 Task: Enable the 'Send & Archive' button in Gmail replies.
Action: Mouse moved to (72, 152)
Screenshot: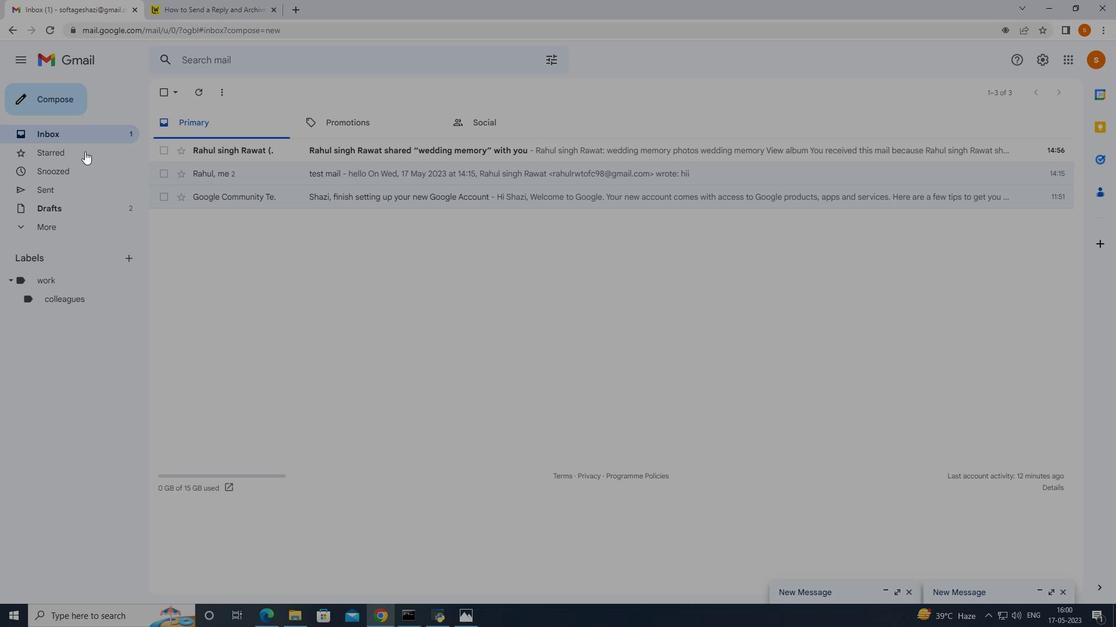 
Action: Mouse scrolled (72, 153) with delta (0, 0)
Screenshot: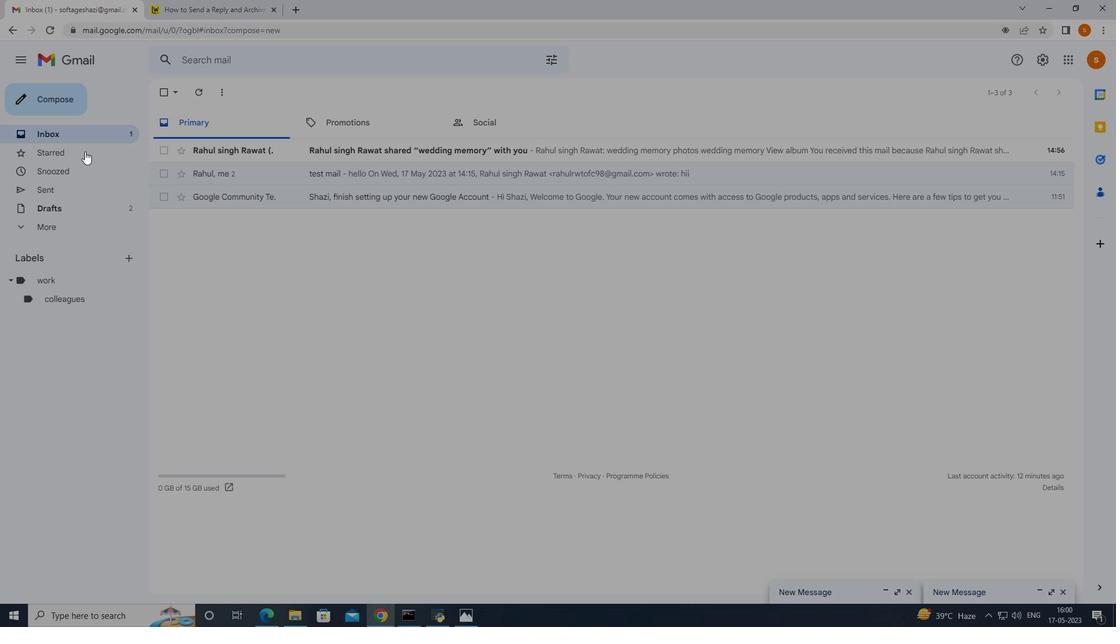 
Action: Mouse moved to (48, 232)
Screenshot: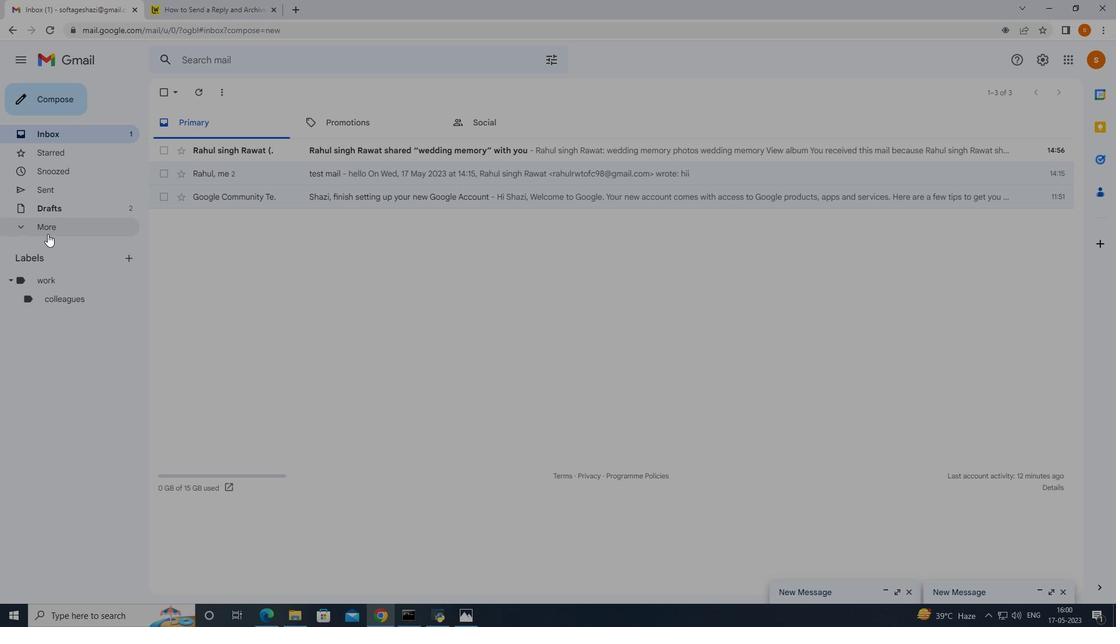 
Action: Mouse pressed left at (48, 232)
Screenshot: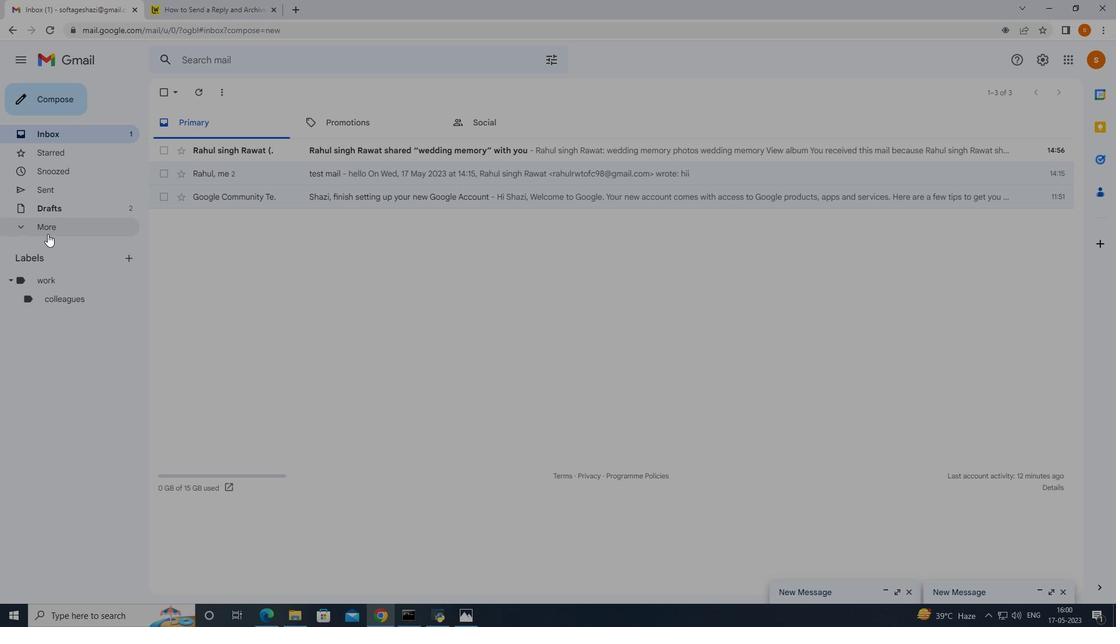 
Action: Mouse moved to (164, 91)
Screenshot: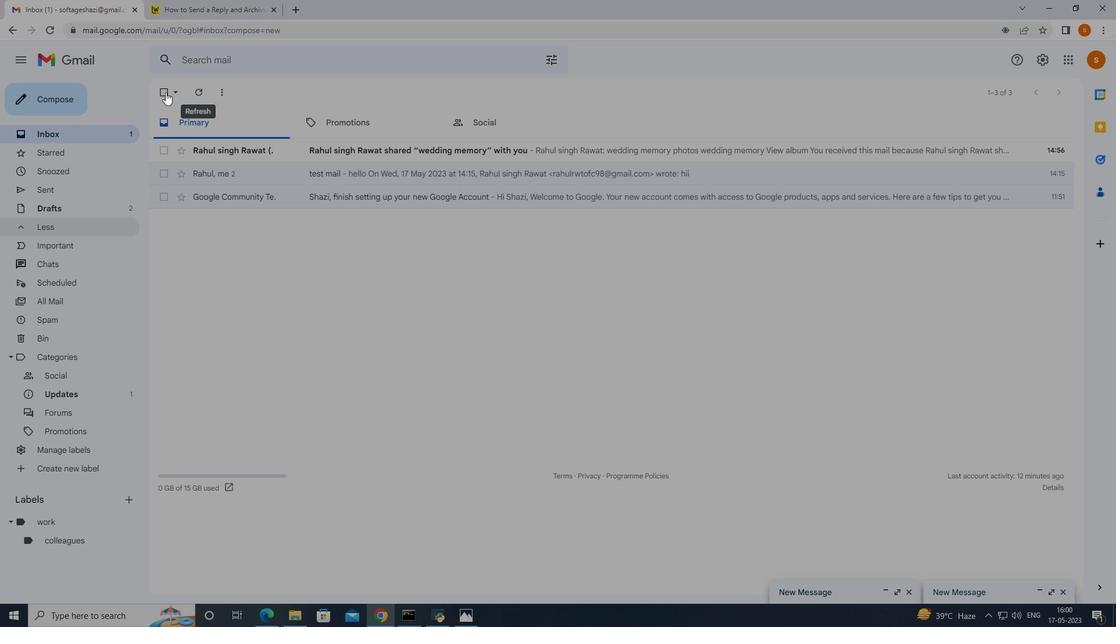 
Action: Mouse pressed left at (164, 91)
Screenshot: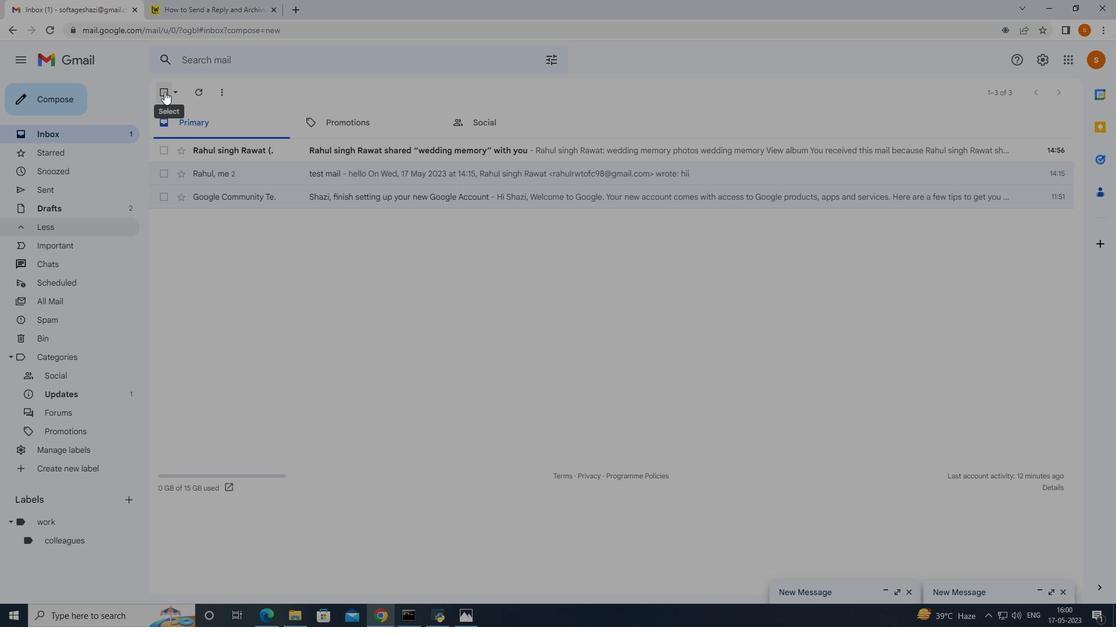 
Action: Mouse moved to (418, 89)
Screenshot: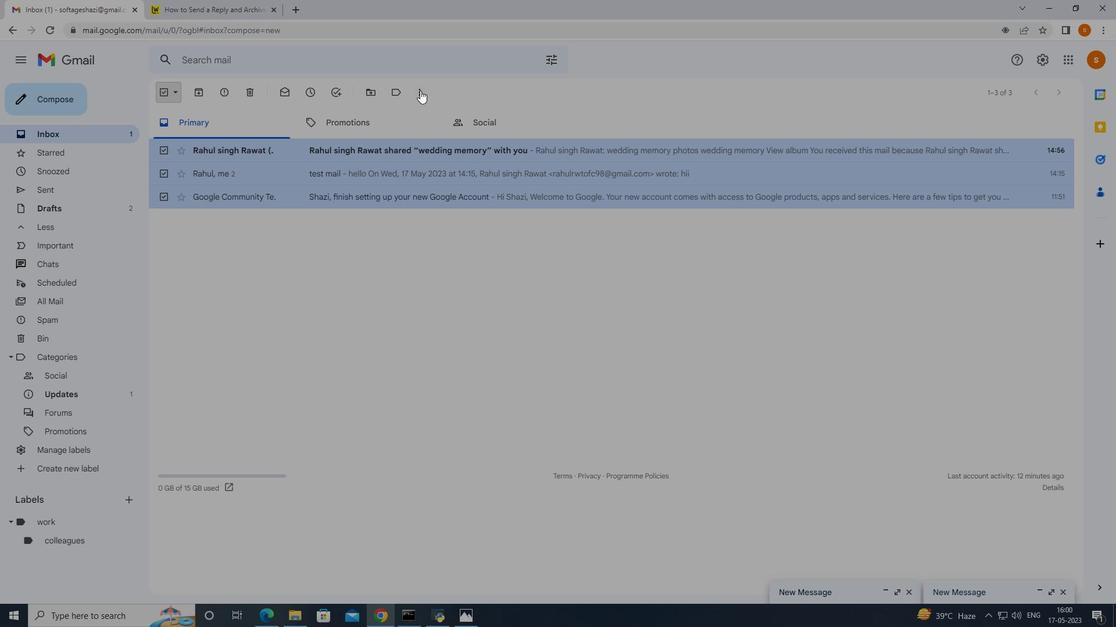 
Action: Mouse pressed left at (418, 89)
Screenshot: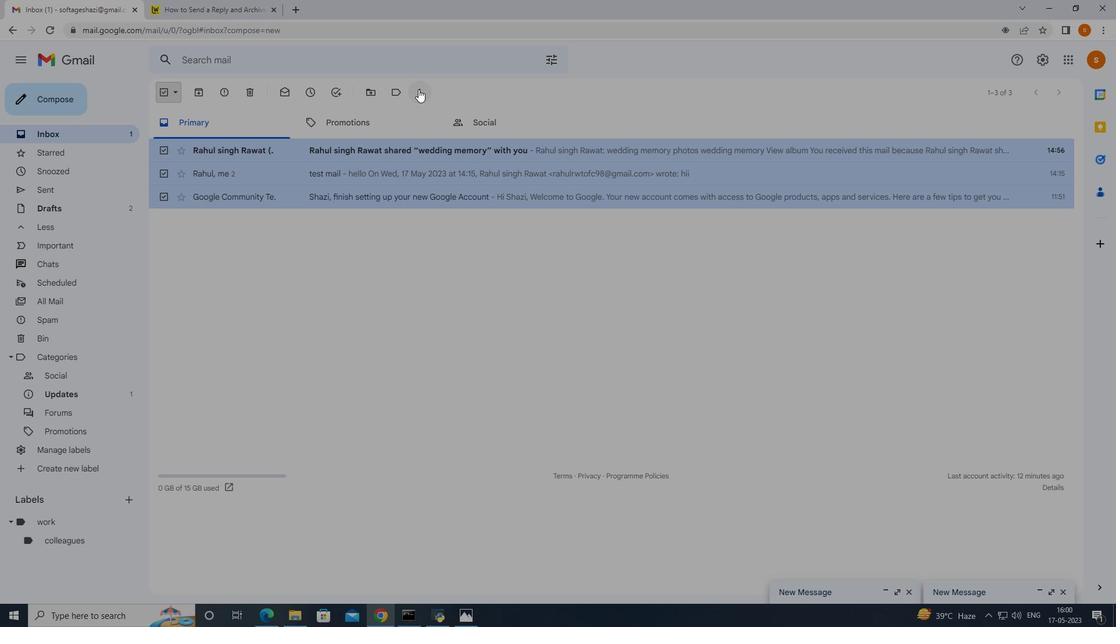 
Action: Mouse moved to (310, 226)
Screenshot: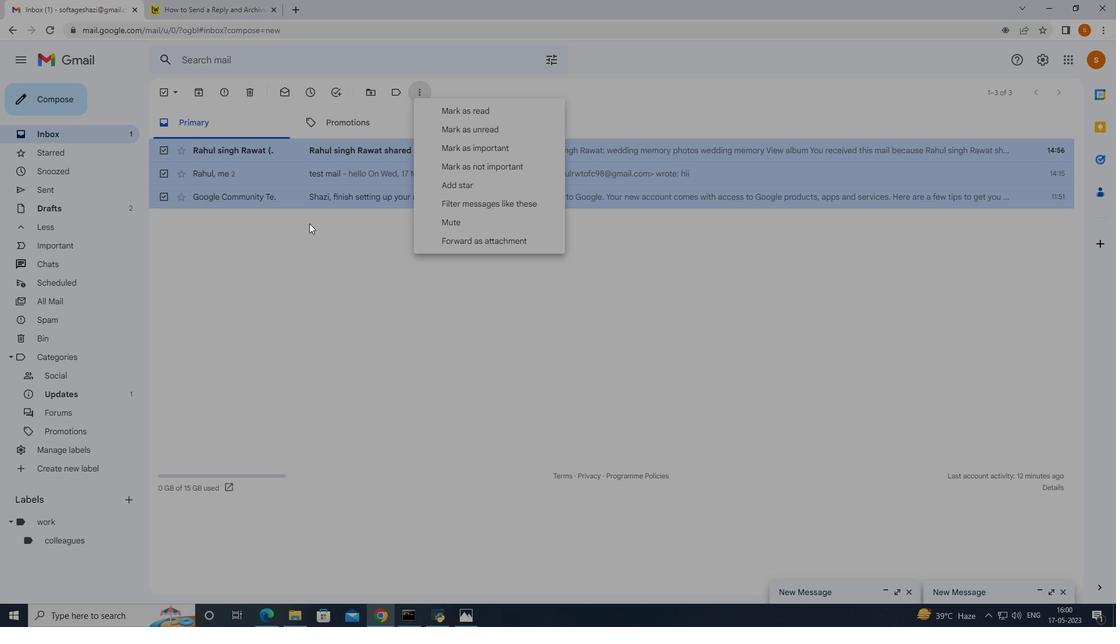 
Action: Mouse pressed left at (310, 226)
Screenshot: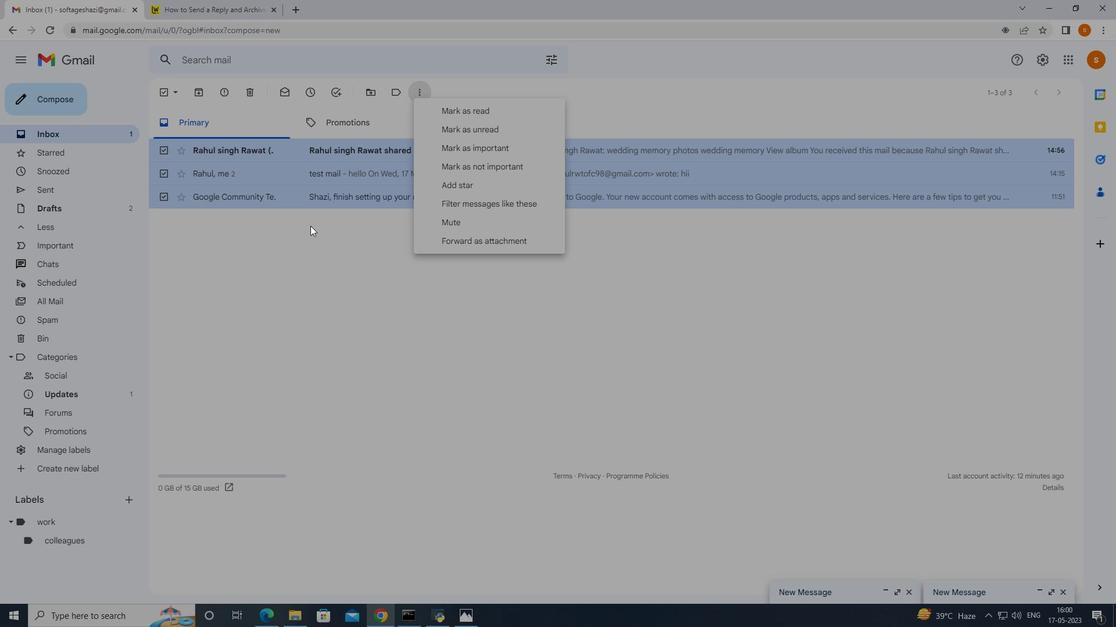 
Action: Mouse moved to (17, 52)
Screenshot: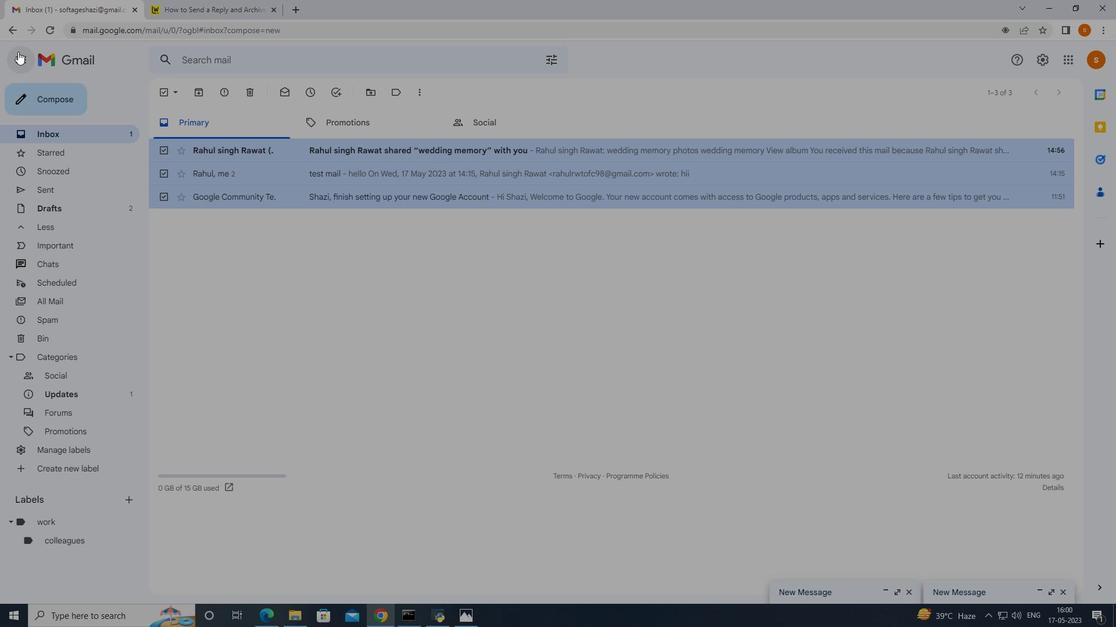 
Action: Mouse pressed left at (17, 52)
Screenshot: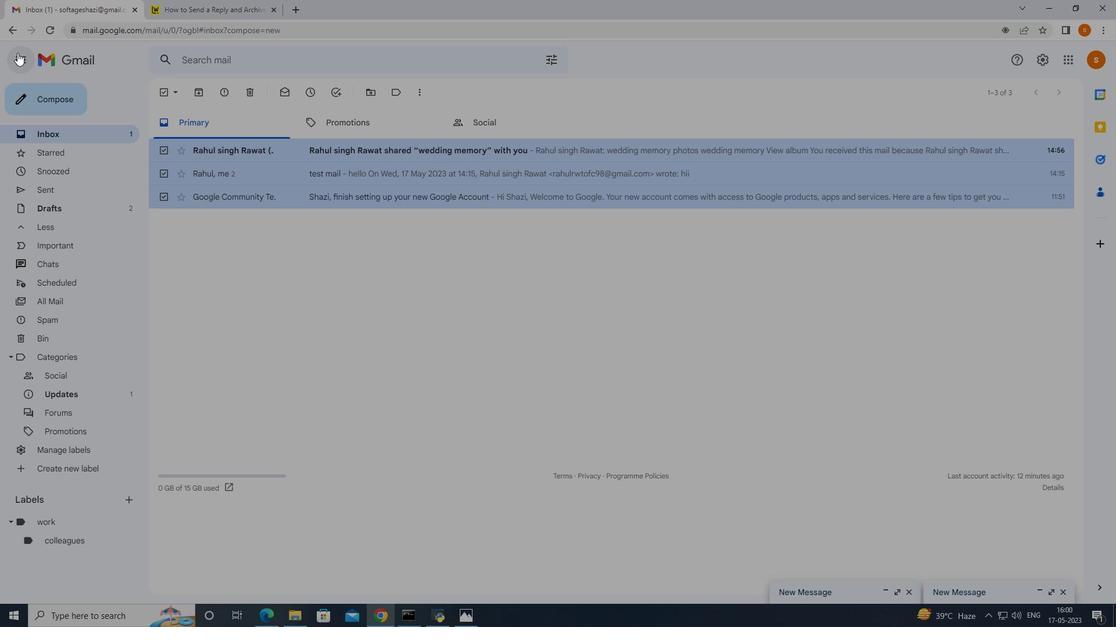 
Action: Mouse pressed left at (17, 52)
Screenshot: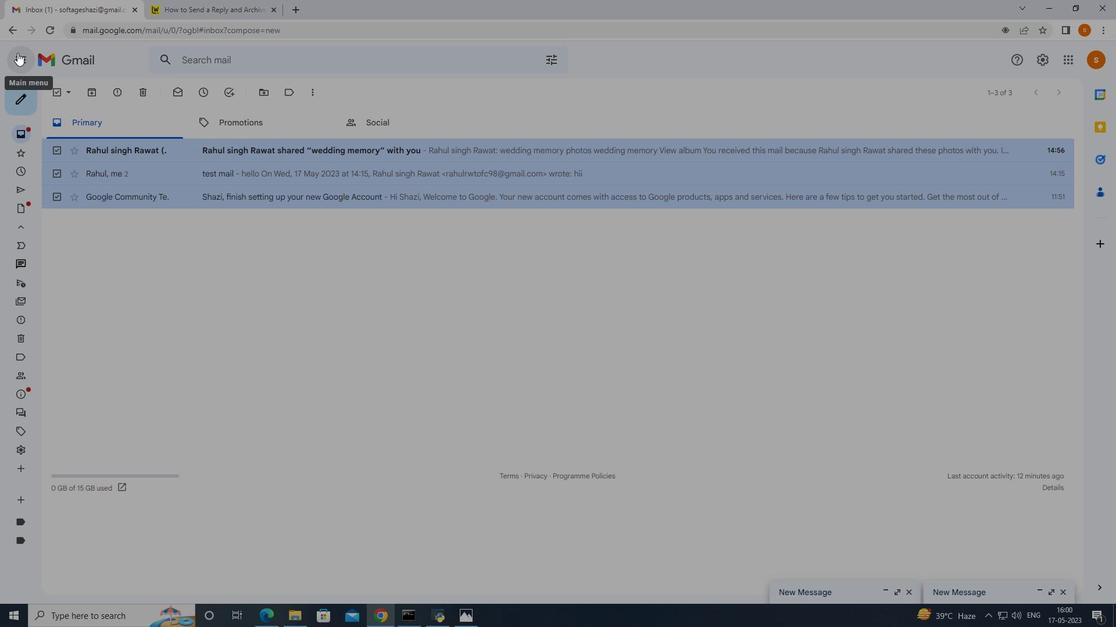 
Action: Mouse moved to (194, 1)
Screenshot: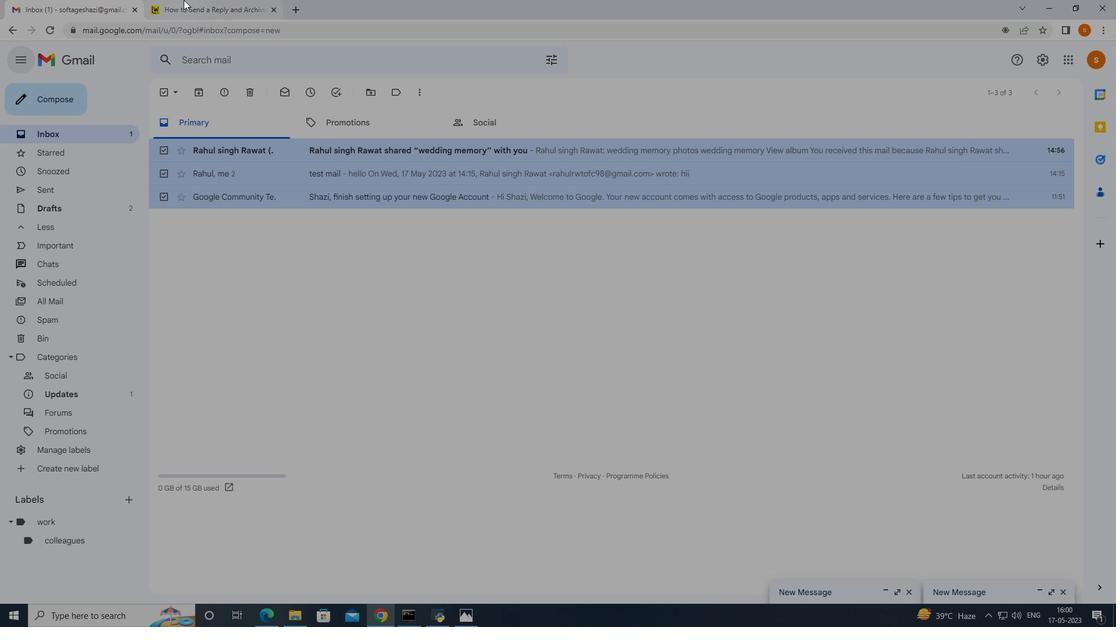 
Action: Mouse pressed left at (194, 1)
Screenshot: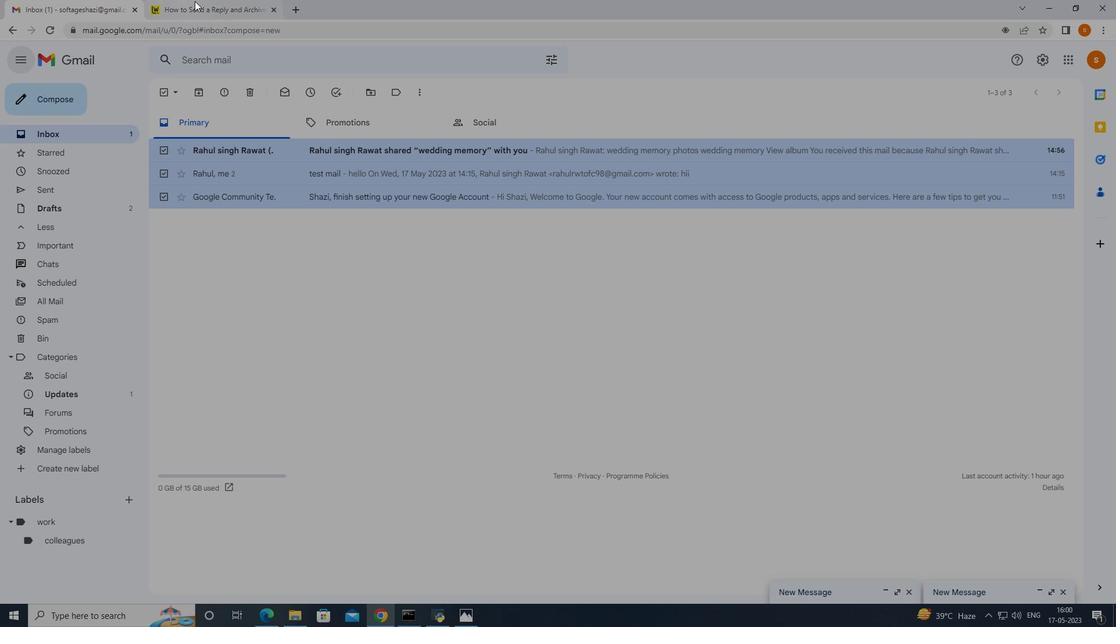 
Action: Mouse moved to (369, 246)
Screenshot: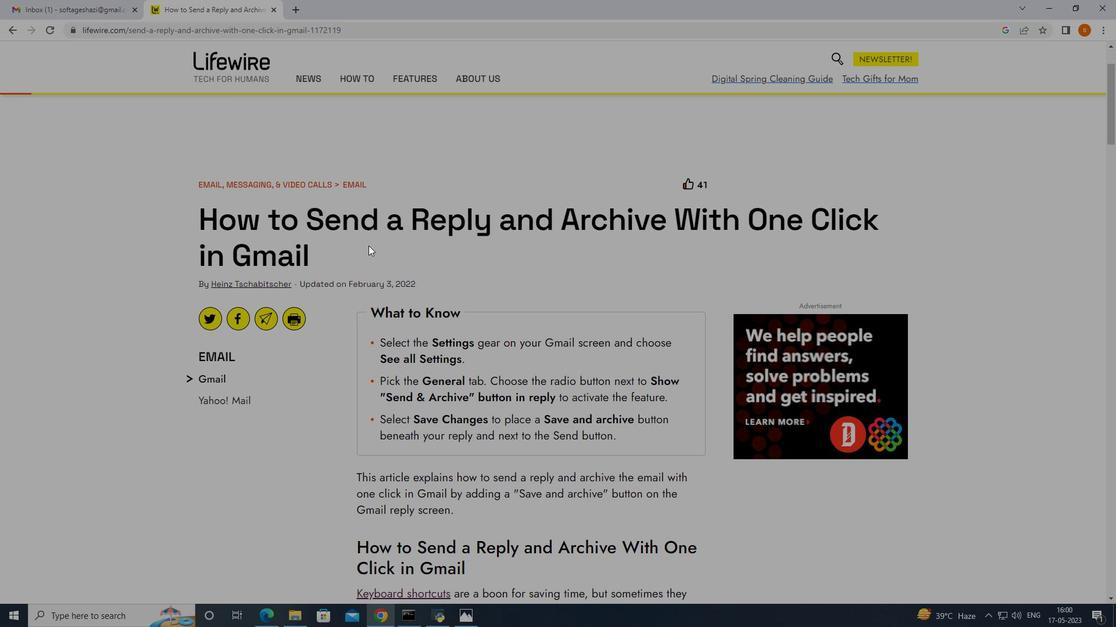 
Action: Mouse scrolled (369, 245) with delta (0, 0)
Screenshot: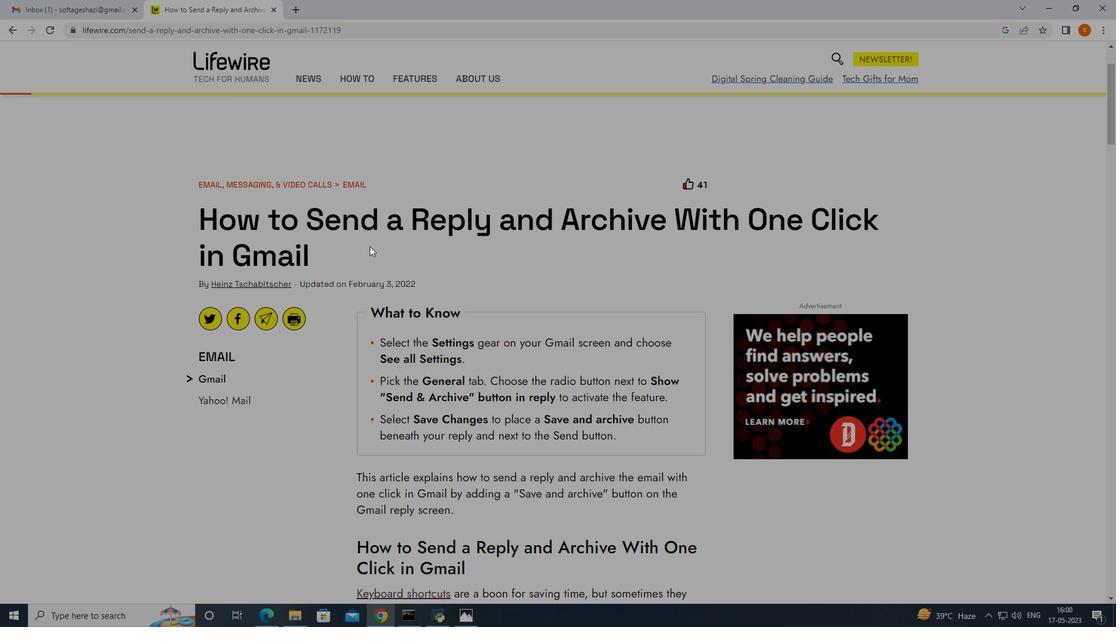 
Action: Mouse moved to (56, 4)
Screenshot: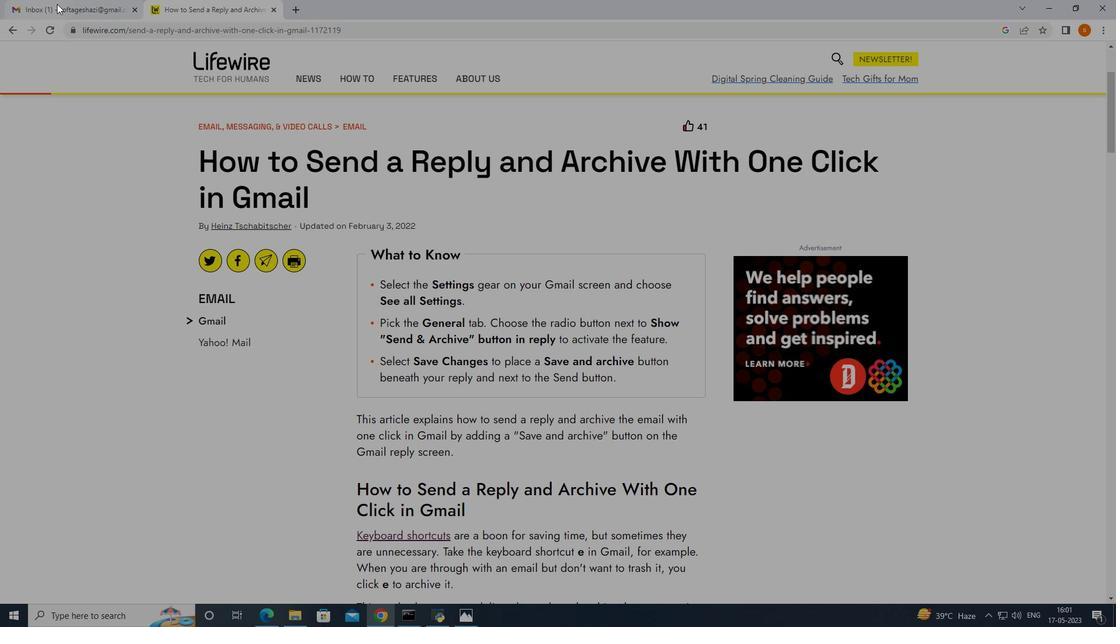 
Action: Mouse pressed left at (56, 4)
Screenshot: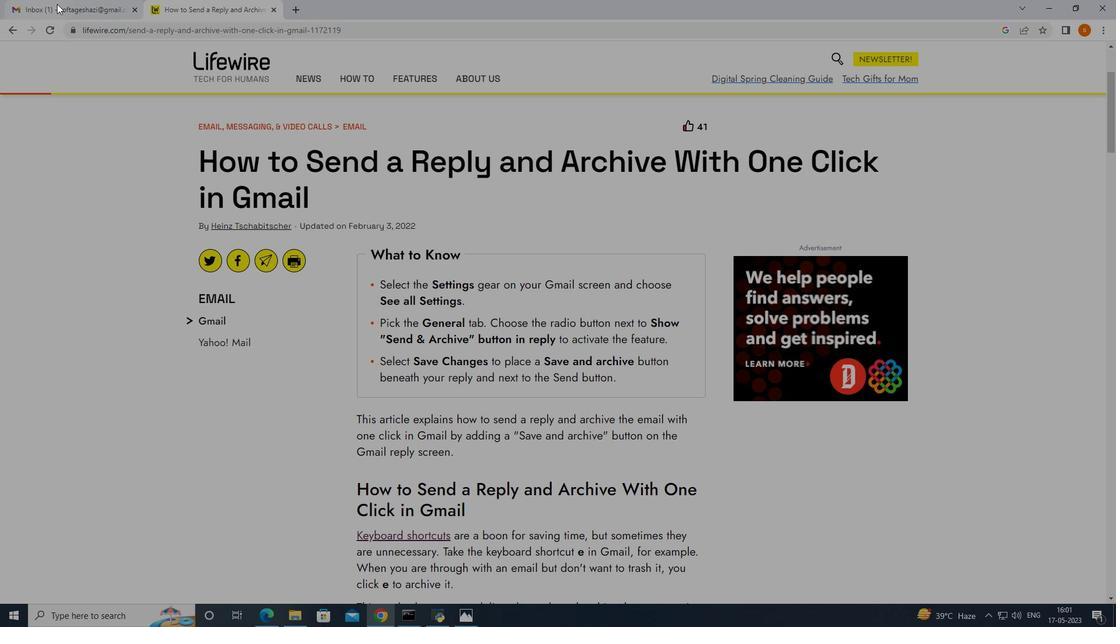 
Action: Mouse moved to (1036, 58)
Screenshot: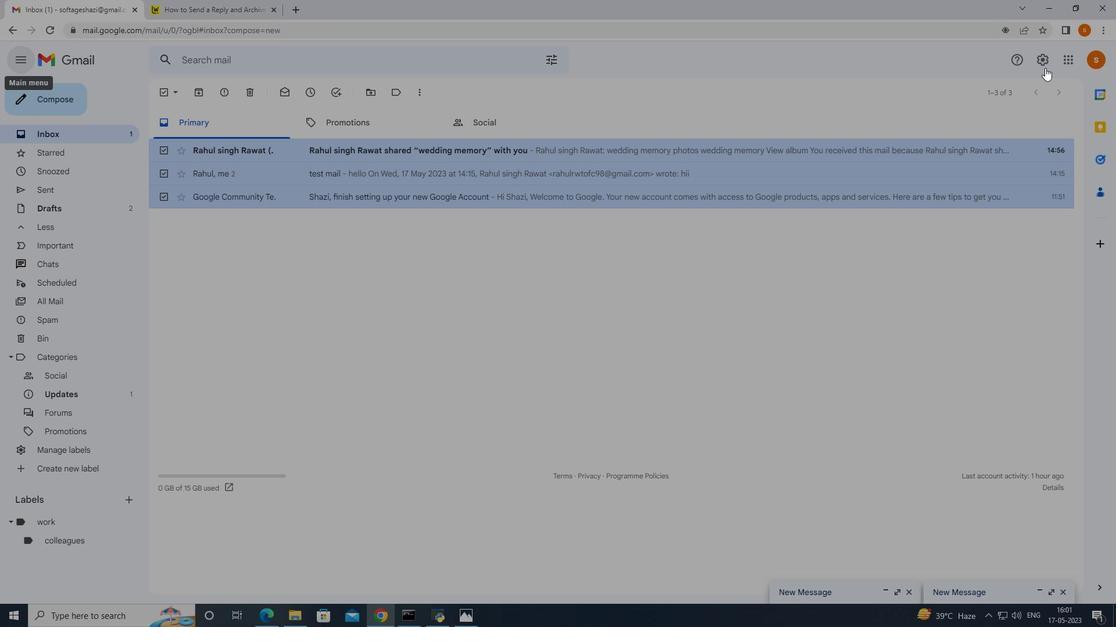 
Action: Mouse pressed left at (1036, 58)
Screenshot: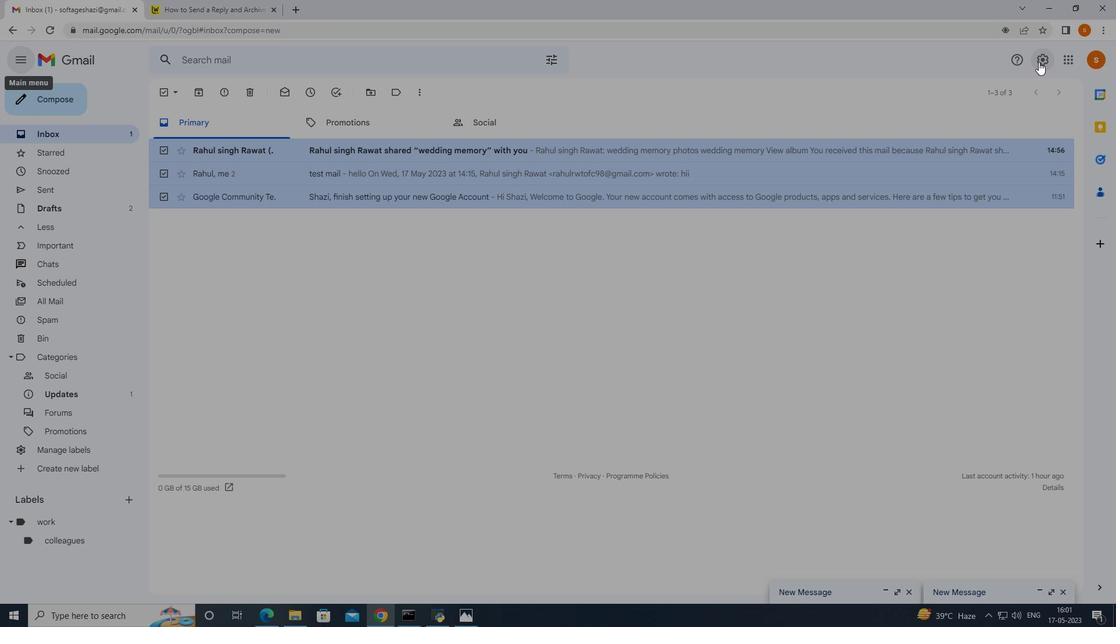 
Action: Mouse moved to (1020, 119)
Screenshot: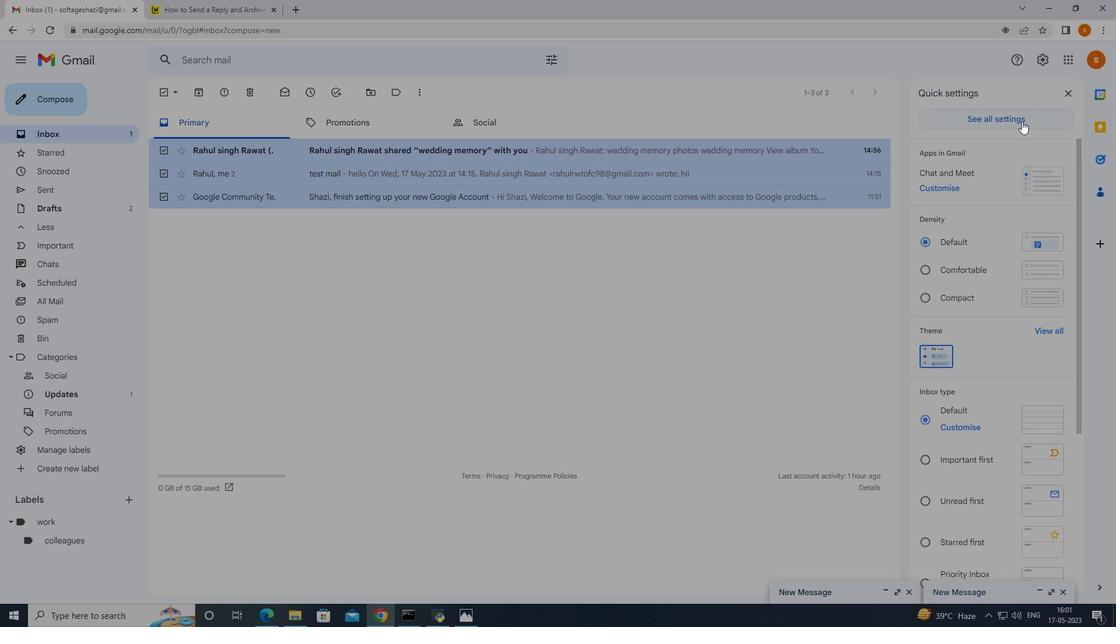 
Action: Mouse pressed left at (1020, 119)
Screenshot: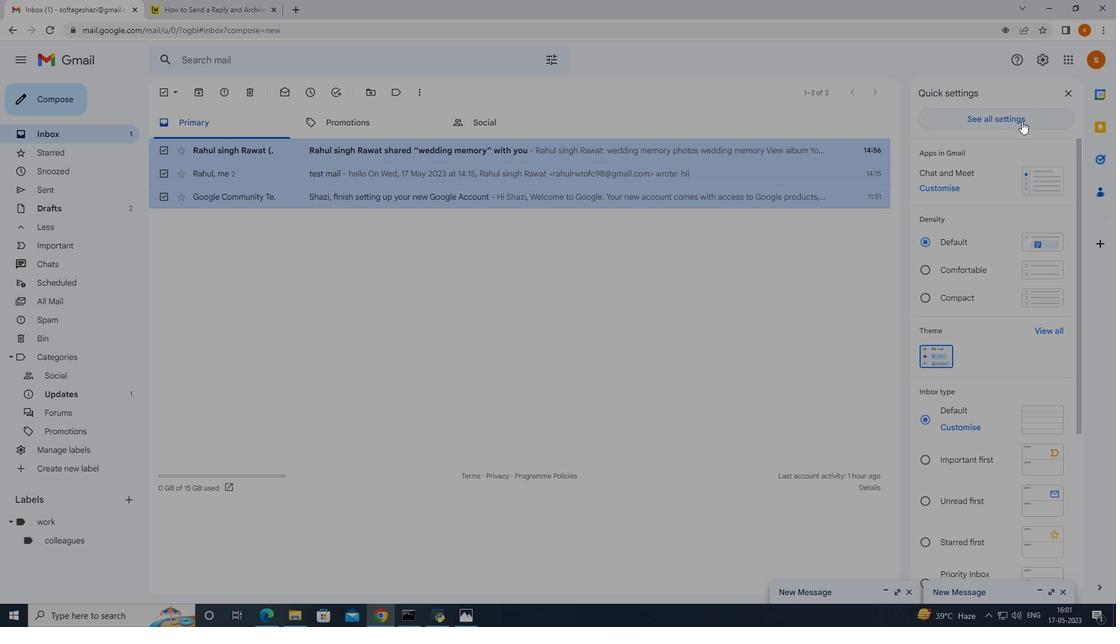 
Action: Mouse moved to (451, 243)
Screenshot: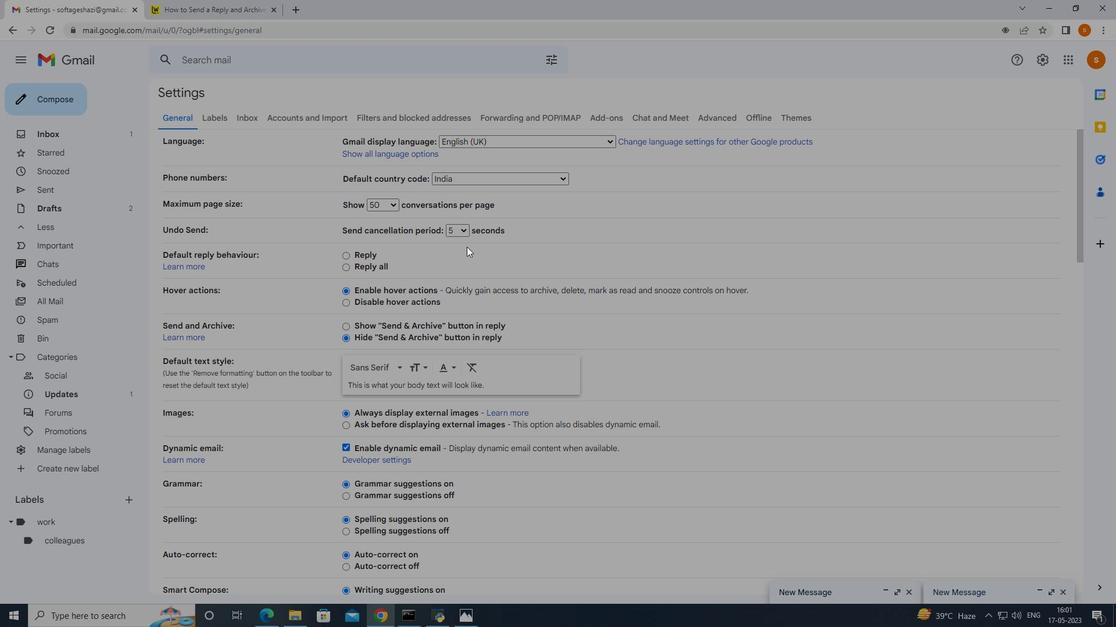 
Action: Mouse scrolled (451, 242) with delta (0, 0)
Screenshot: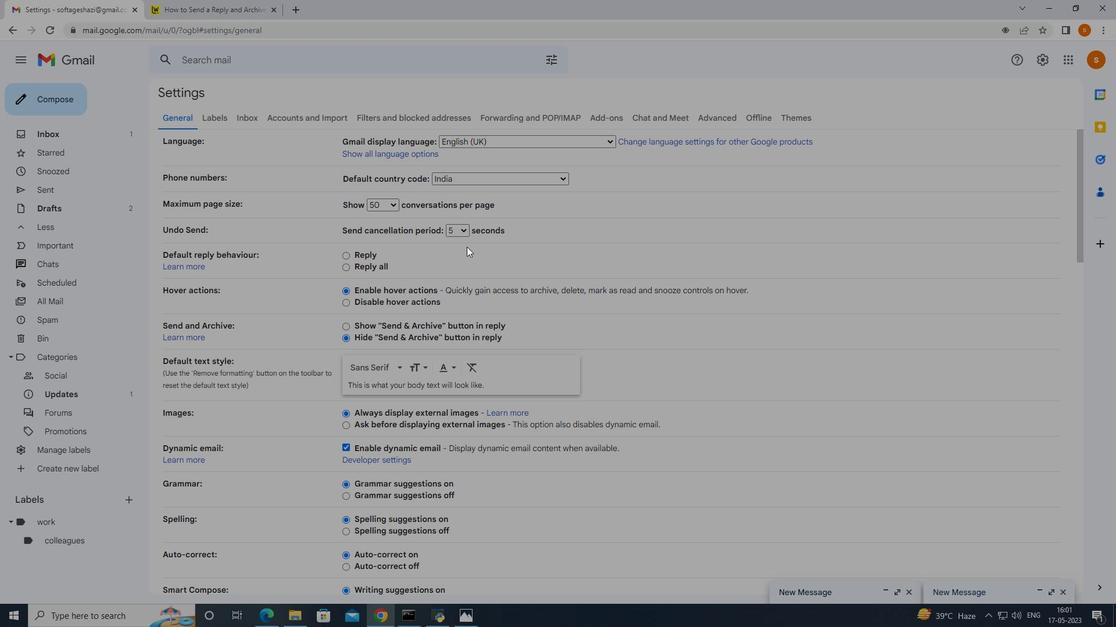 
Action: Mouse moved to (275, 272)
Screenshot: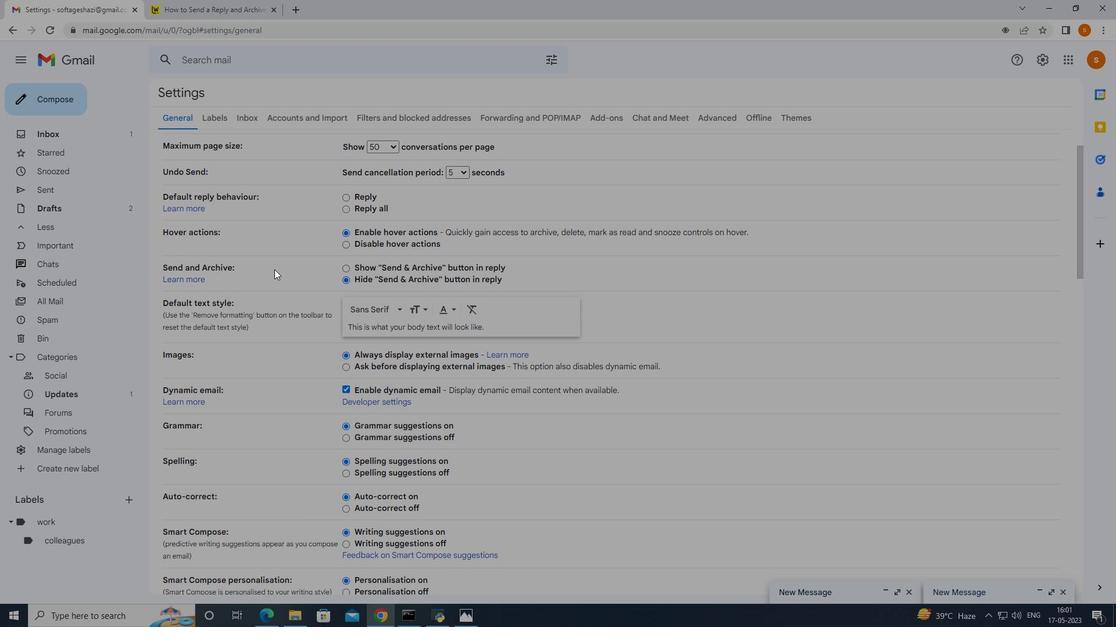 
Action: Mouse scrolled (275, 271) with delta (0, 0)
Screenshot: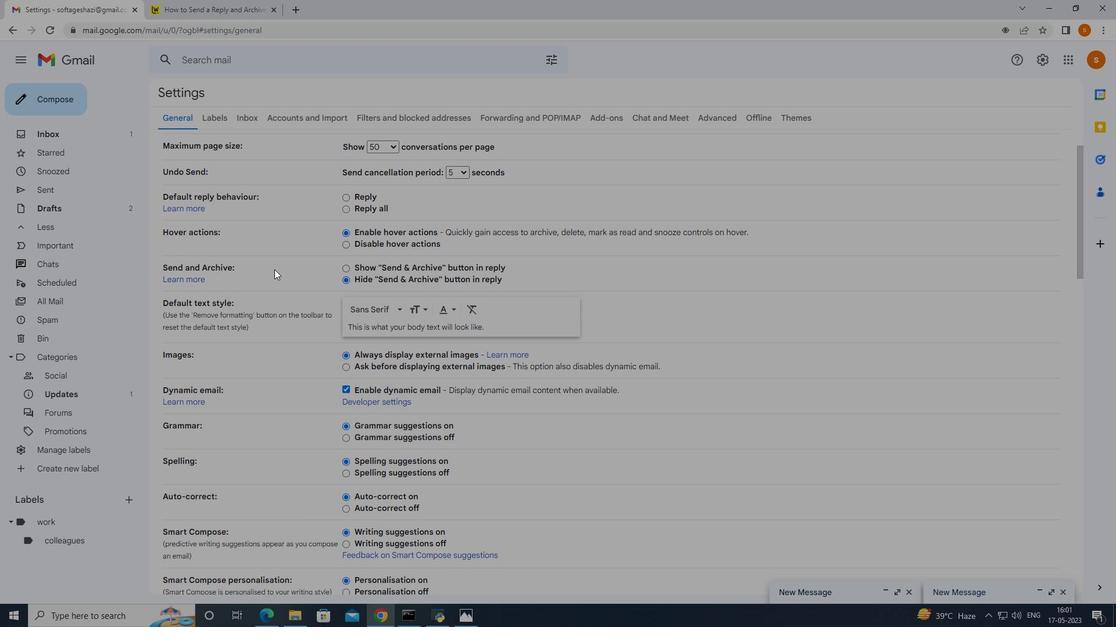 
Action: Mouse moved to (277, 276)
Screenshot: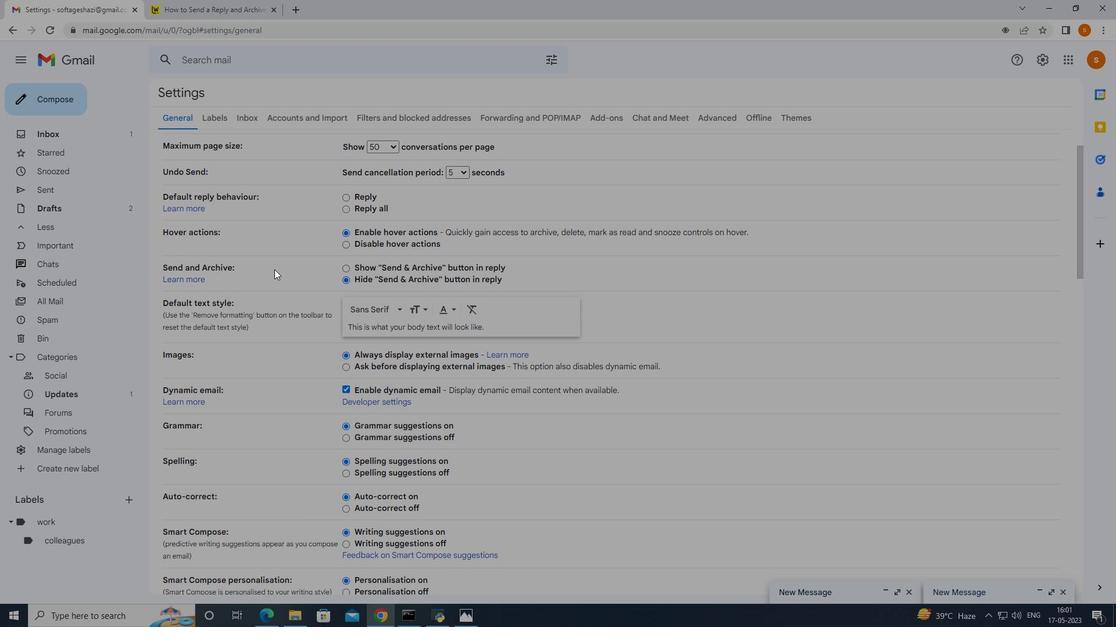
Action: Mouse scrolled (277, 275) with delta (0, 0)
Screenshot: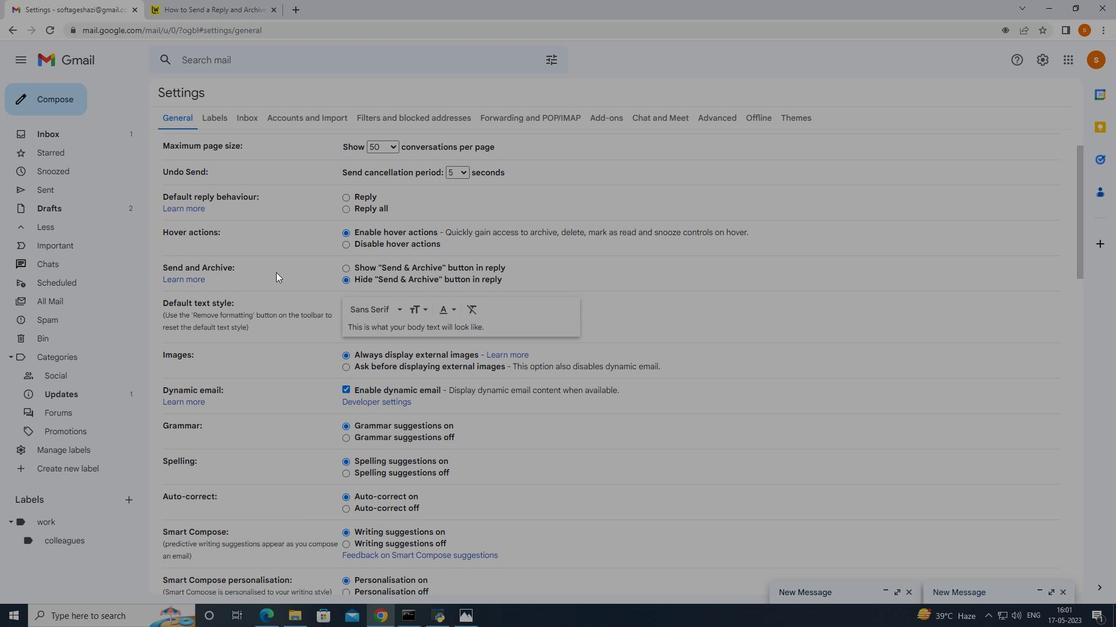 
Action: Mouse moved to (222, 5)
Screenshot: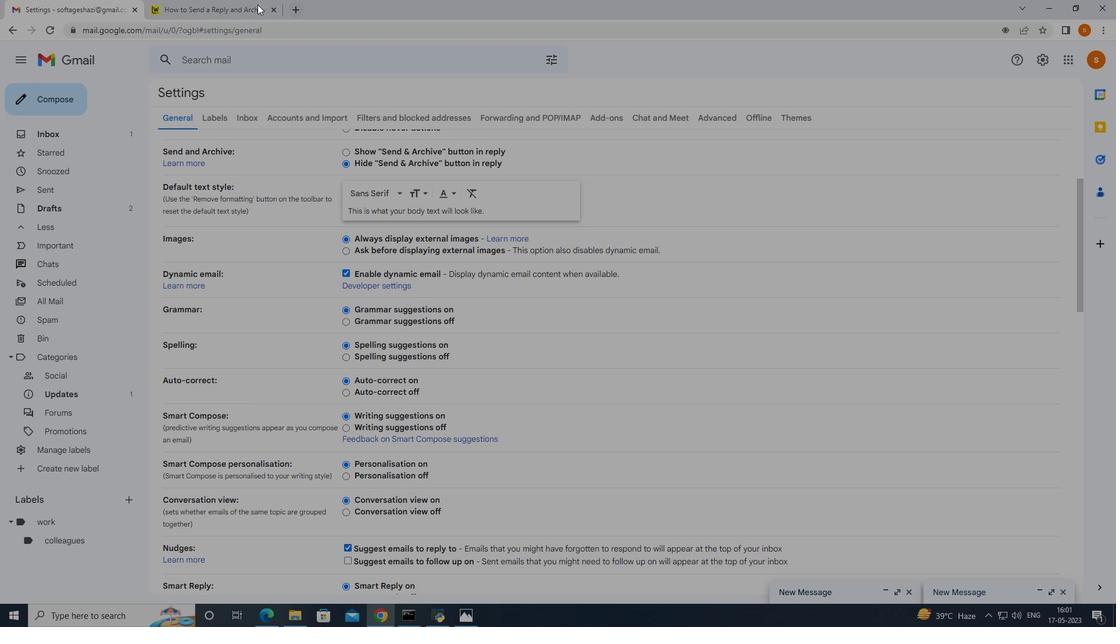 
Action: Mouse pressed left at (222, 5)
Screenshot: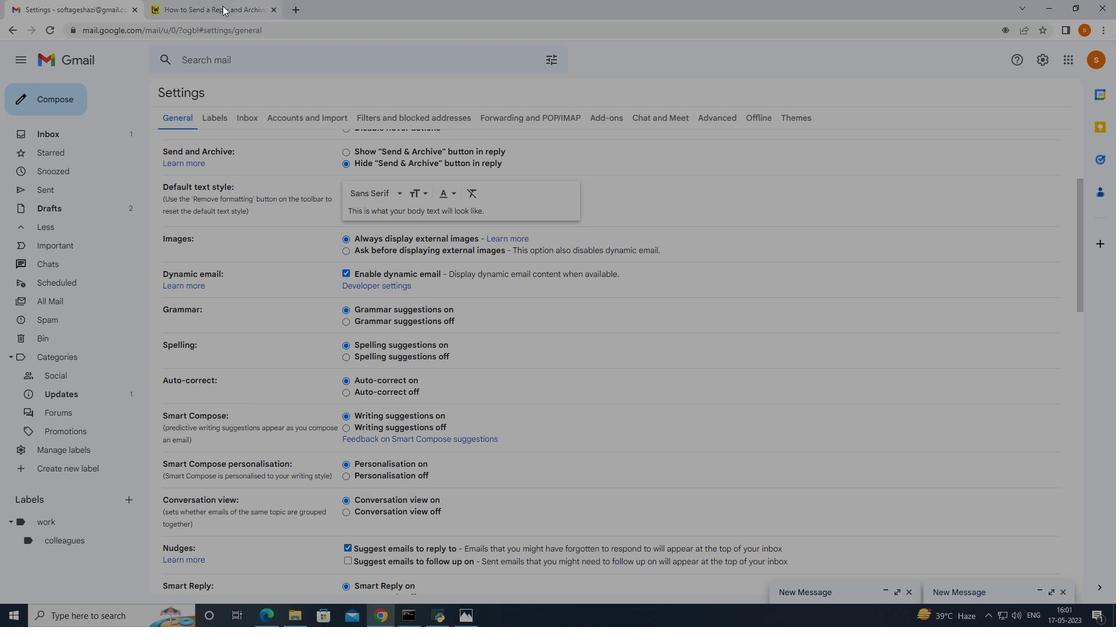 
Action: Mouse moved to (69, 1)
Screenshot: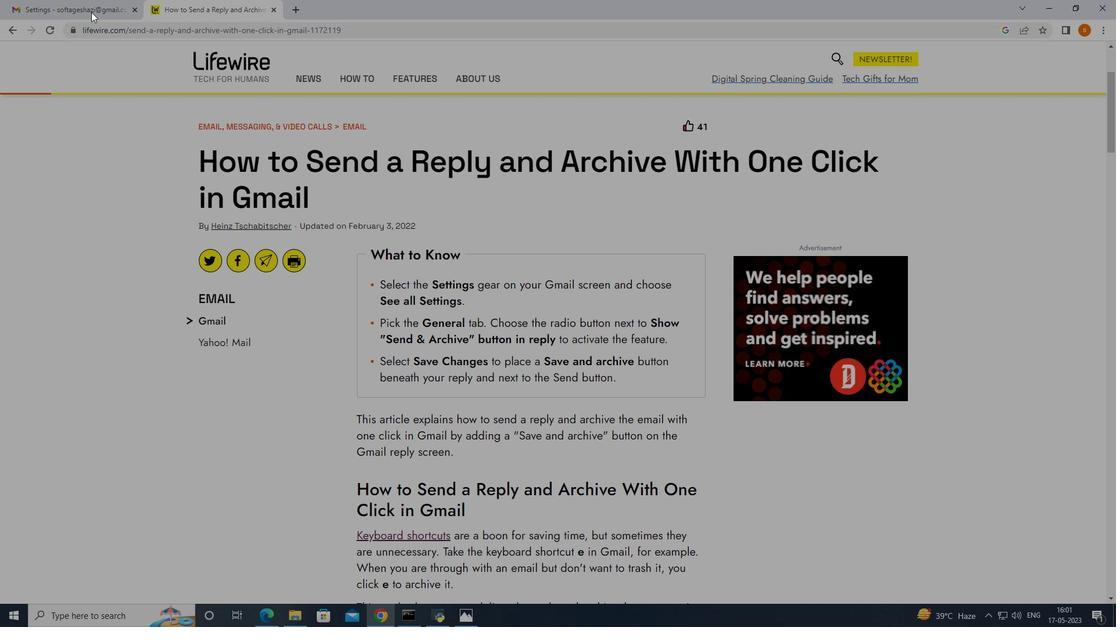 
Action: Mouse pressed left at (69, 1)
Screenshot: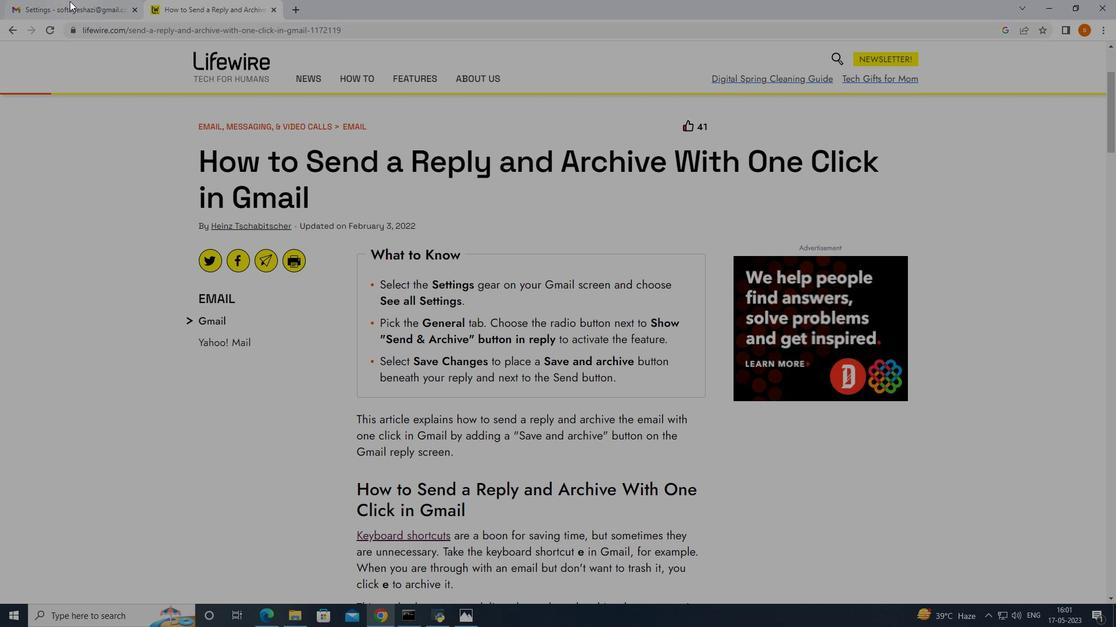 
Action: Mouse moved to (278, 292)
Screenshot: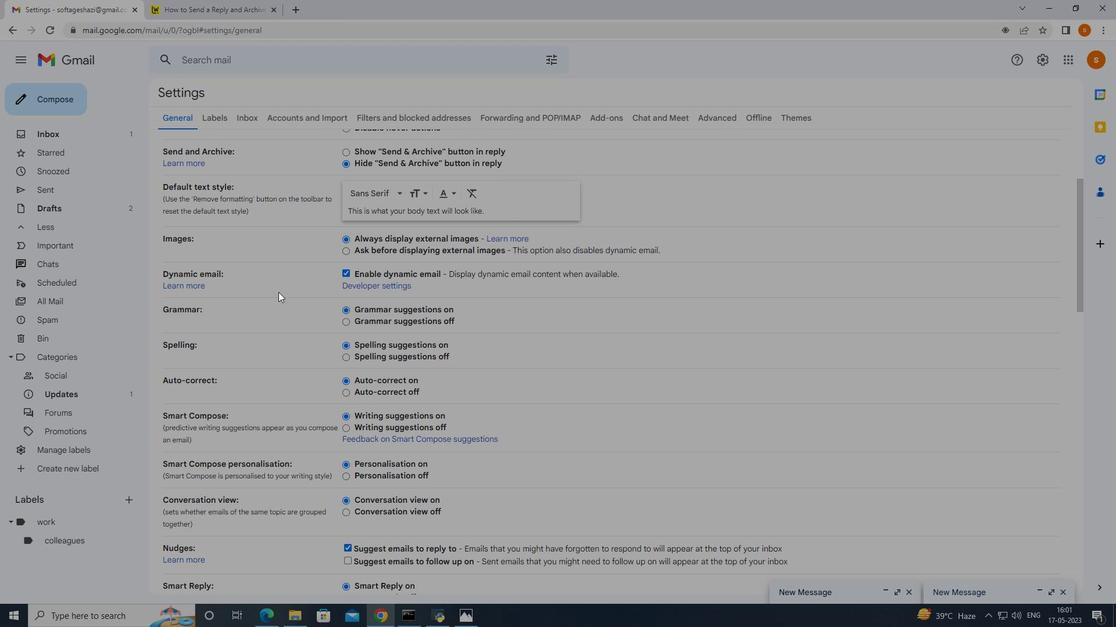 
Action: Mouse scrolled (278, 292) with delta (0, 0)
Screenshot: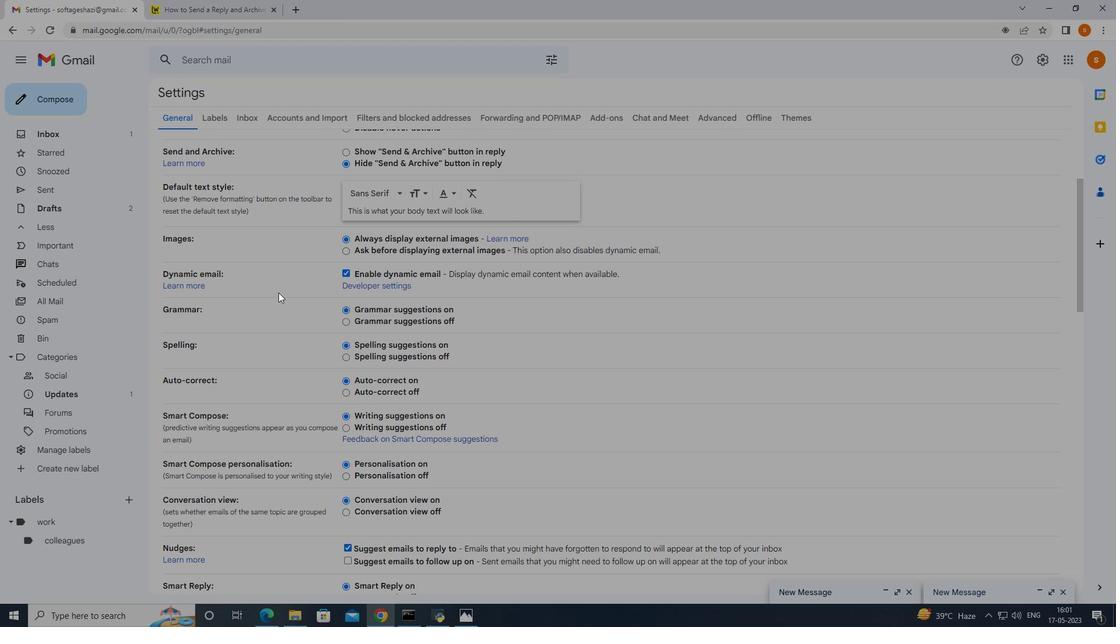 
Action: Mouse moved to (278, 293)
Screenshot: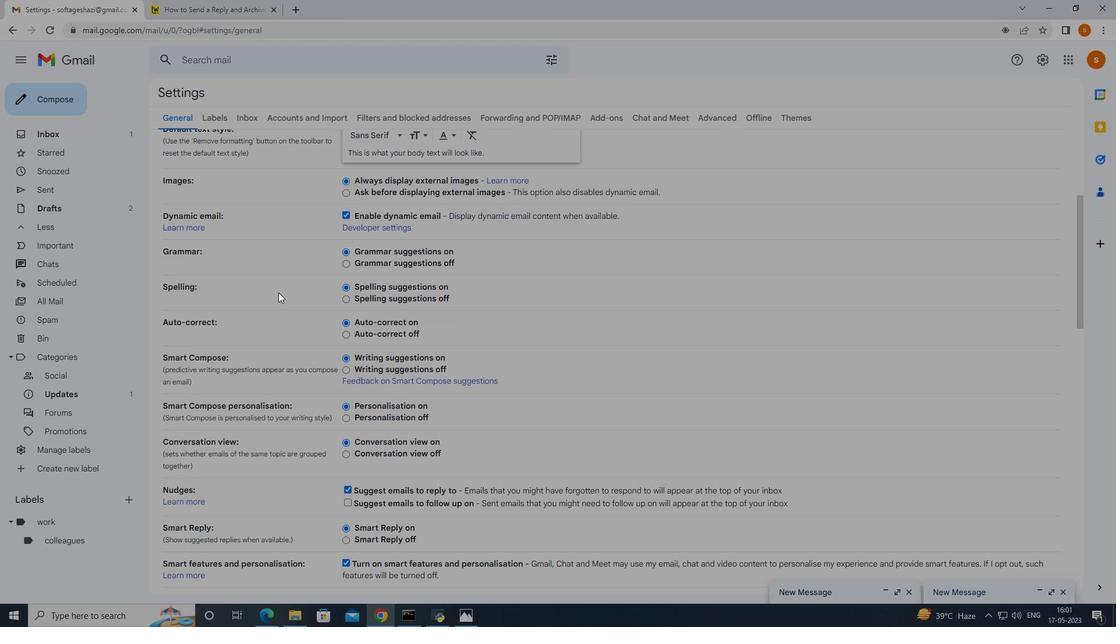 
Action: Mouse scrolled (278, 292) with delta (0, 0)
Screenshot: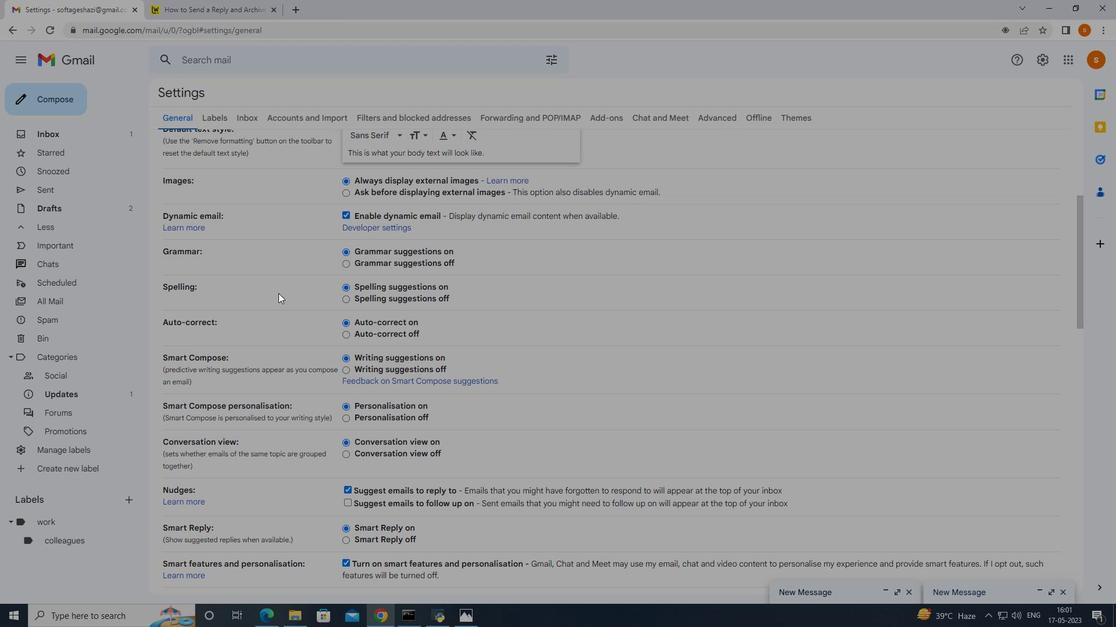 
Action: Mouse moved to (279, 294)
Screenshot: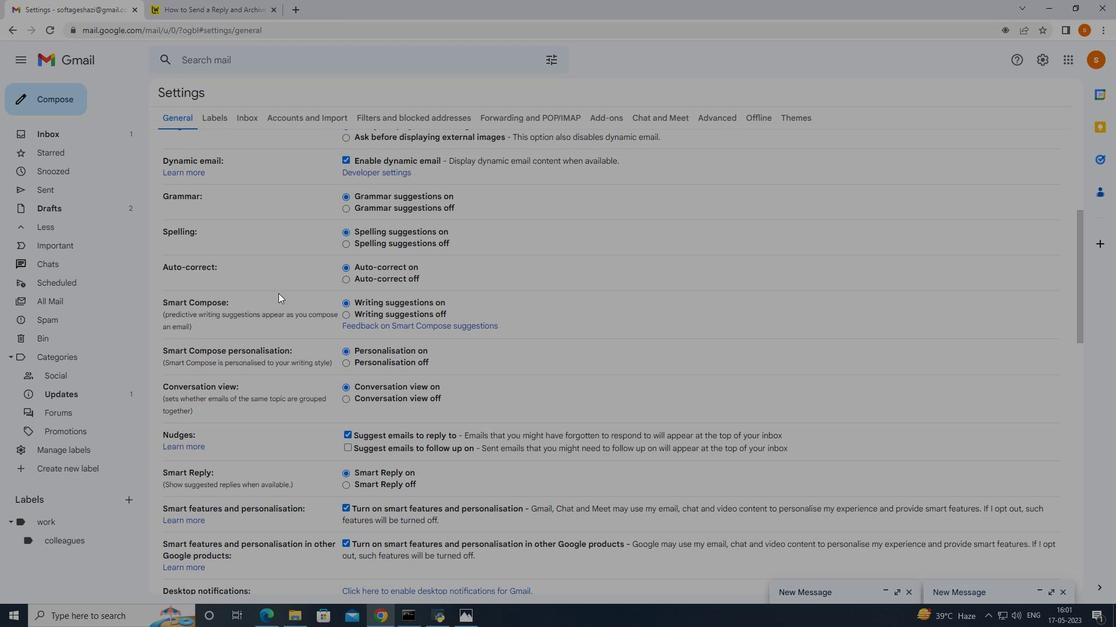 
Action: Mouse scrolled (279, 294) with delta (0, 0)
Screenshot: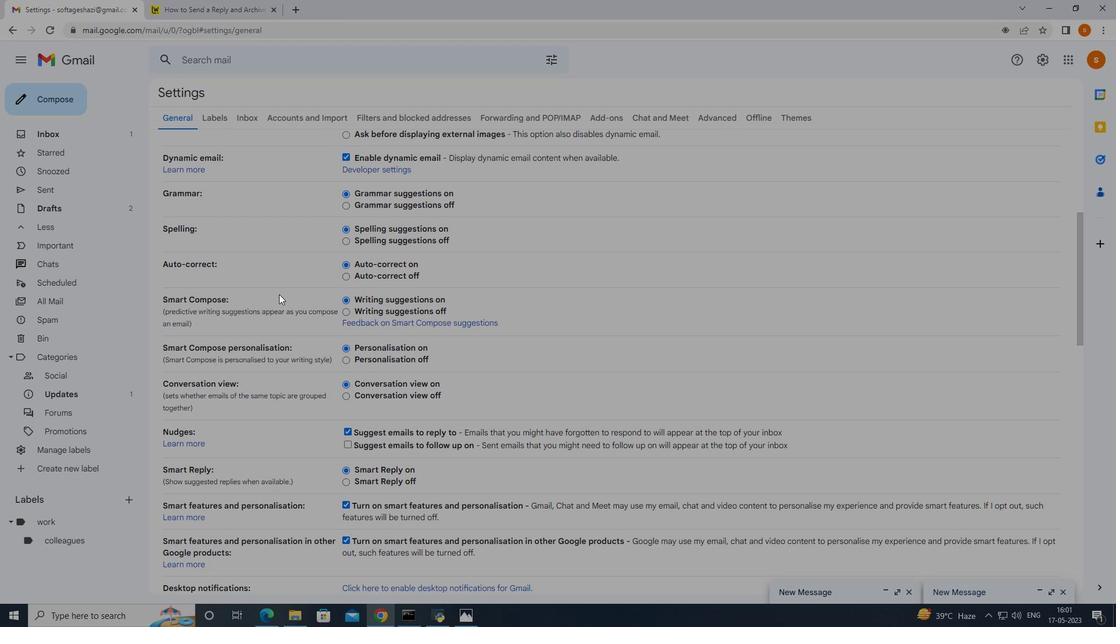 
Action: Mouse scrolled (279, 294) with delta (0, 0)
Screenshot: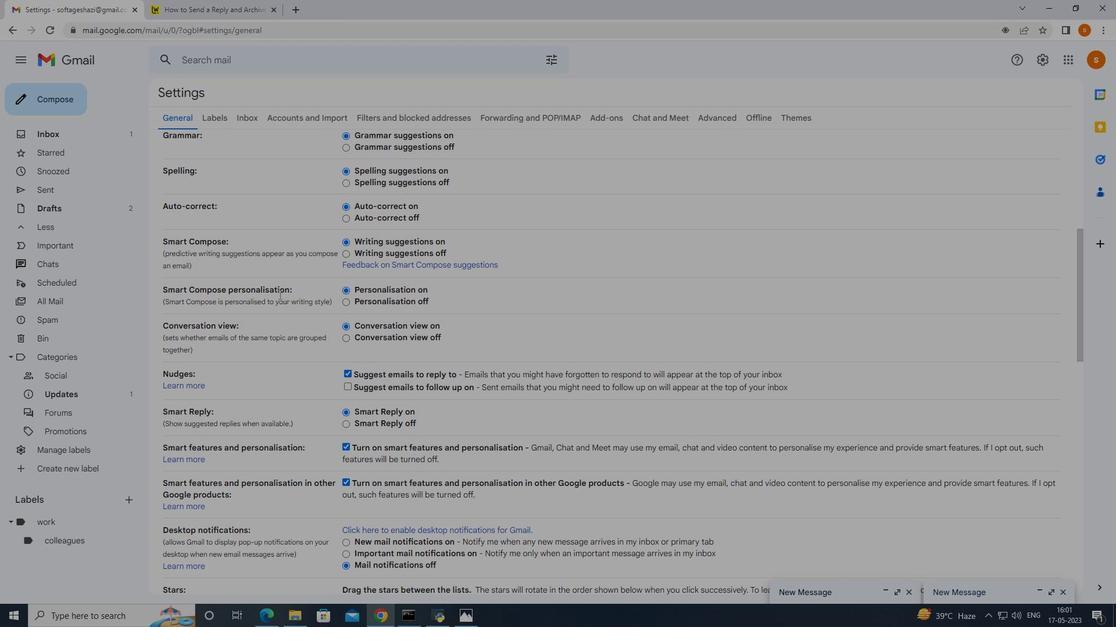 
Action: Mouse scrolled (279, 294) with delta (0, 0)
Screenshot: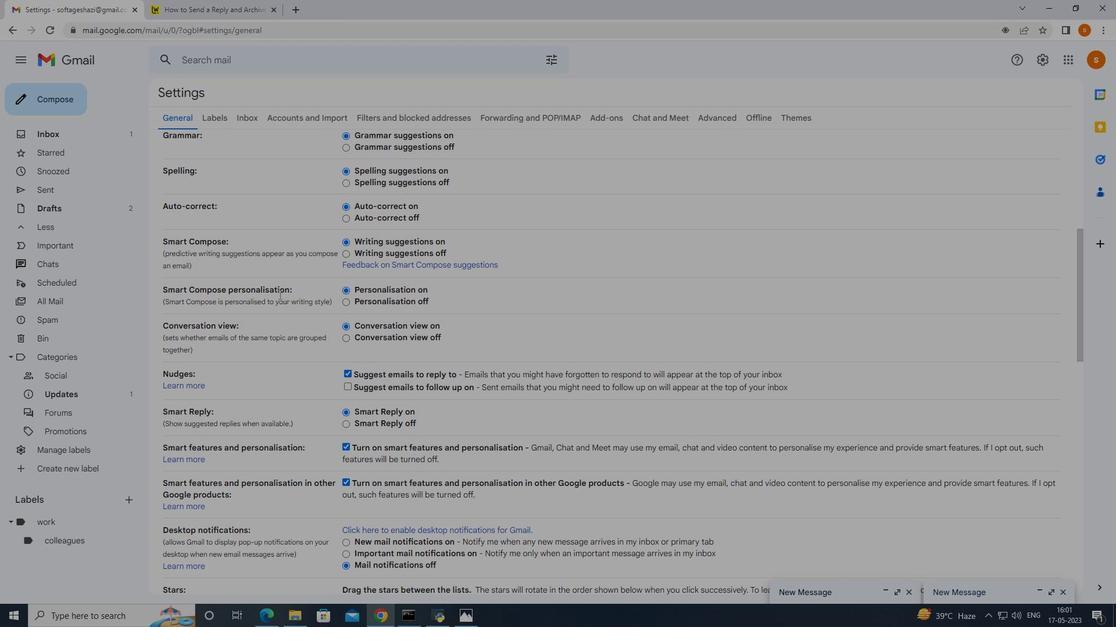 
Action: Mouse moved to (378, 390)
Screenshot: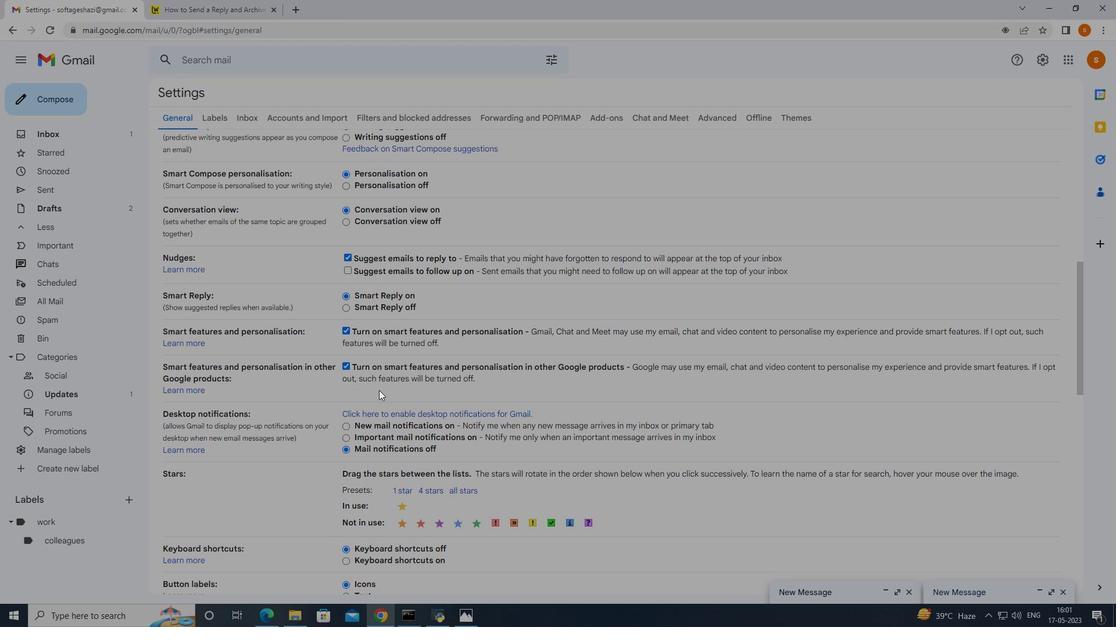 
Action: Mouse scrolled (378, 390) with delta (0, 0)
Screenshot: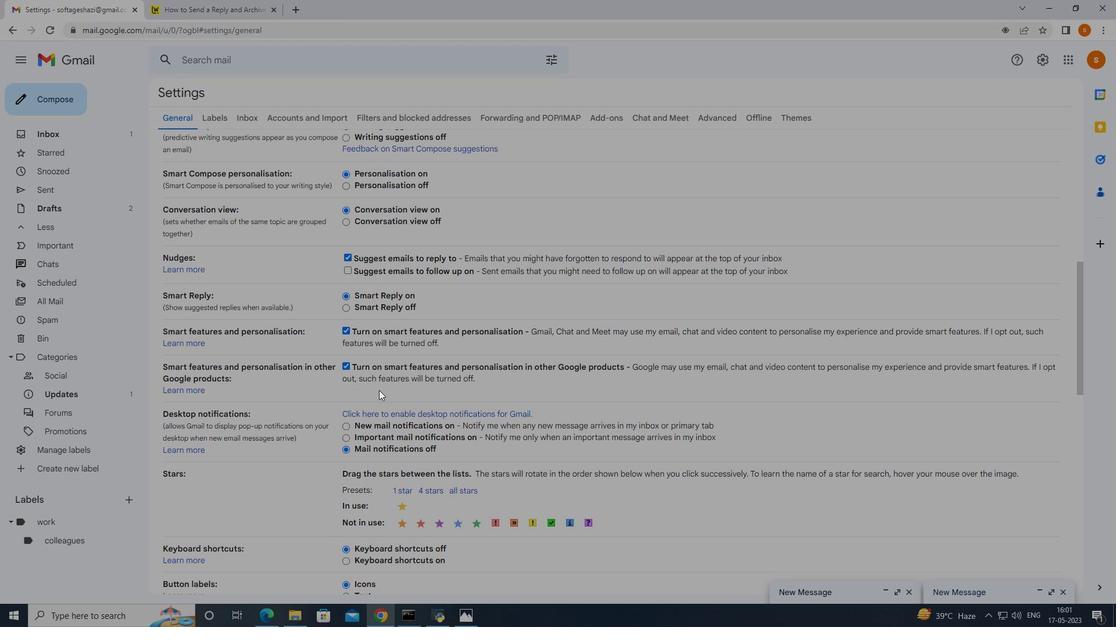 
Action: Mouse moved to (378, 392)
Screenshot: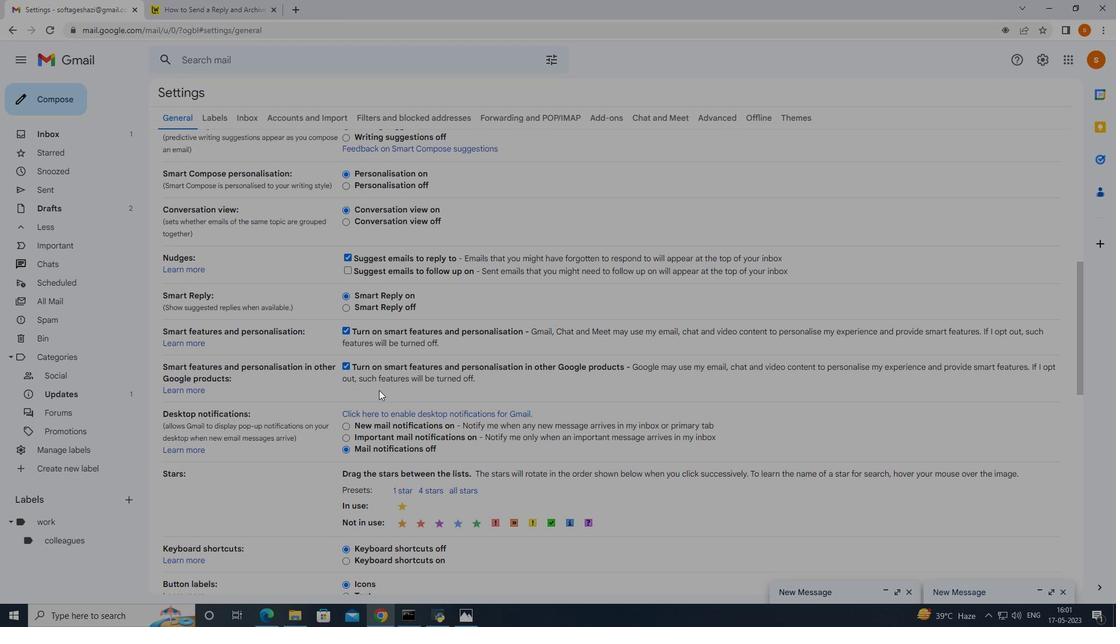 
Action: Mouse scrolled (378, 392) with delta (0, 0)
Screenshot: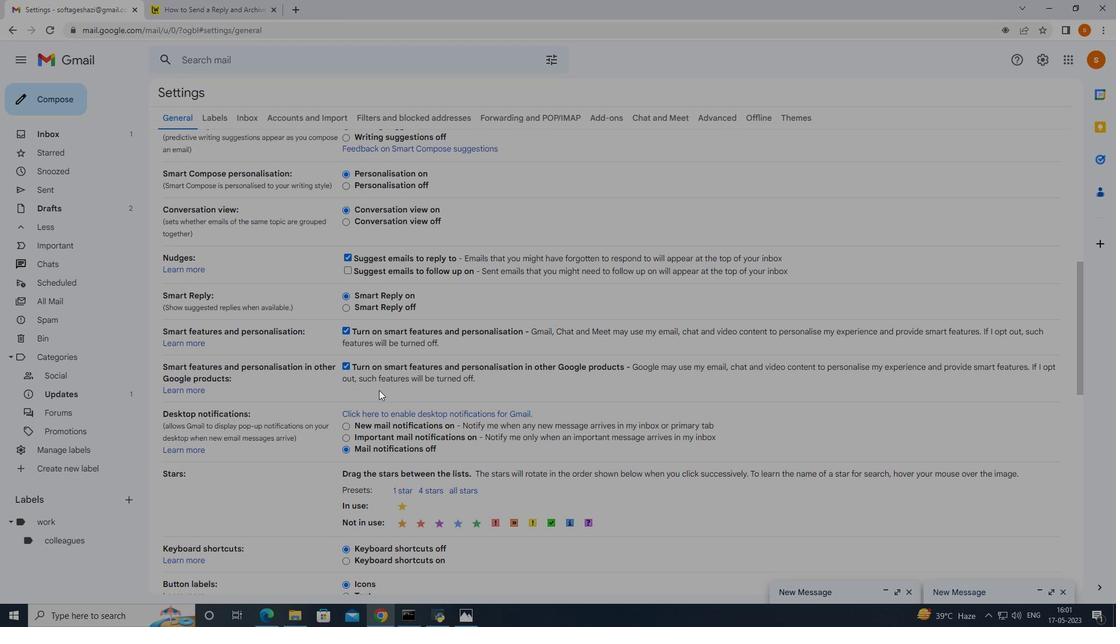 
Action: Mouse moved to (380, 393)
Screenshot: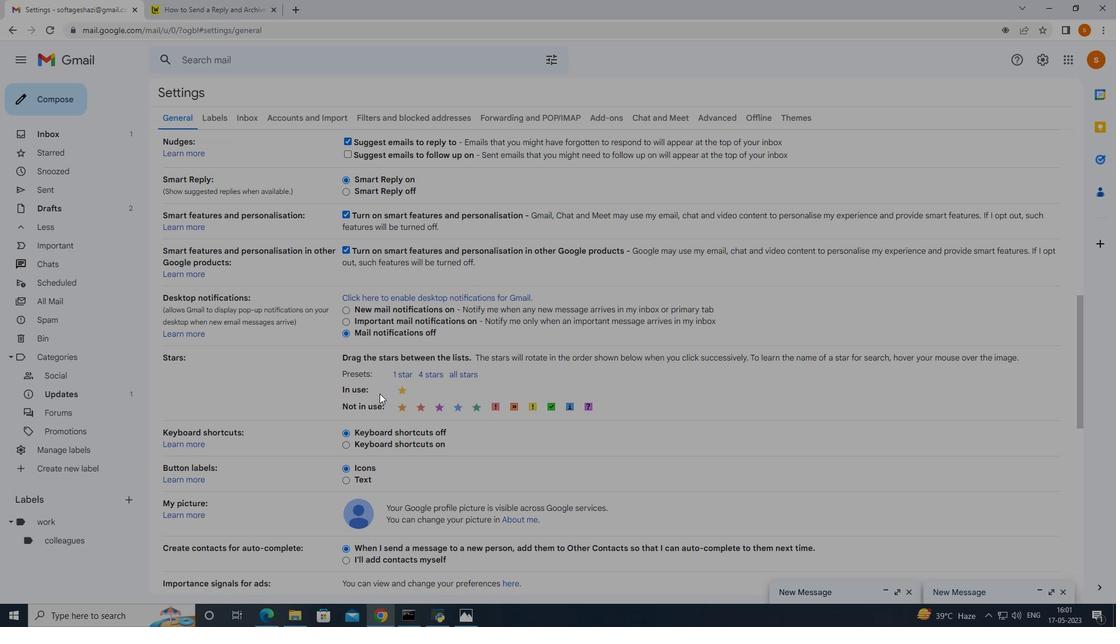 
Action: Mouse scrolled (380, 392) with delta (0, 0)
Screenshot: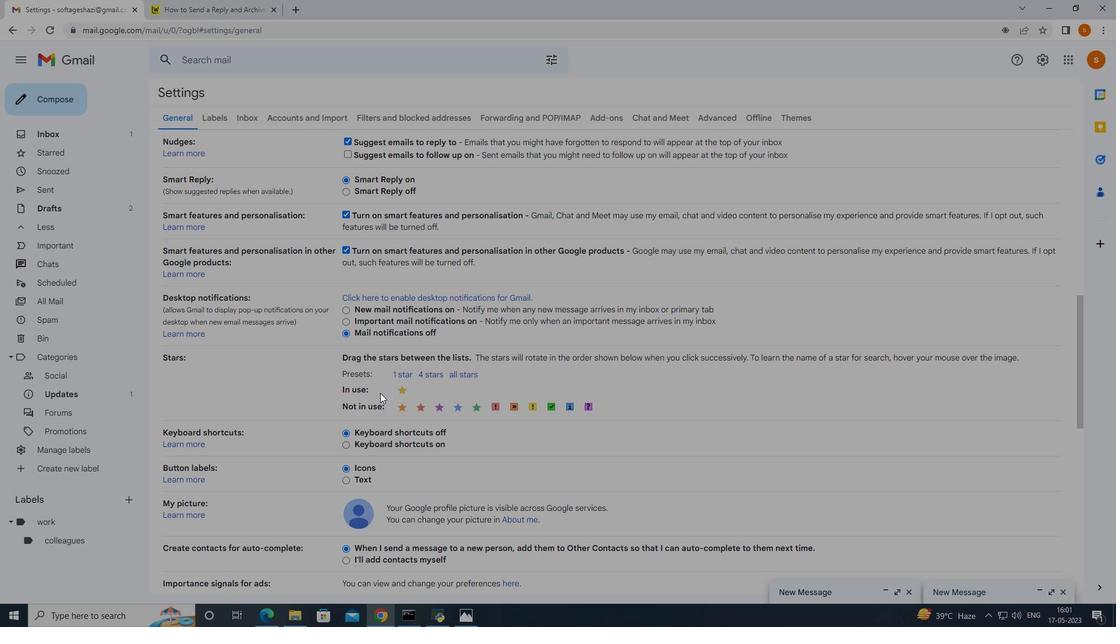 
Action: Mouse scrolled (380, 392) with delta (0, 0)
Screenshot: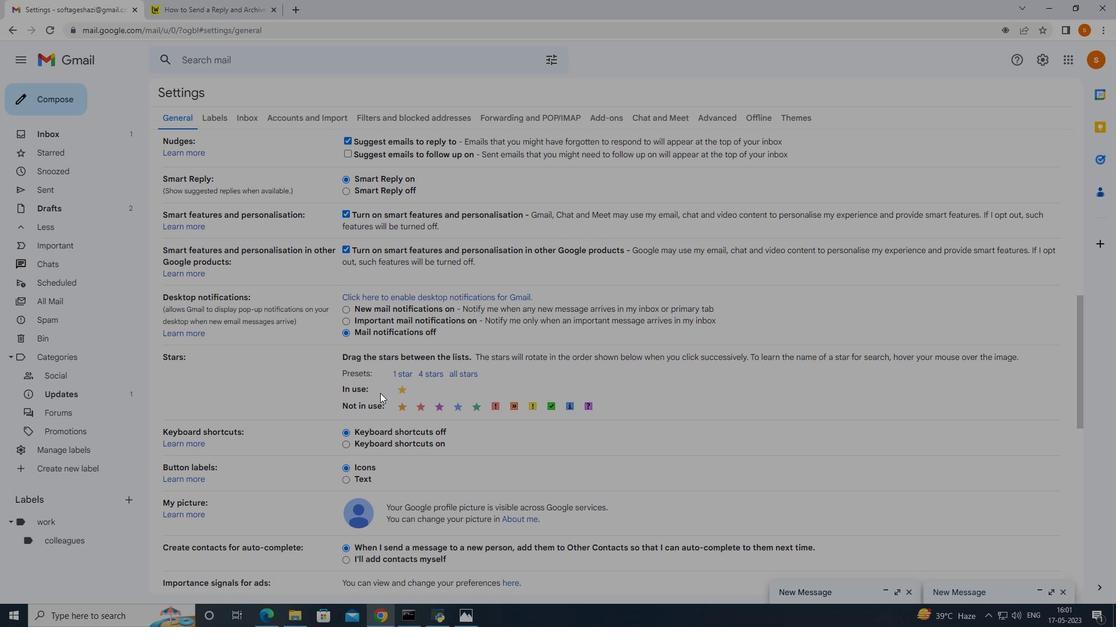 
Action: Mouse moved to (382, 390)
Screenshot: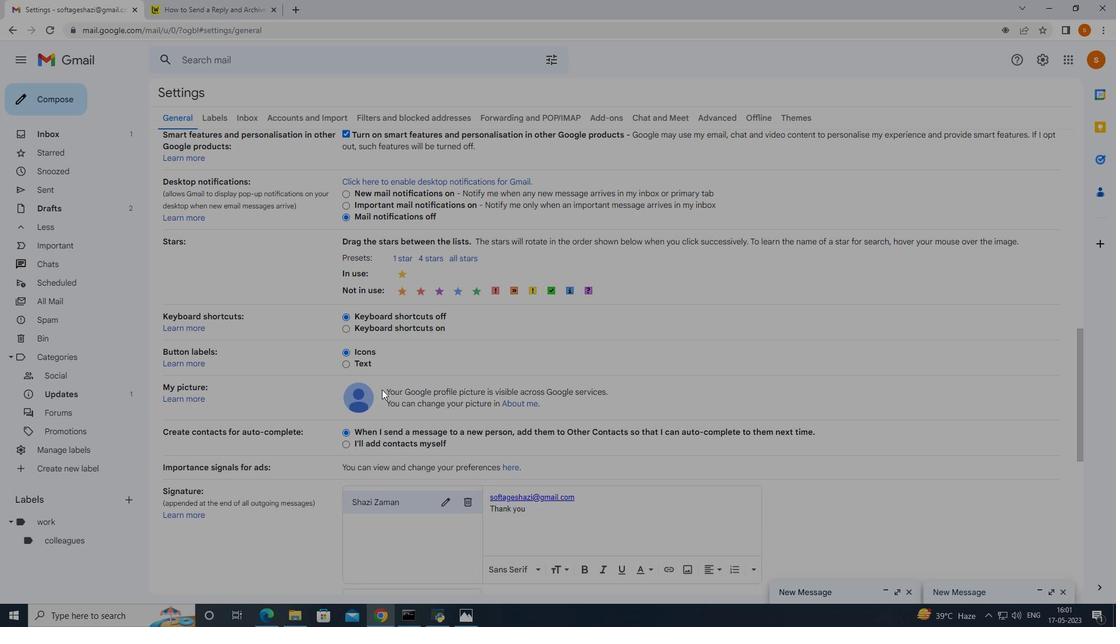 
Action: Mouse scrolled (382, 389) with delta (0, 0)
Screenshot: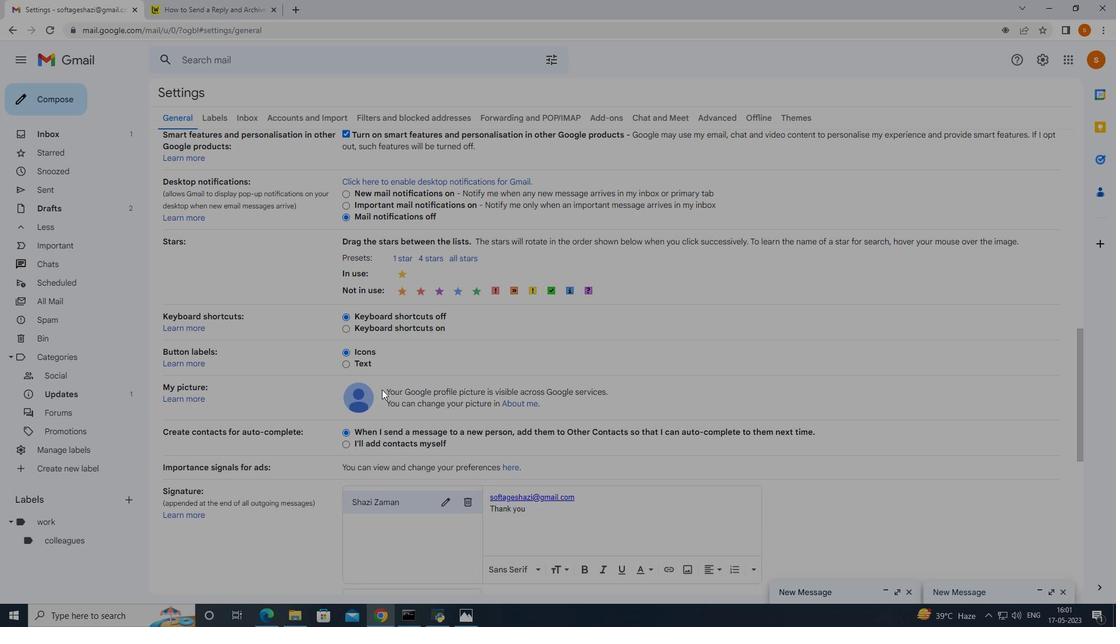 
Action: Mouse moved to (382, 390)
Screenshot: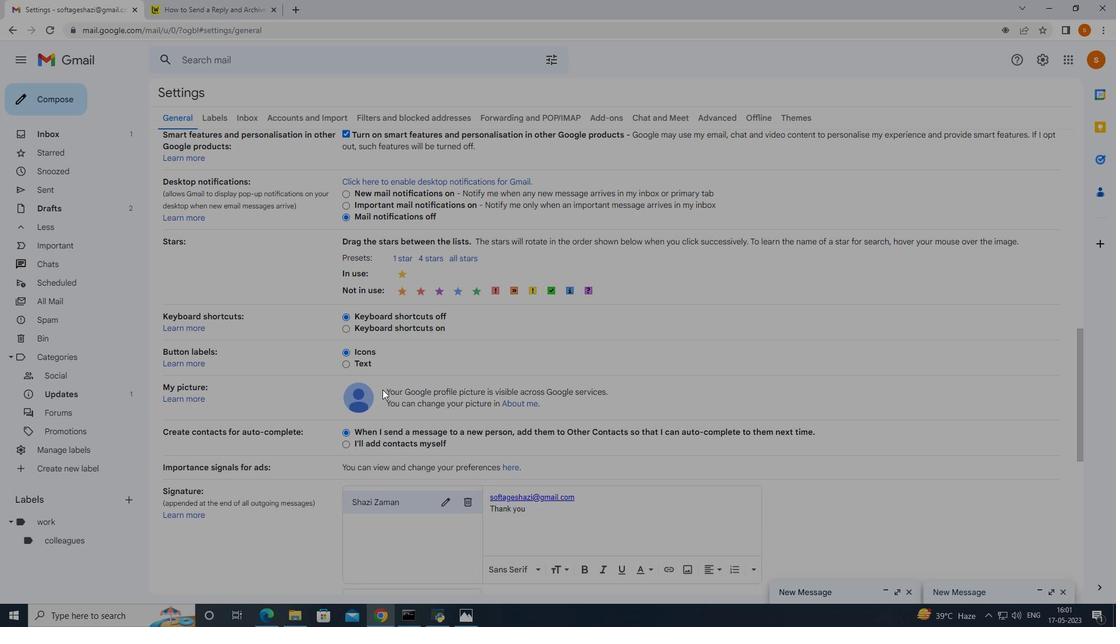 
Action: Mouse scrolled (382, 389) with delta (0, 0)
Screenshot: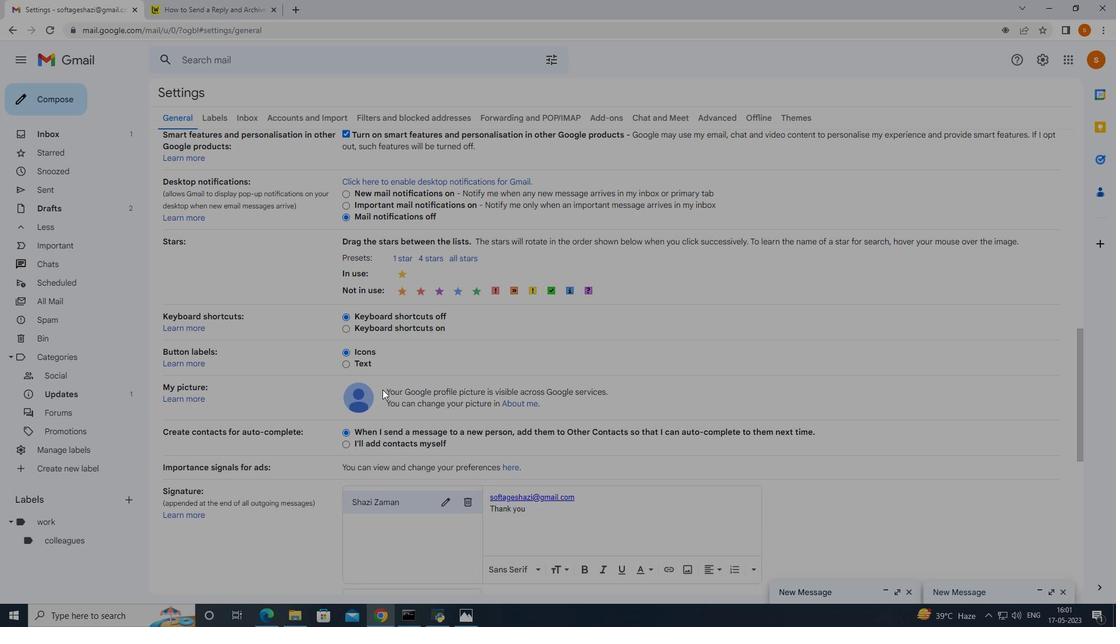 
Action: Mouse moved to (382, 390)
Screenshot: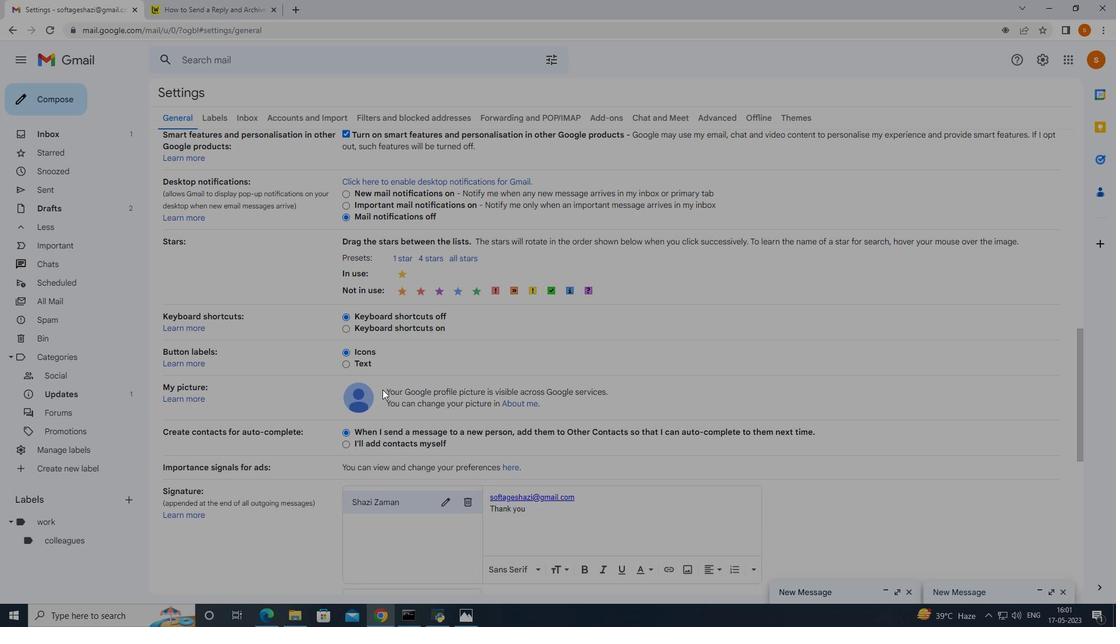 
Action: Mouse scrolled (382, 389) with delta (0, 0)
Screenshot: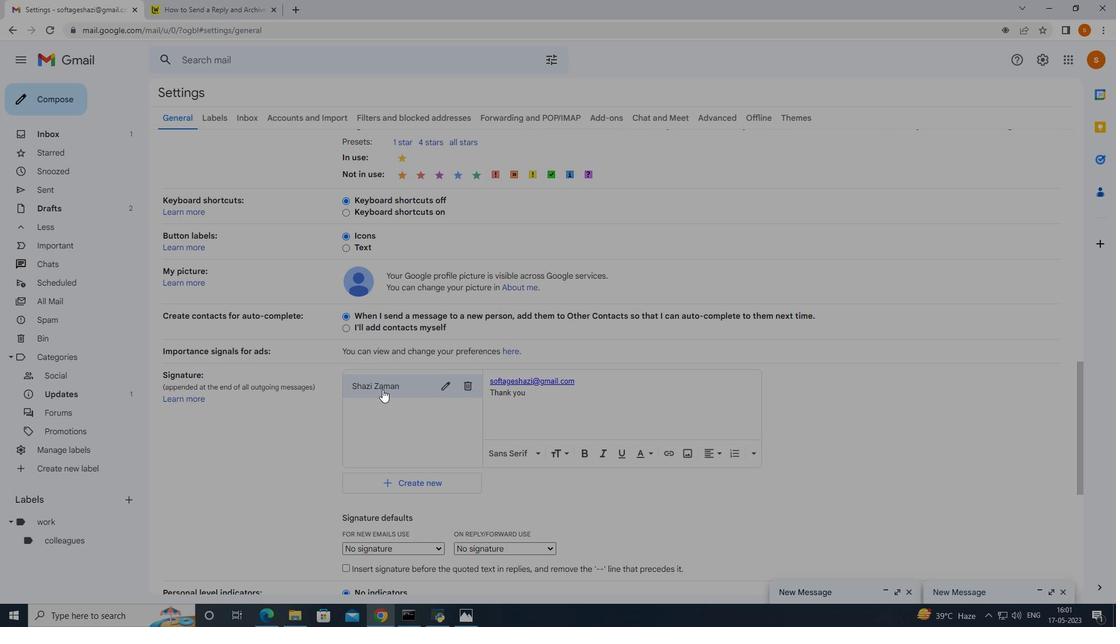 
Action: Mouse moved to (382, 390)
Screenshot: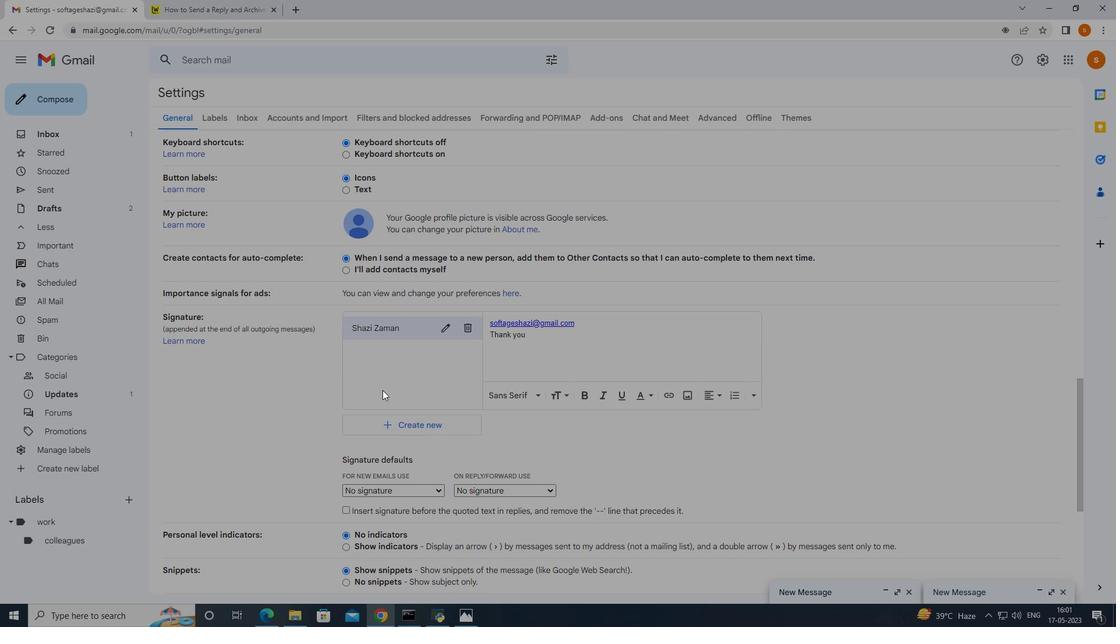 
Action: Mouse scrolled (382, 391) with delta (0, 0)
Screenshot: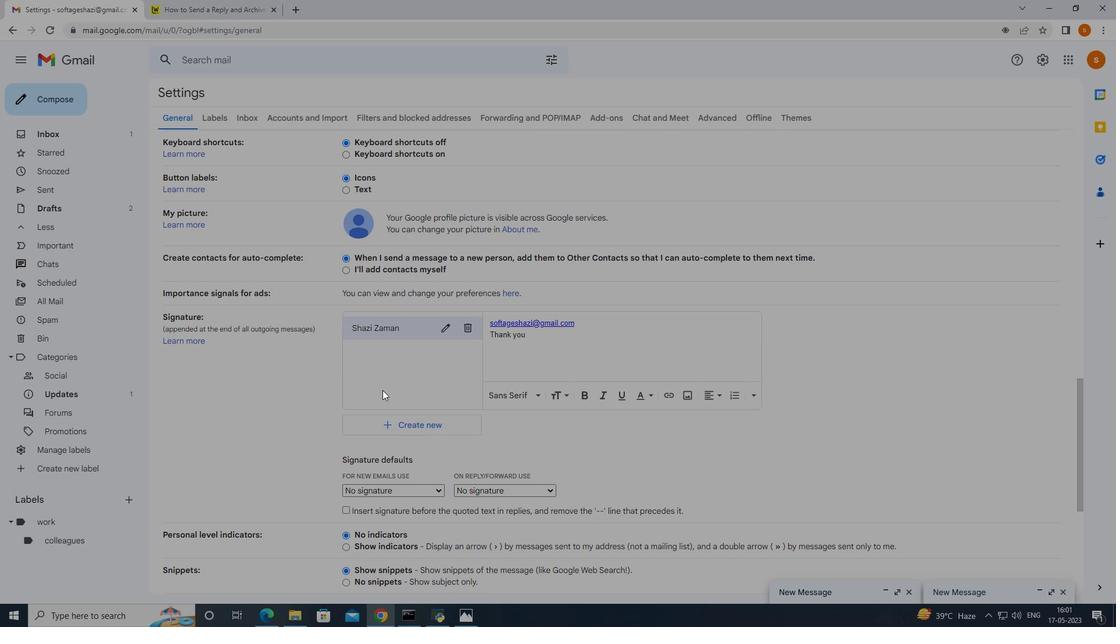 
Action: Mouse scrolled (382, 391) with delta (0, 0)
Screenshot: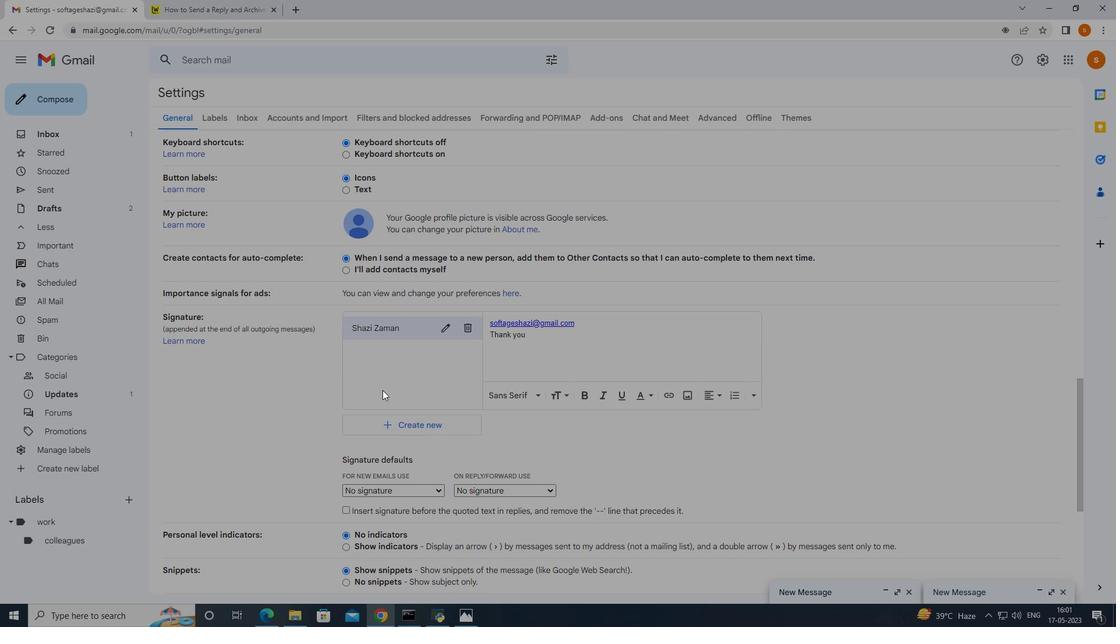 
Action: Mouse scrolled (382, 391) with delta (0, 0)
Screenshot: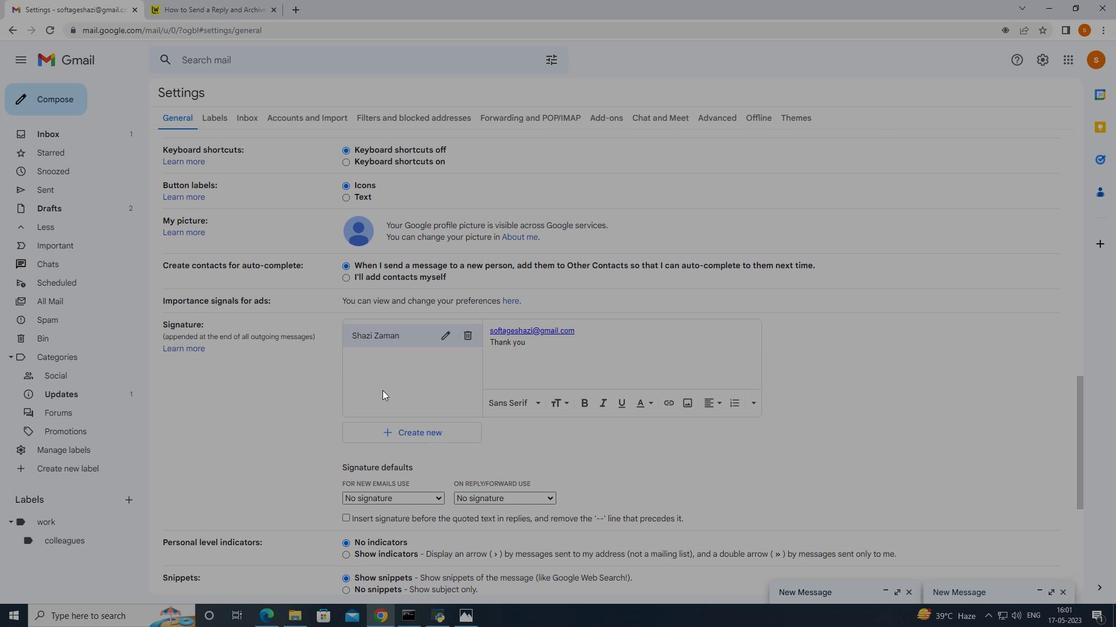 
Action: Mouse scrolled (382, 391) with delta (0, 0)
Screenshot: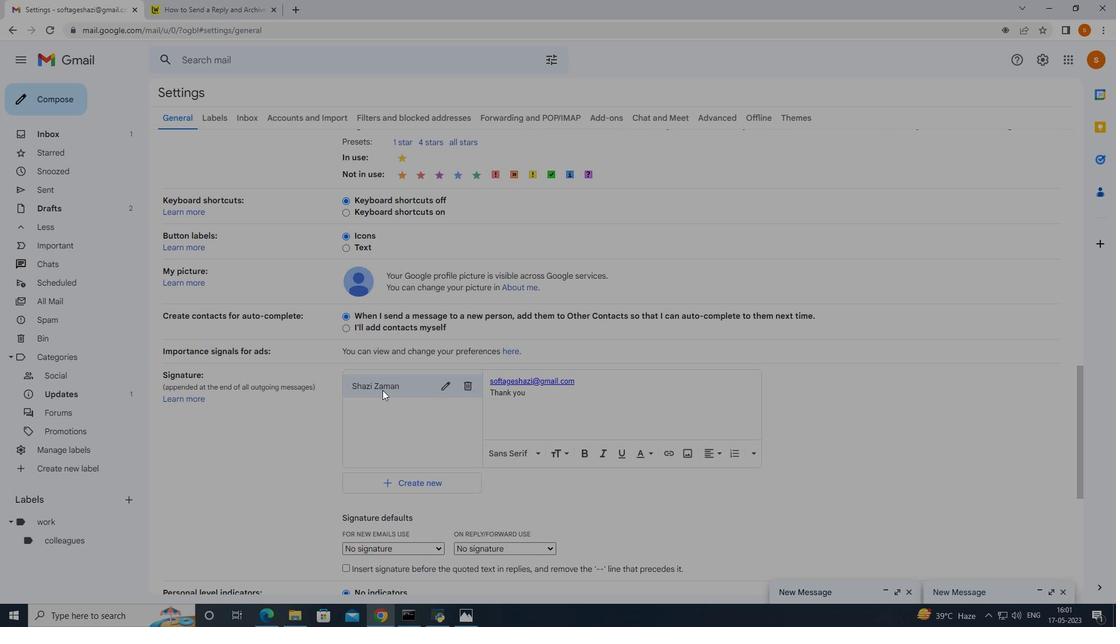 
Action: Mouse moved to (176, 114)
Screenshot: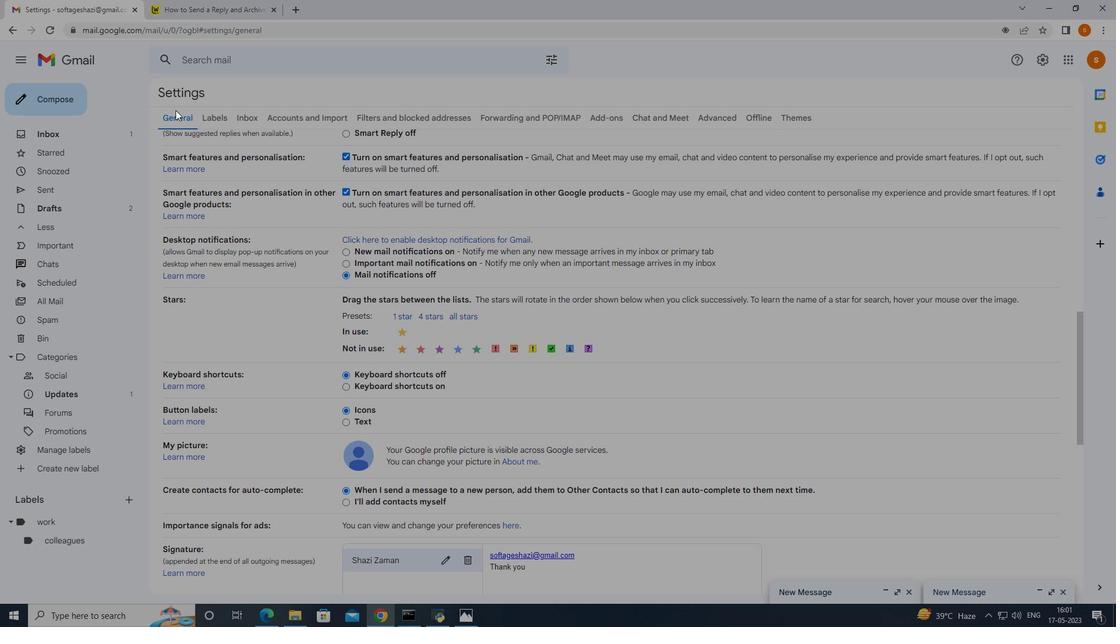 
Action: Mouse pressed left at (176, 114)
Screenshot: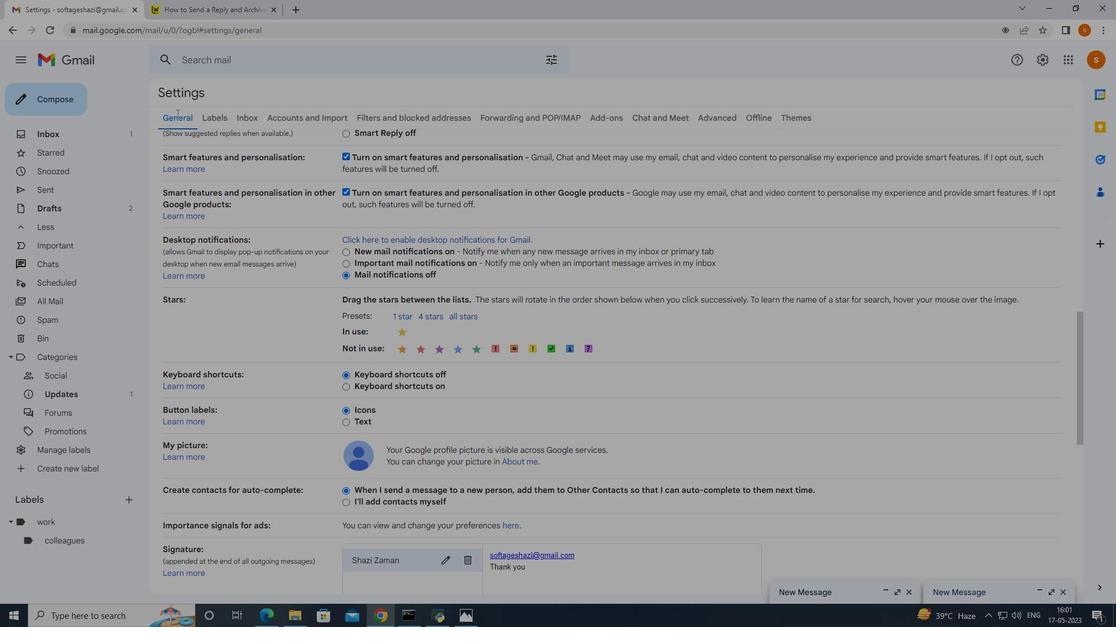 
Action: Mouse moved to (214, 12)
Screenshot: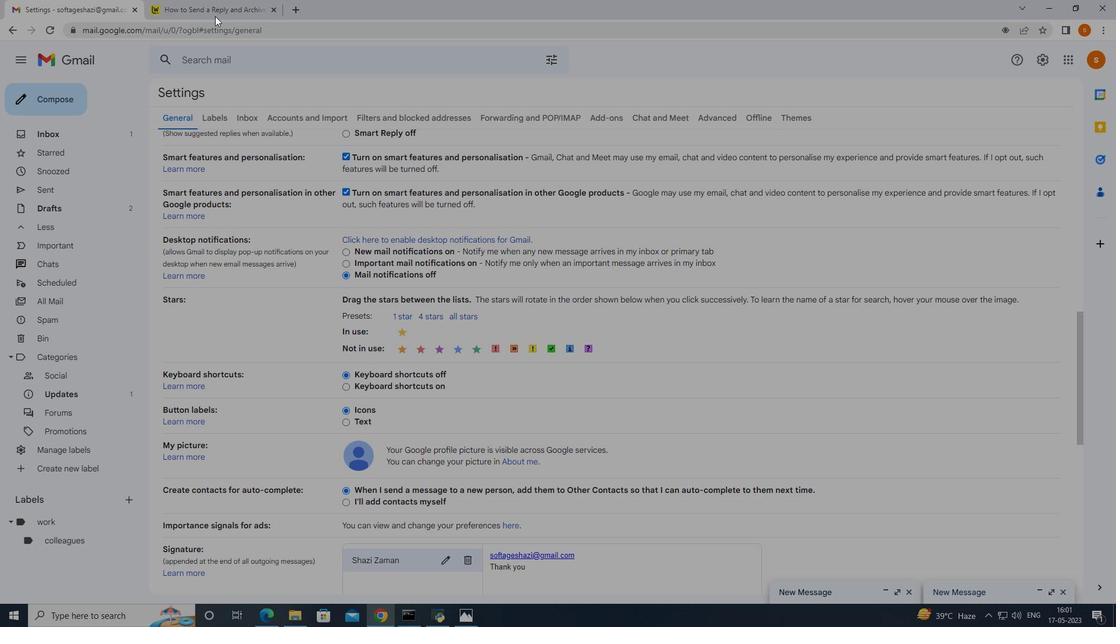 
Action: Mouse pressed left at (214, 12)
Screenshot: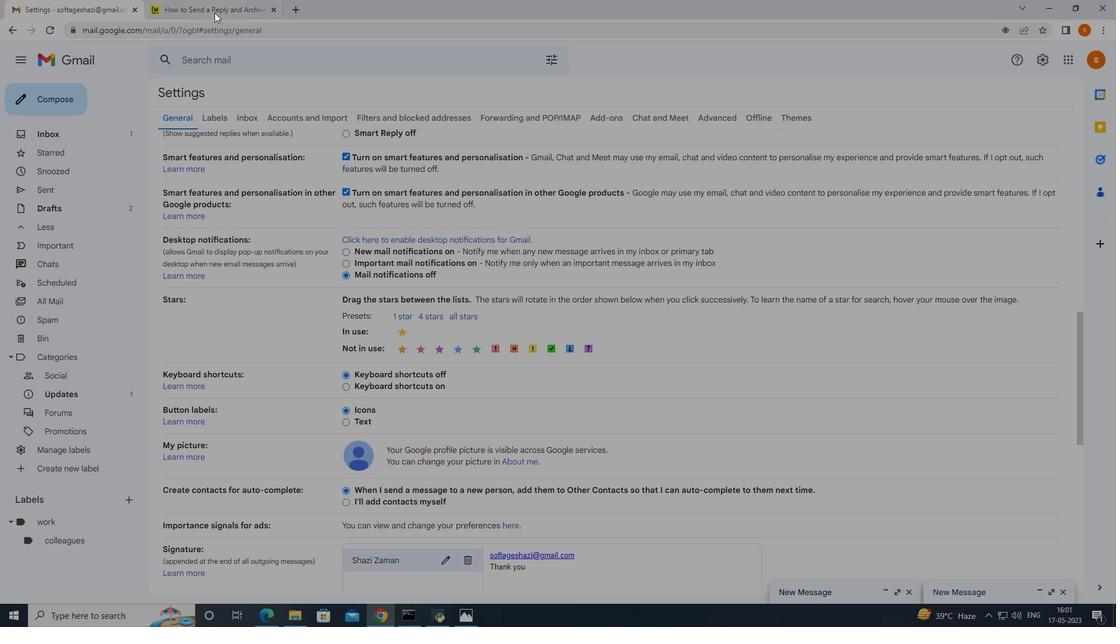 
Action: Mouse moved to (91, 1)
Screenshot: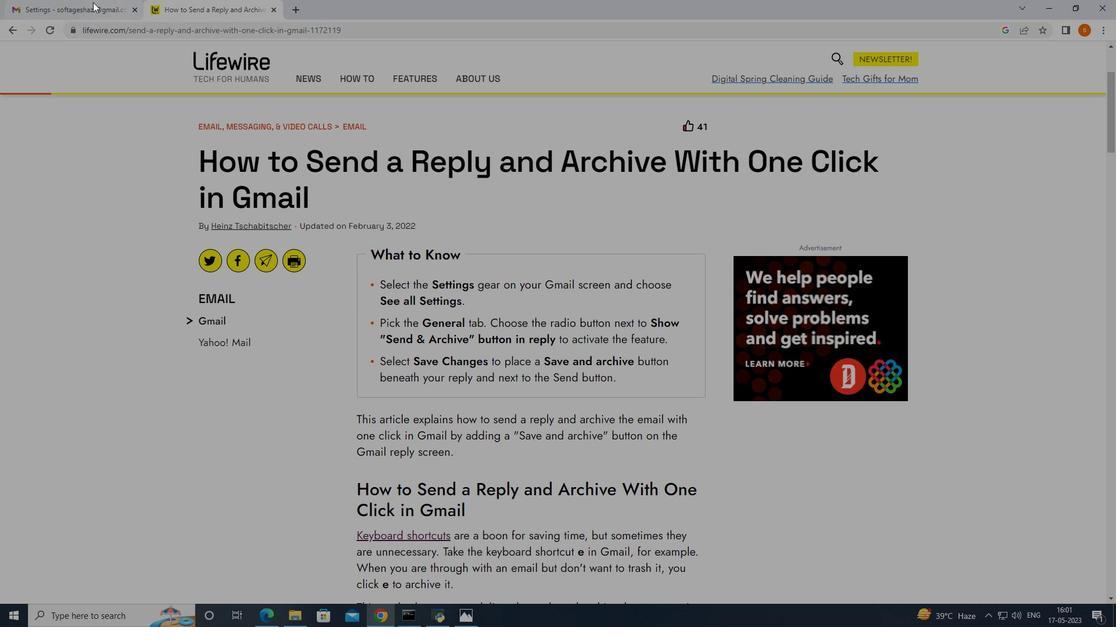 
Action: Mouse pressed left at (91, 1)
Screenshot: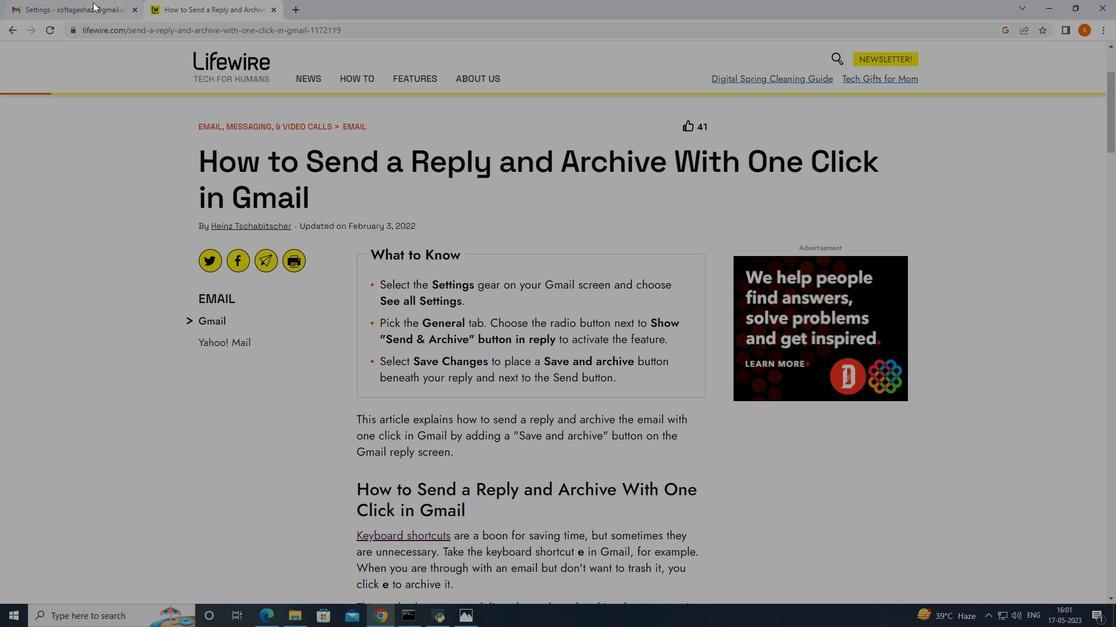 
Action: Mouse moved to (210, 242)
Screenshot: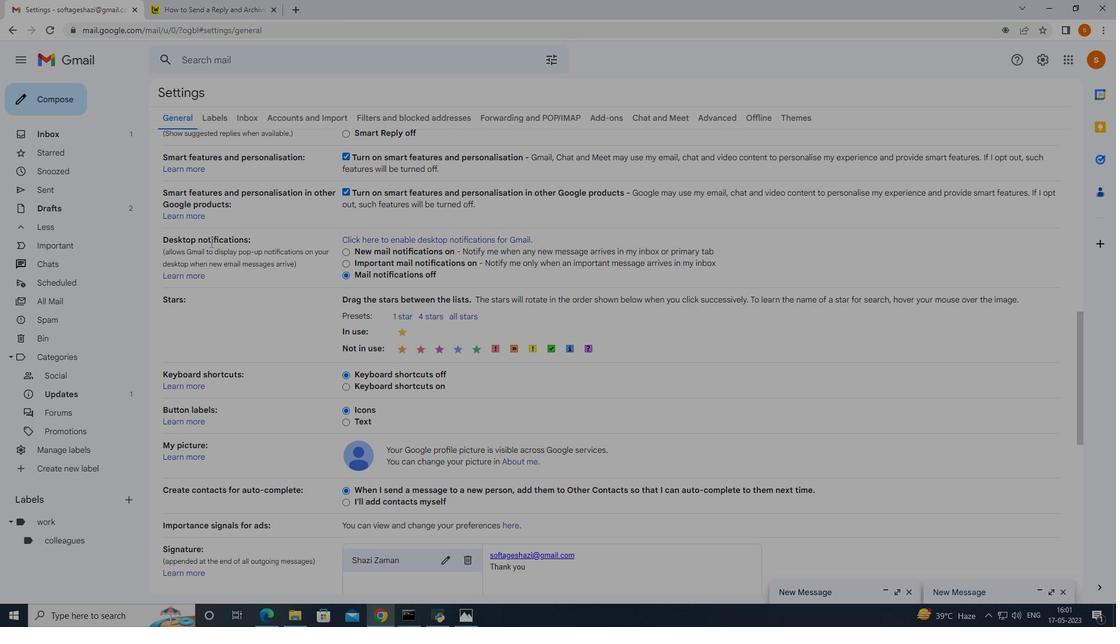 
Action: Mouse scrolled (210, 243) with delta (0, 0)
Screenshot: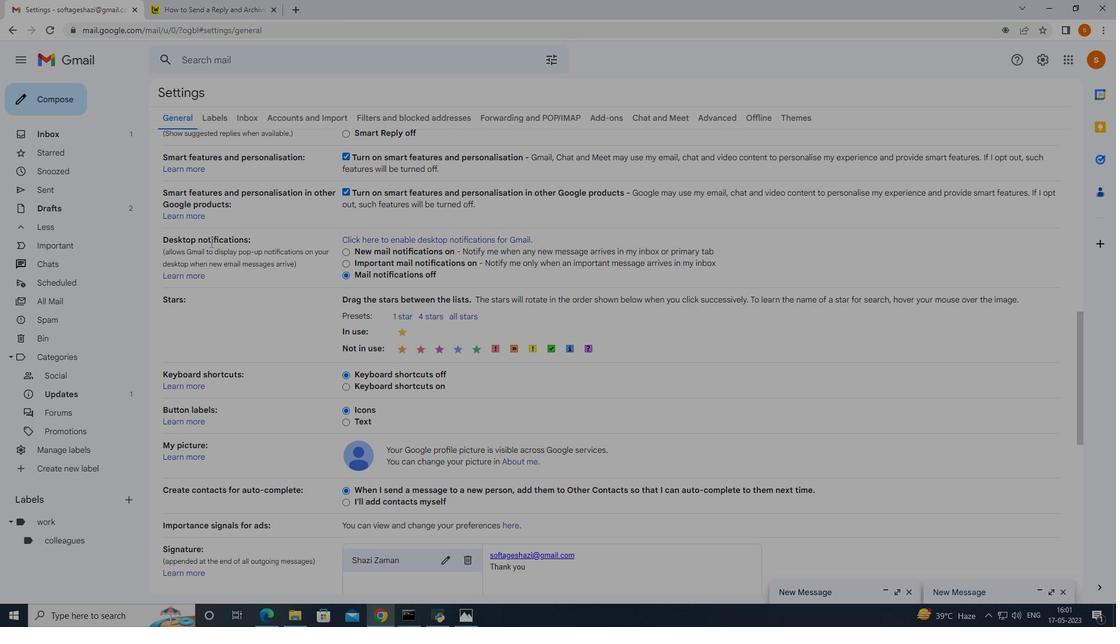 
Action: Mouse scrolled (210, 243) with delta (0, 0)
Screenshot: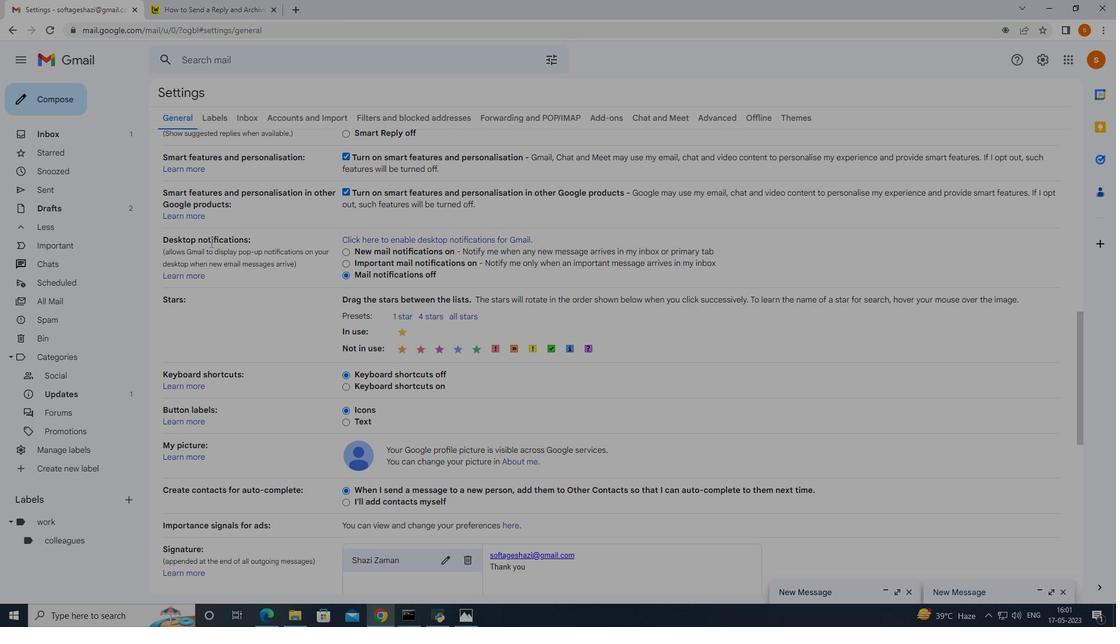 
Action: Mouse moved to (212, 240)
Screenshot: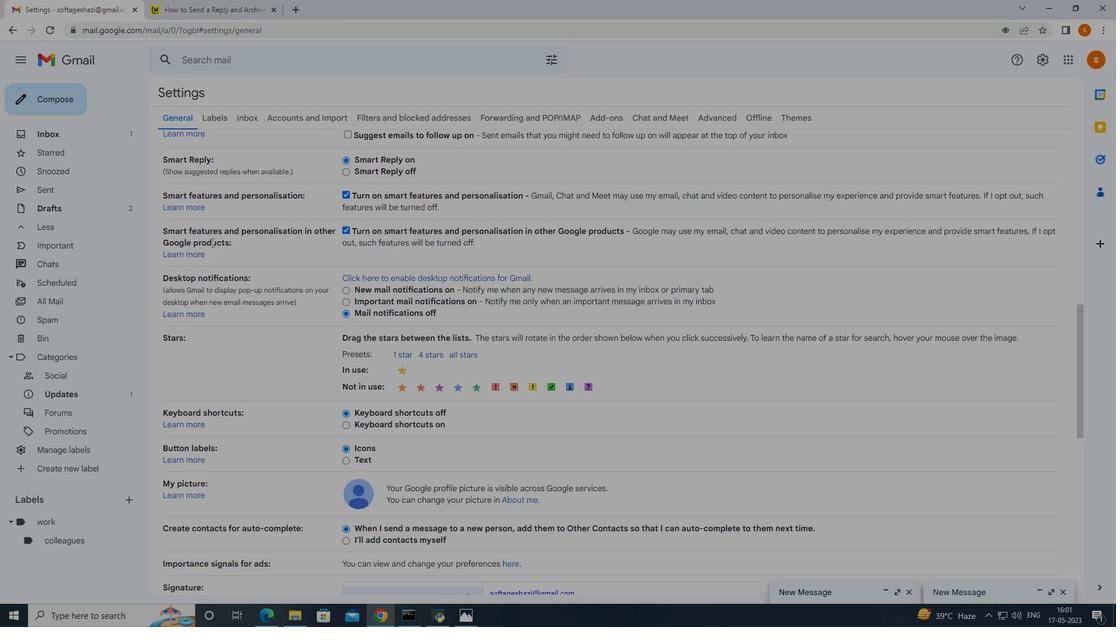 
Action: Mouse scrolled (212, 241) with delta (0, 0)
Screenshot: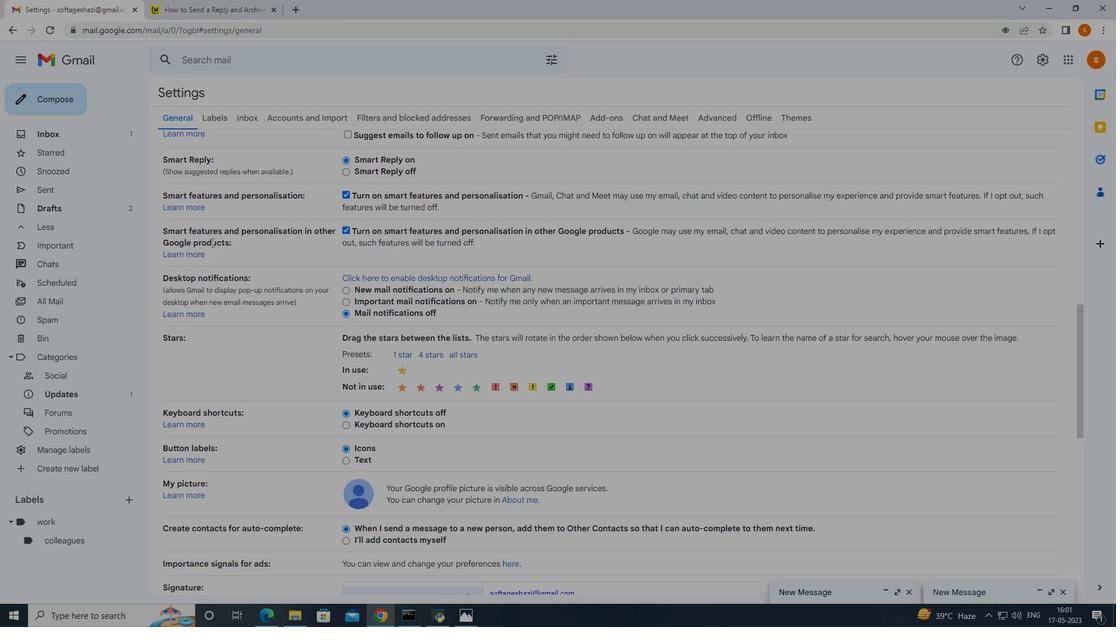 
Action: Mouse moved to (213, 236)
Screenshot: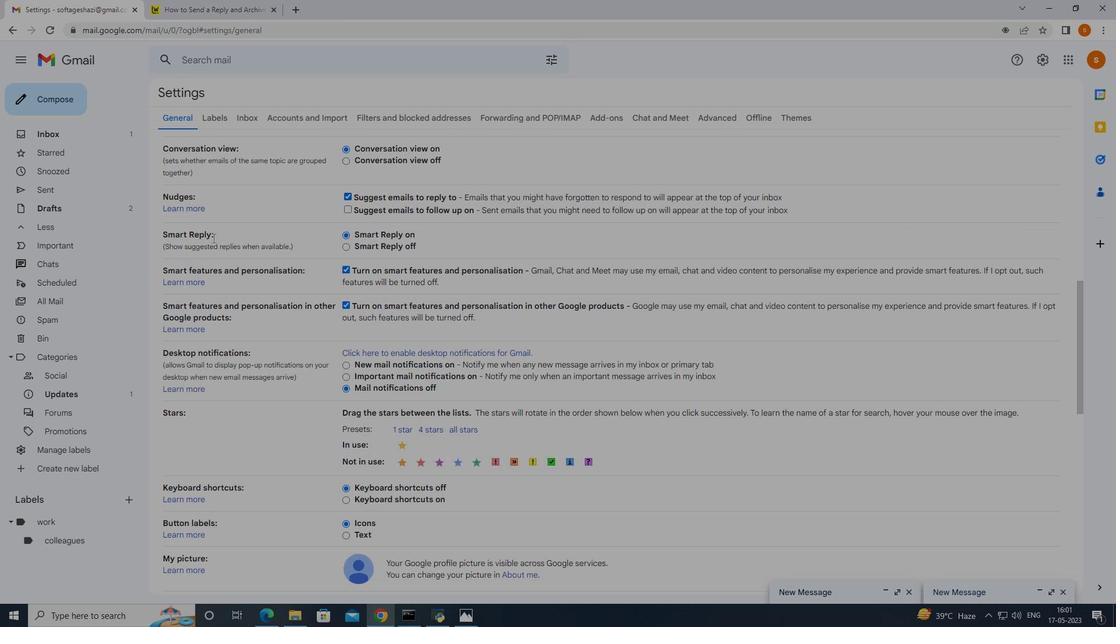 
Action: Mouse scrolled (213, 237) with delta (0, 0)
Screenshot: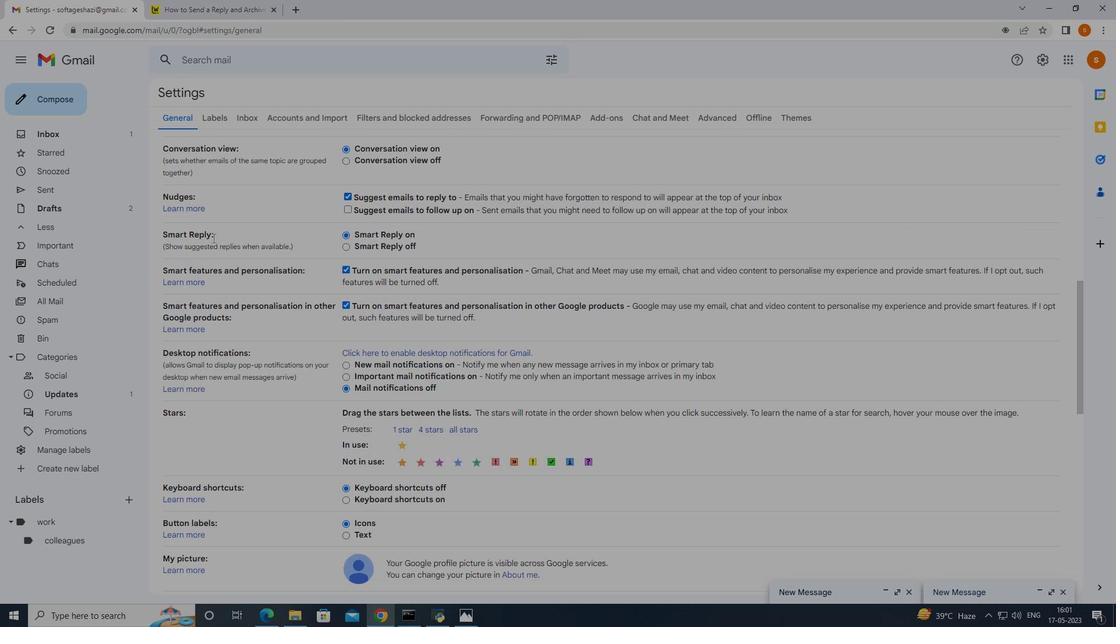 
Action: Mouse moved to (214, 232)
Screenshot: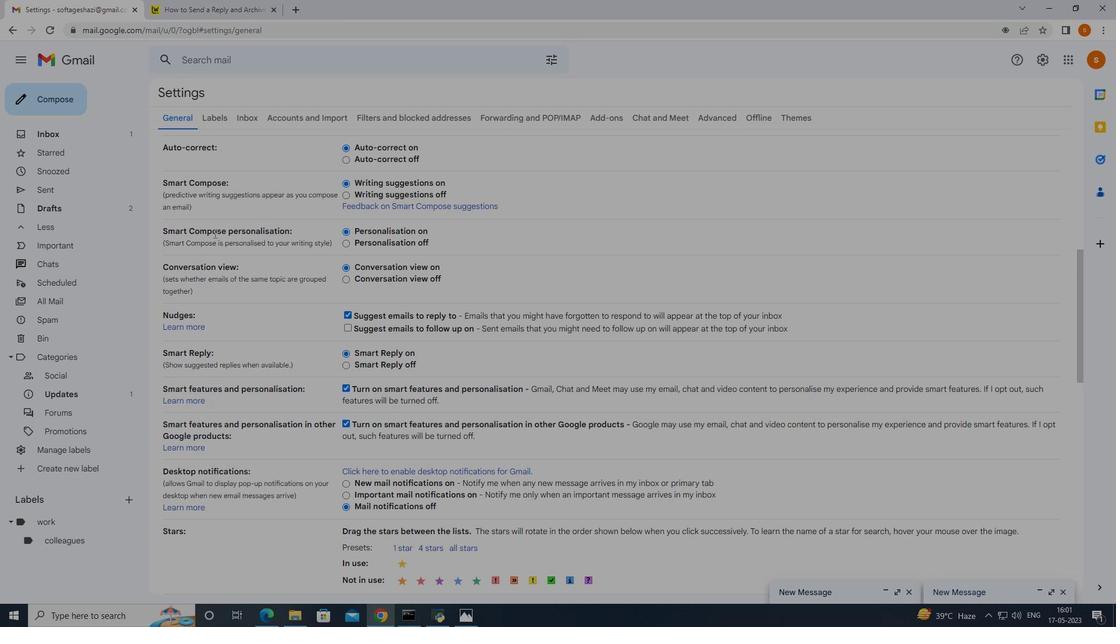 
Action: Mouse scrolled (214, 233) with delta (0, 0)
Screenshot: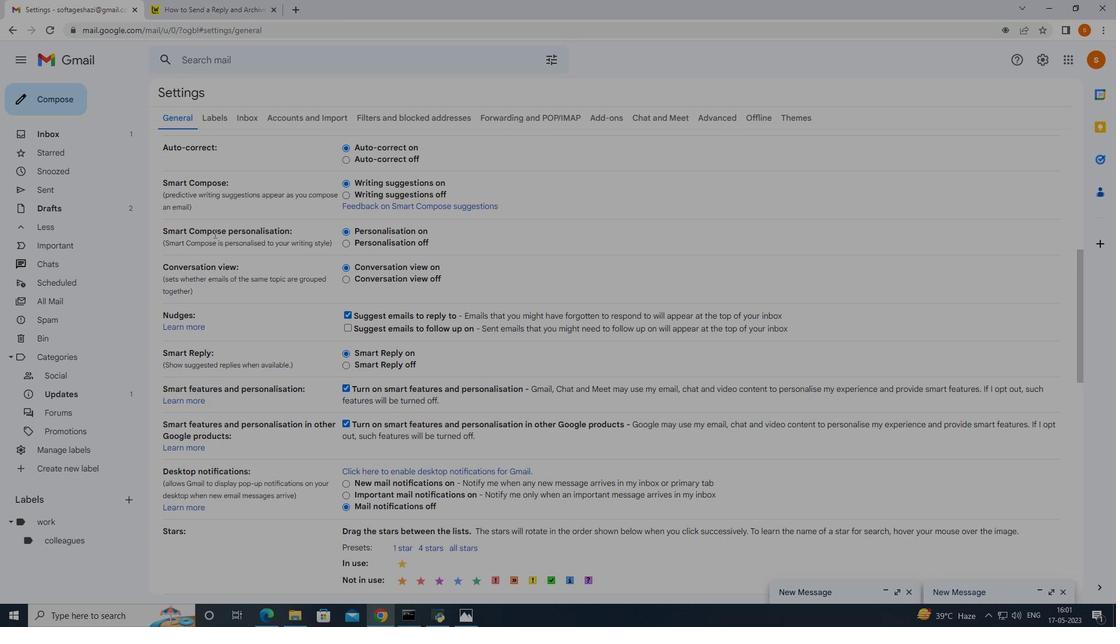 
Action: Mouse scrolled (214, 233) with delta (0, 0)
Screenshot: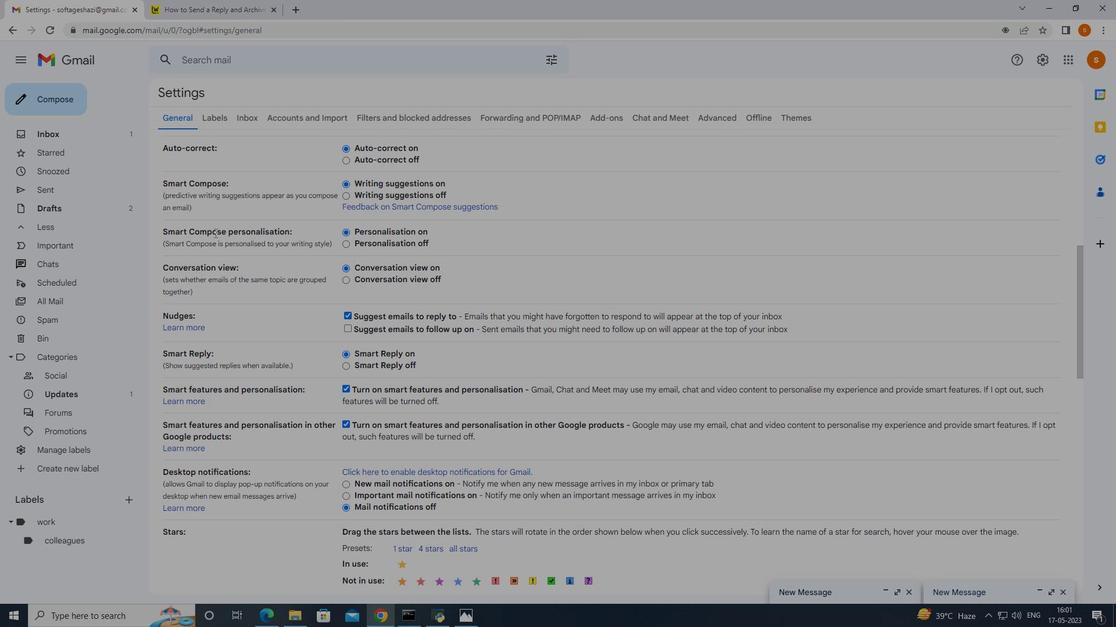 
Action: Mouse scrolled (214, 233) with delta (0, 0)
Screenshot: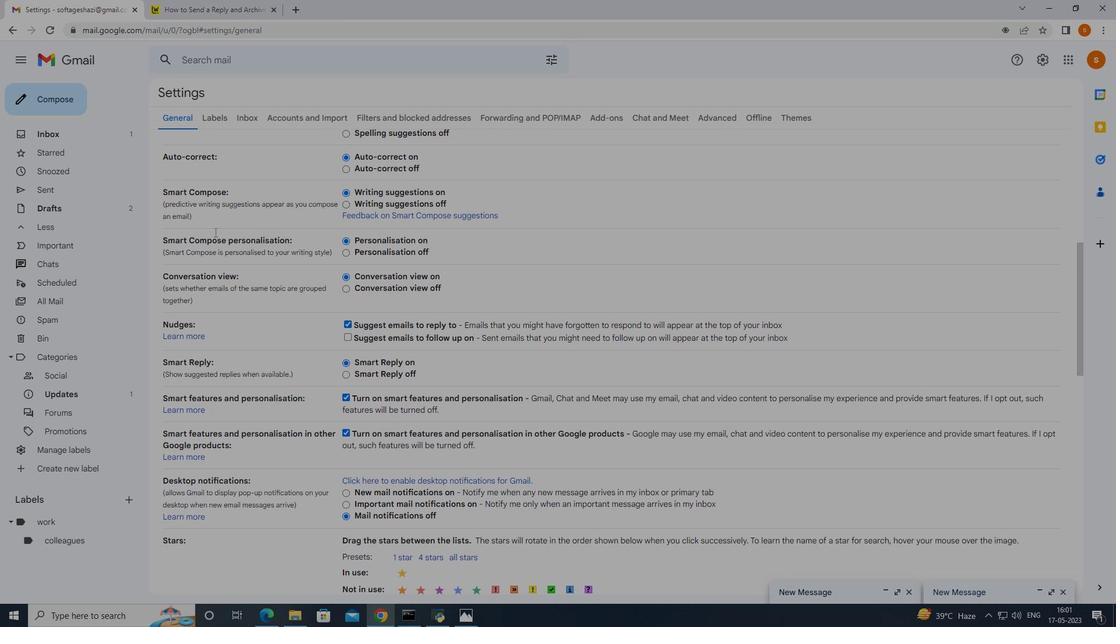 
Action: Mouse scrolled (214, 233) with delta (0, 0)
Screenshot: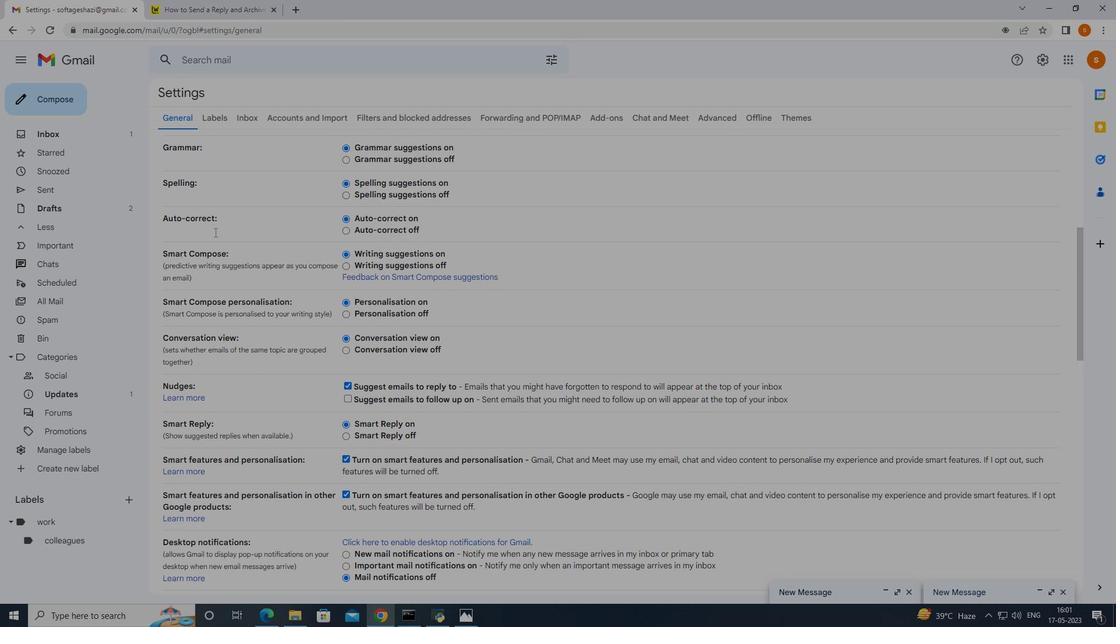 
Action: Mouse scrolled (214, 233) with delta (0, 0)
Screenshot: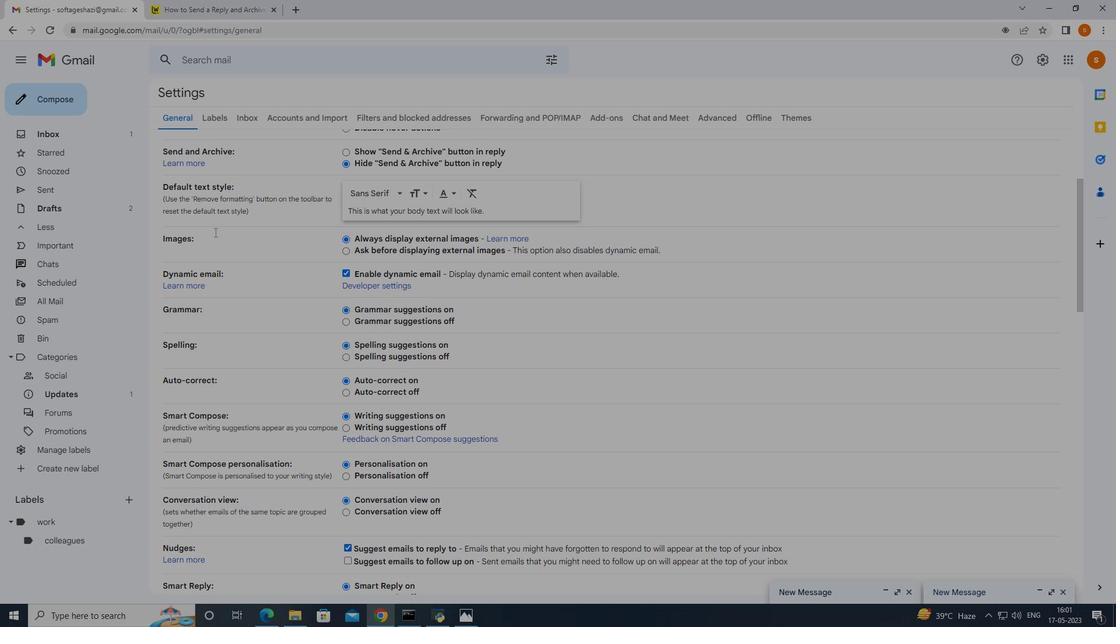
Action: Mouse scrolled (214, 233) with delta (0, 0)
Screenshot: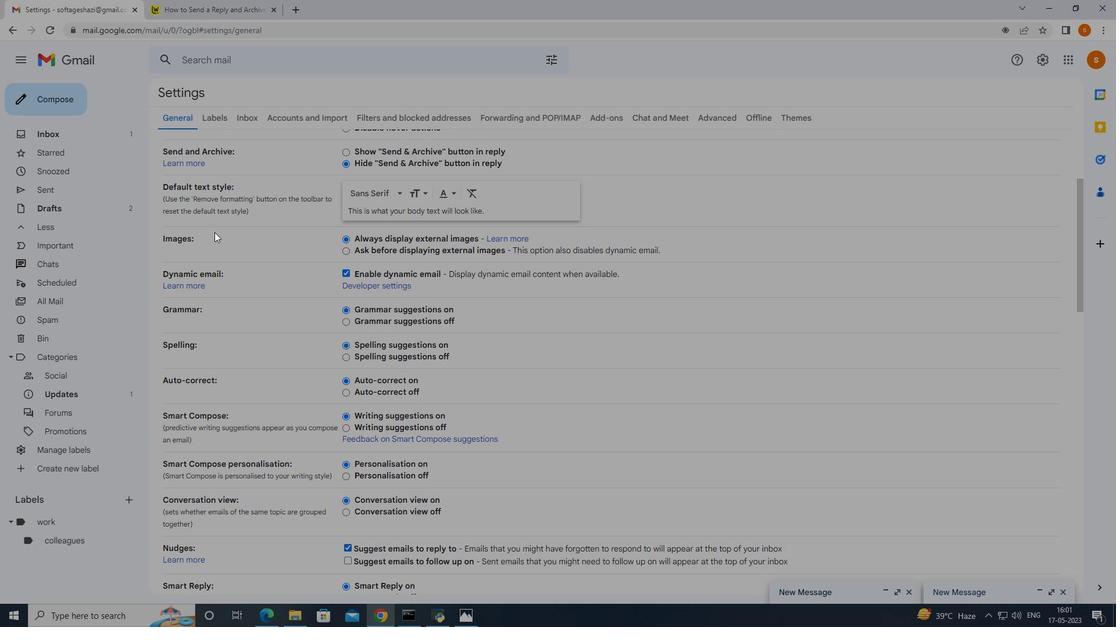 
Action: Mouse moved to (341, 269)
Screenshot: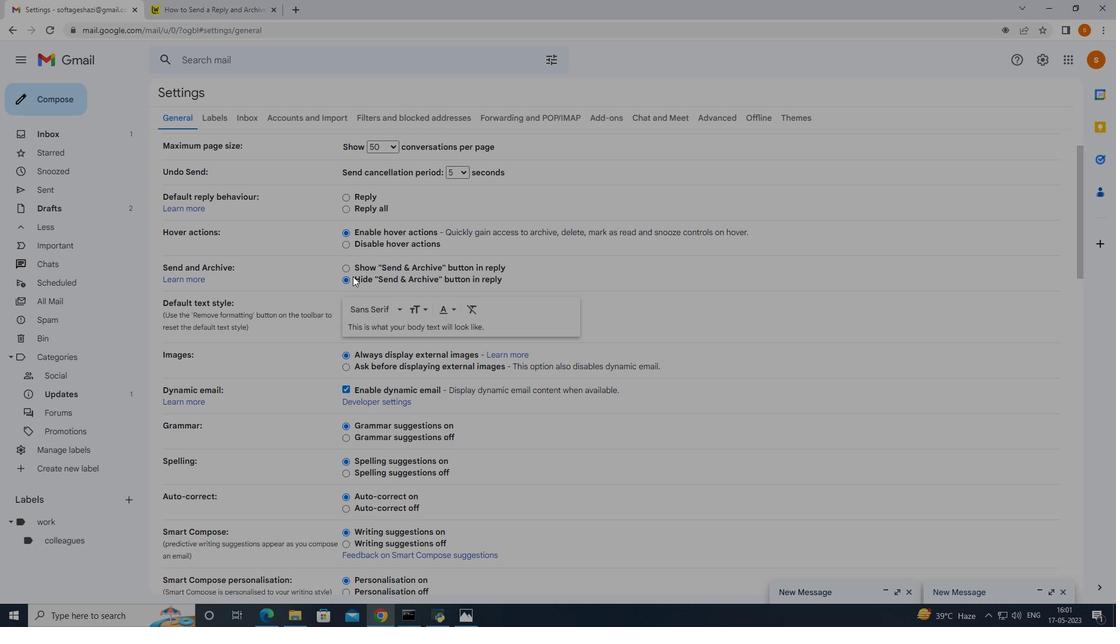 
Action: Mouse pressed left at (341, 269)
Screenshot: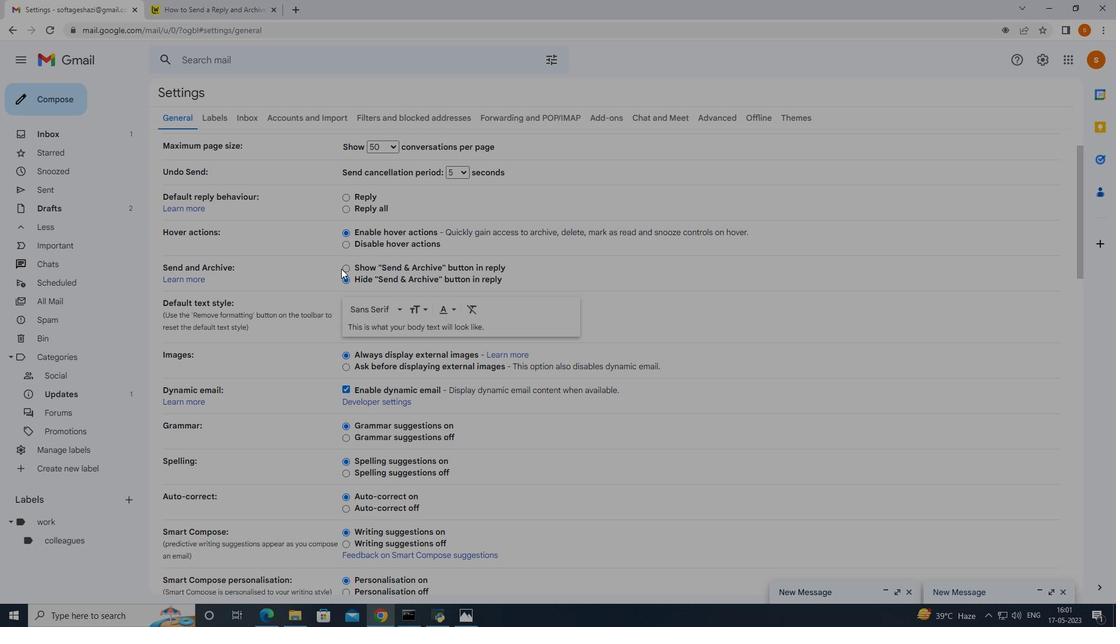 
Action: Mouse moved to (347, 268)
Screenshot: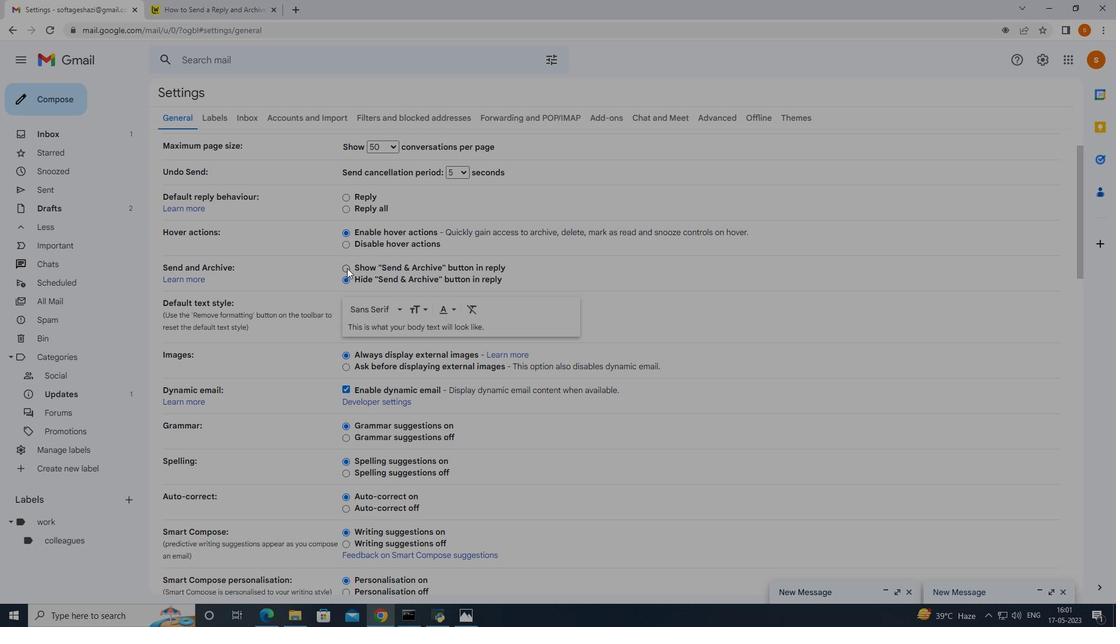 
Action: Mouse pressed left at (347, 268)
Screenshot: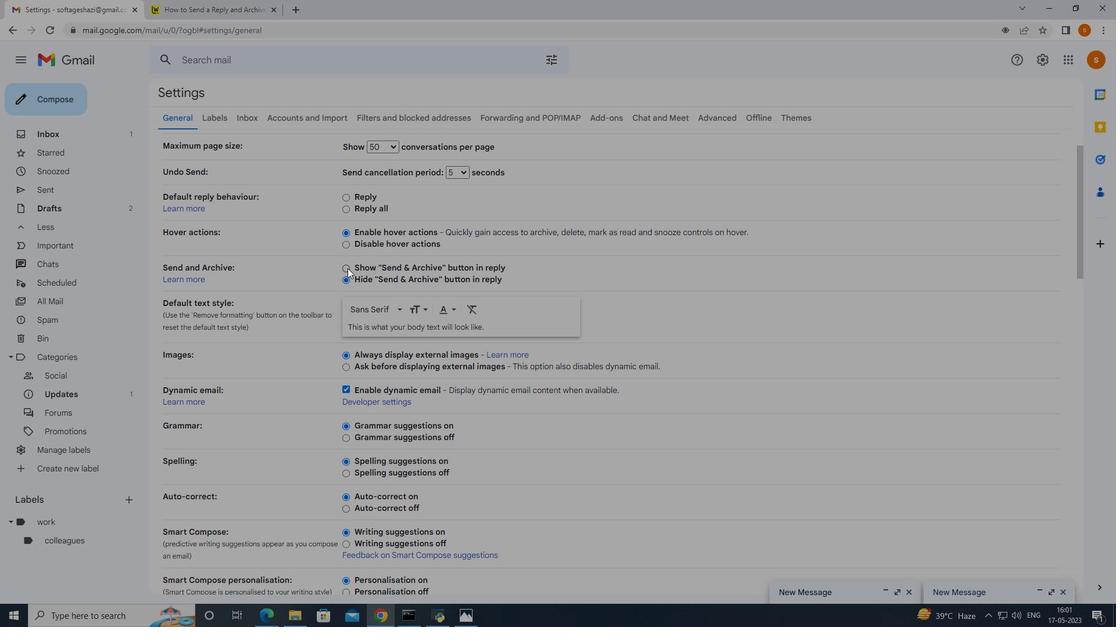 
Action: Mouse moved to (344, 278)
Screenshot: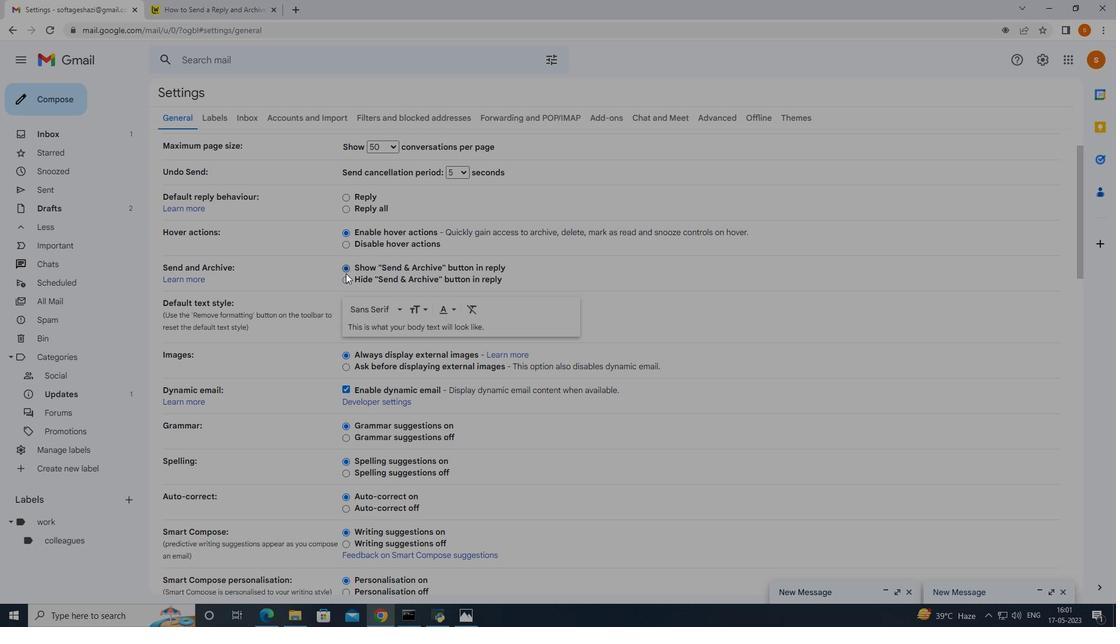 
Action: Mouse pressed left at (344, 278)
Screenshot: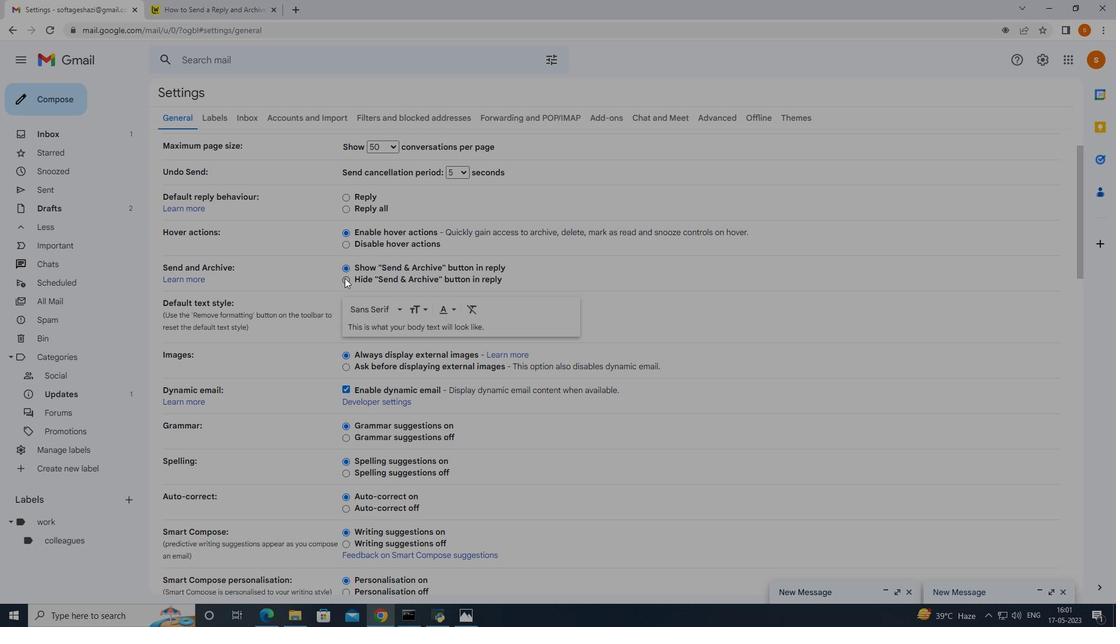 
Action: Mouse moved to (220, 0)
Screenshot: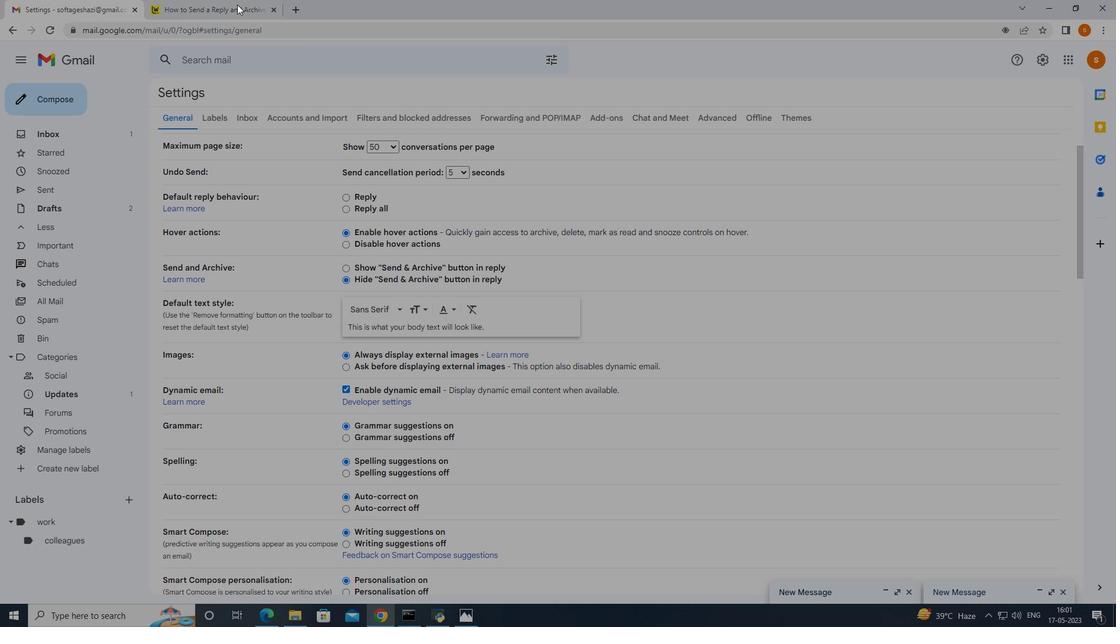 
Action: Mouse pressed left at (220, 0)
Screenshot: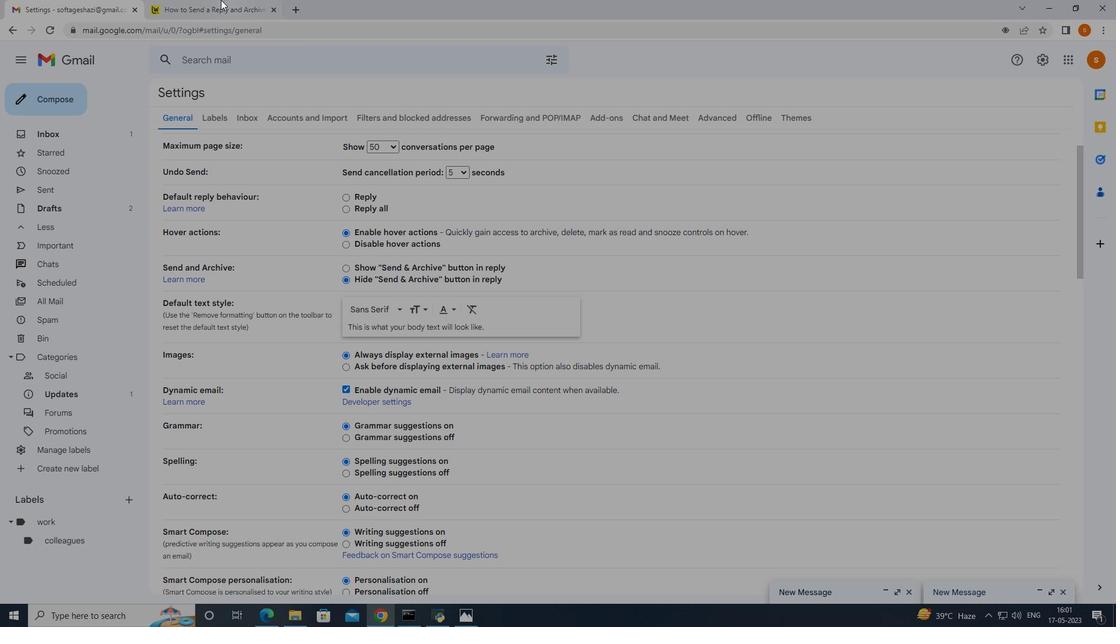 
Action: Mouse moved to (112, 2)
Screenshot: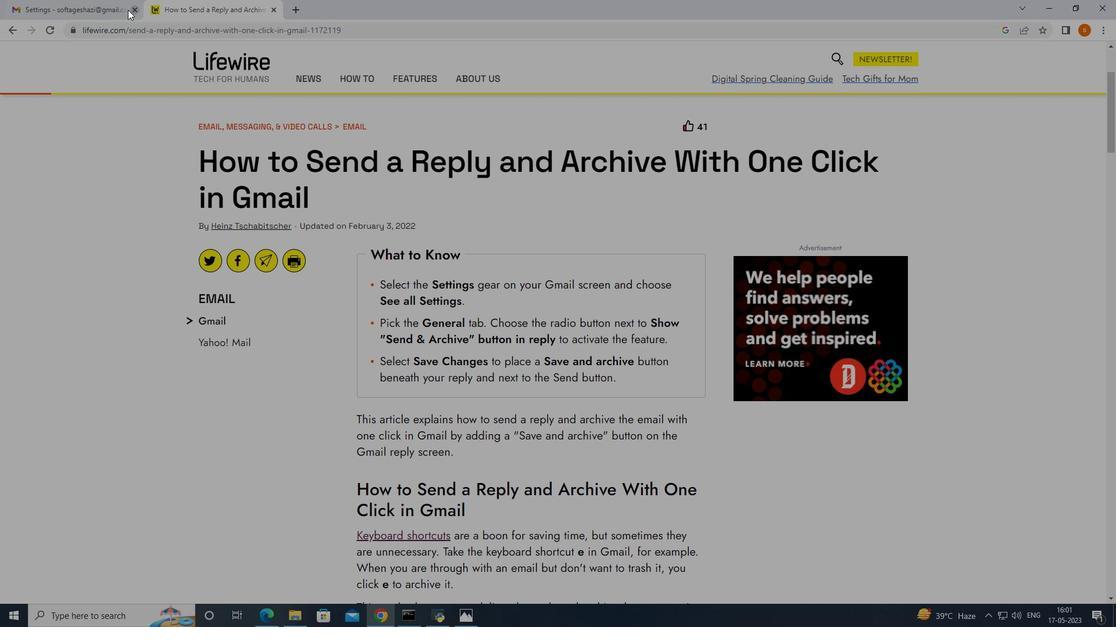 
Action: Mouse pressed left at (112, 2)
Screenshot: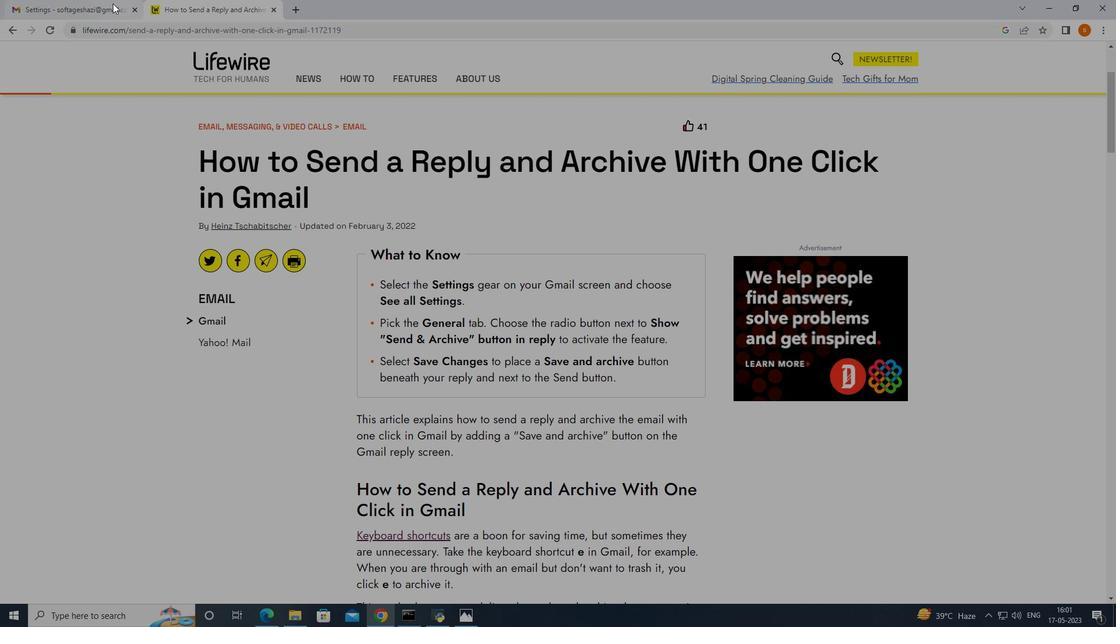 
Action: Mouse moved to (349, 269)
Screenshot: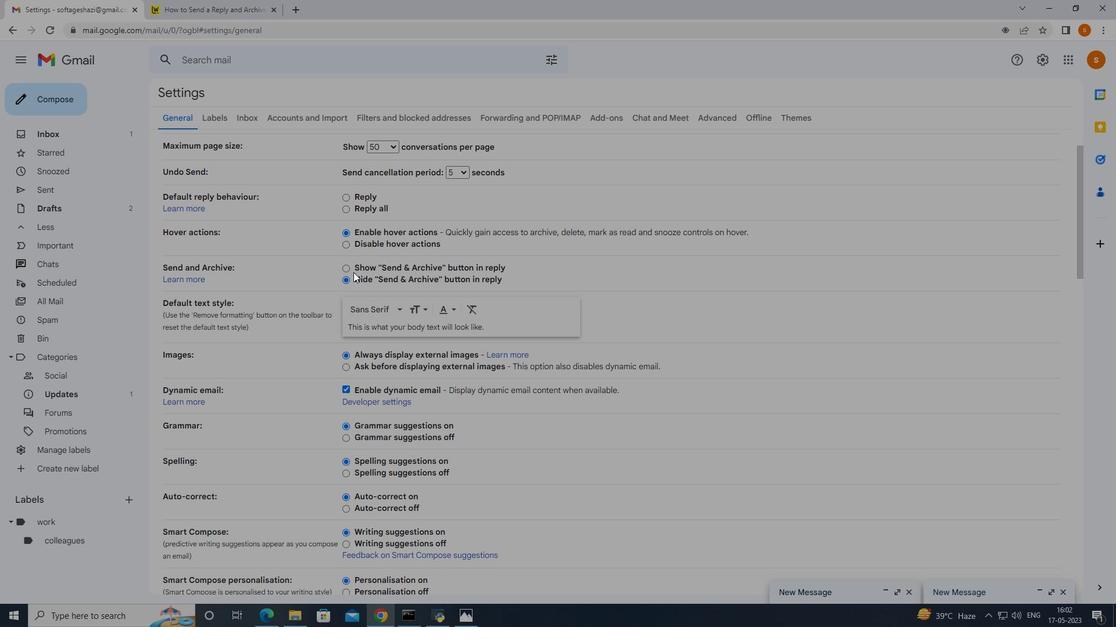
Action: Mouse pressed left at (349, 269)
Screenshot: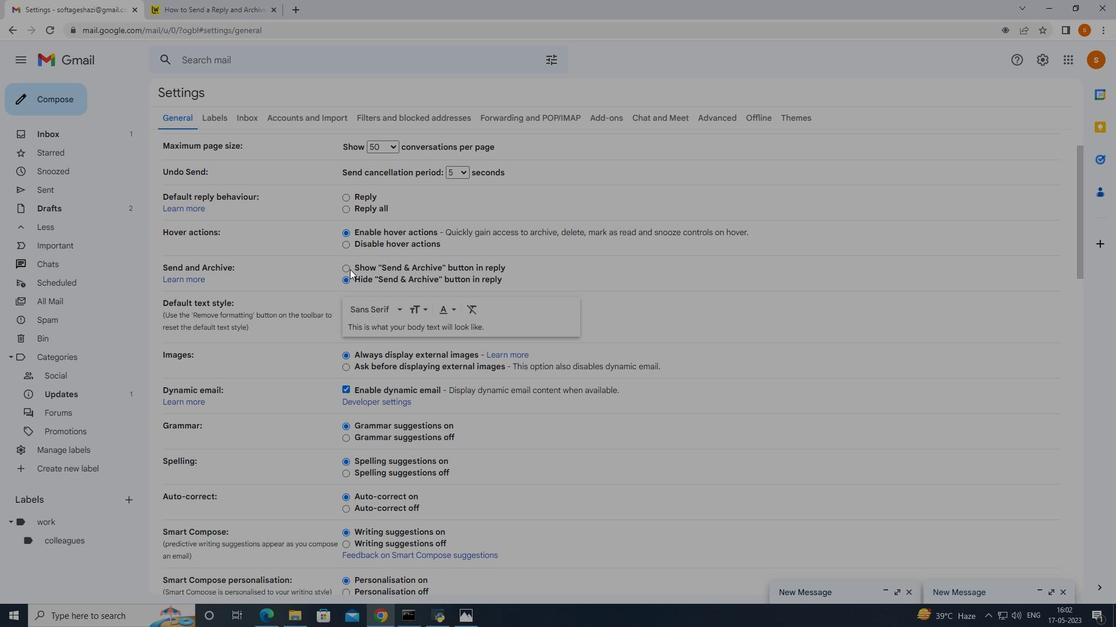 
Action: Mouse moved to (345, 269)
Screenshot: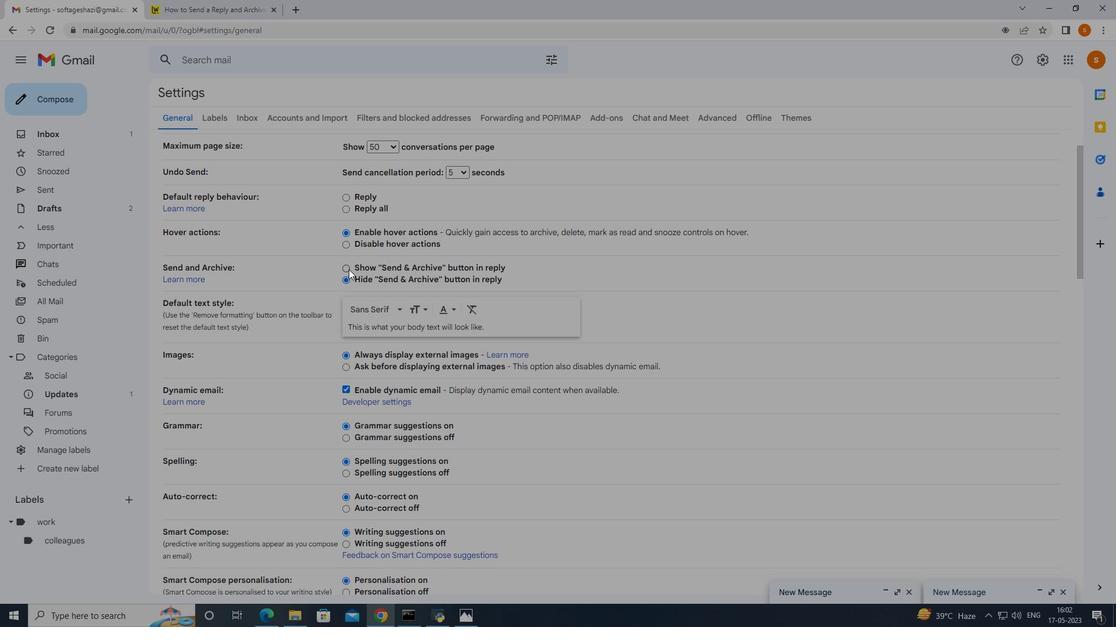 
Action: Mouse pressed left at (345, 269)
Screenshot: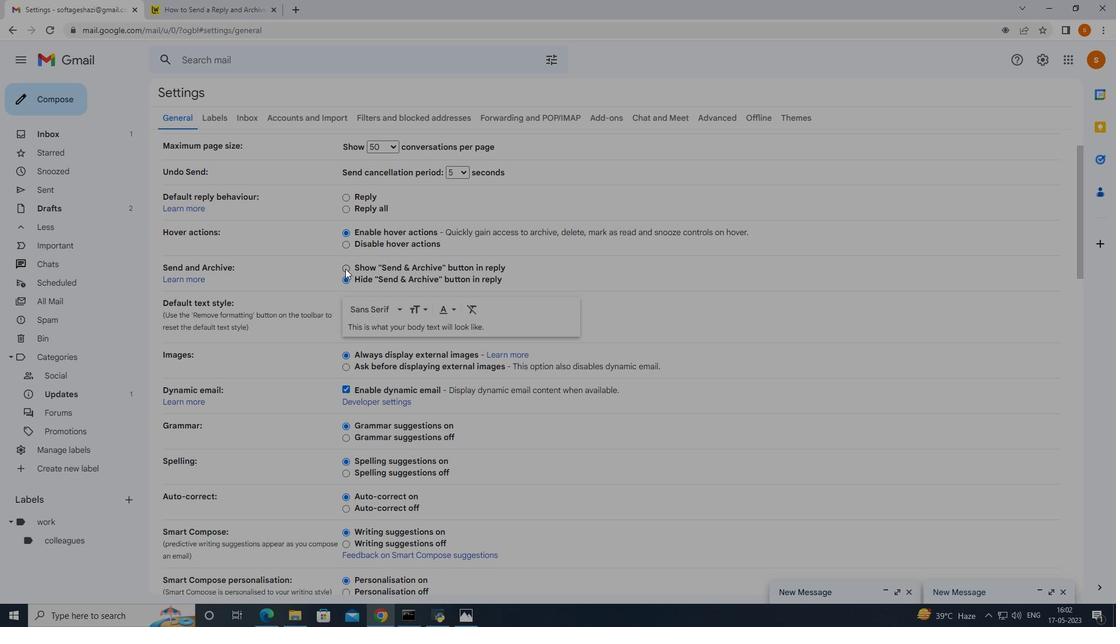 
Action: Mouse moved to (370, 310)
Screenshot: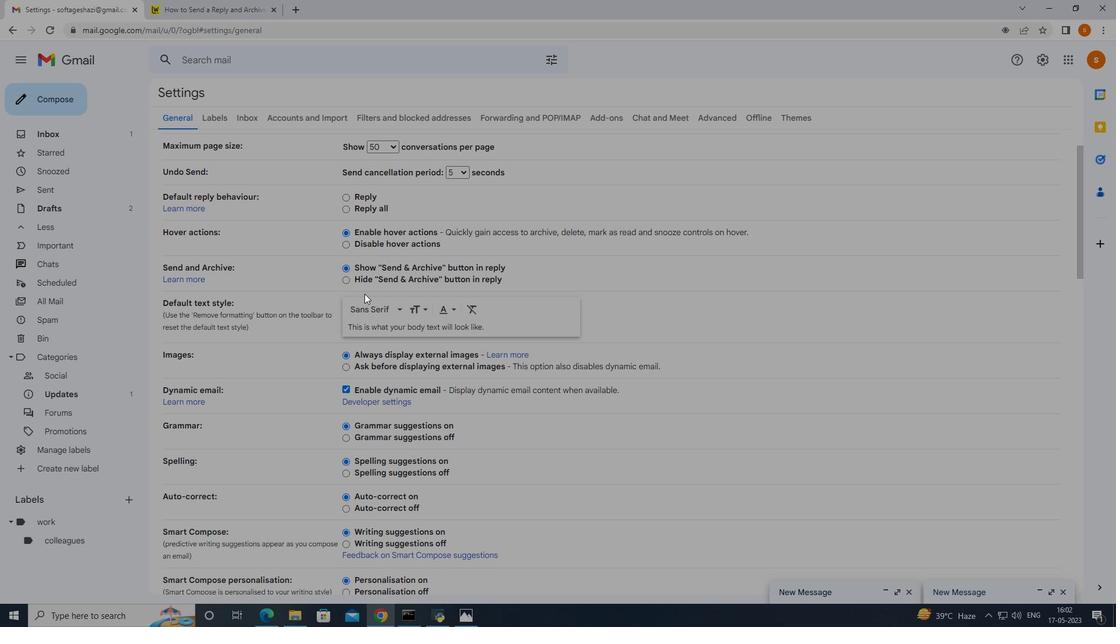 
Action: Mouse scrolled (370, 310) with delta (0, 0)
Screenshot: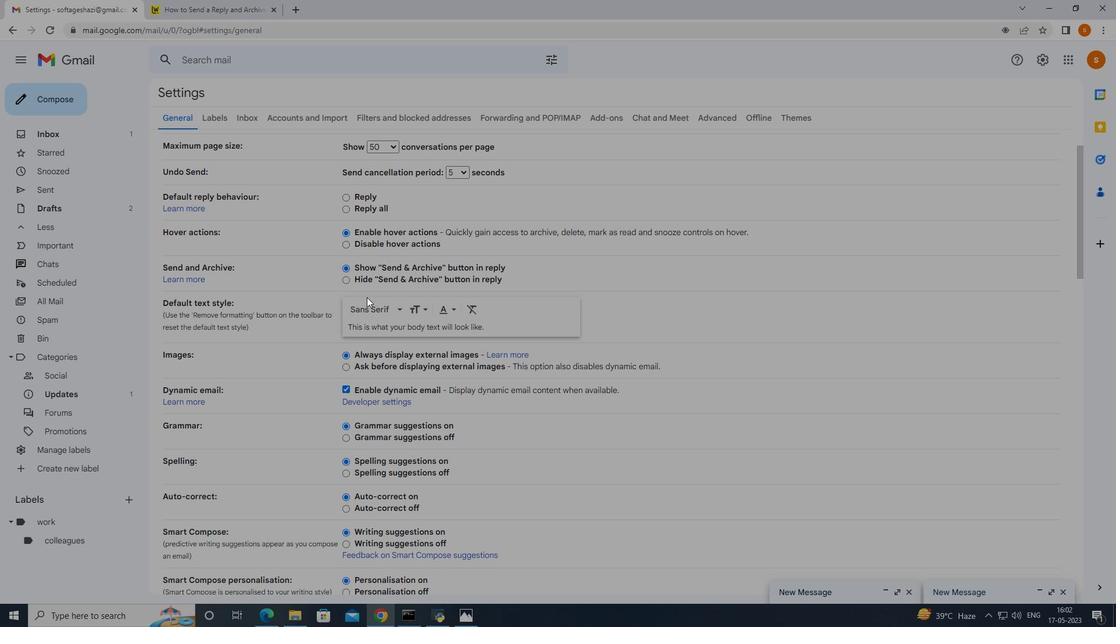
Action: Mouse moved to (370, 312)
Screenshot: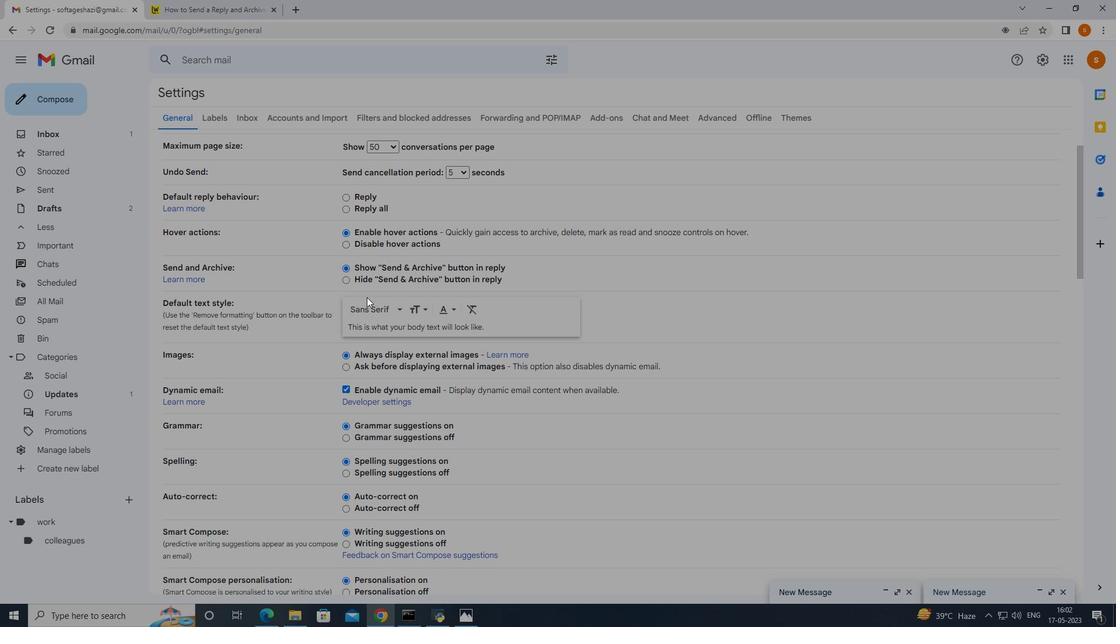 
Action: Mouse scrolled (370, 310) with delta (0, 0)
Screenshot: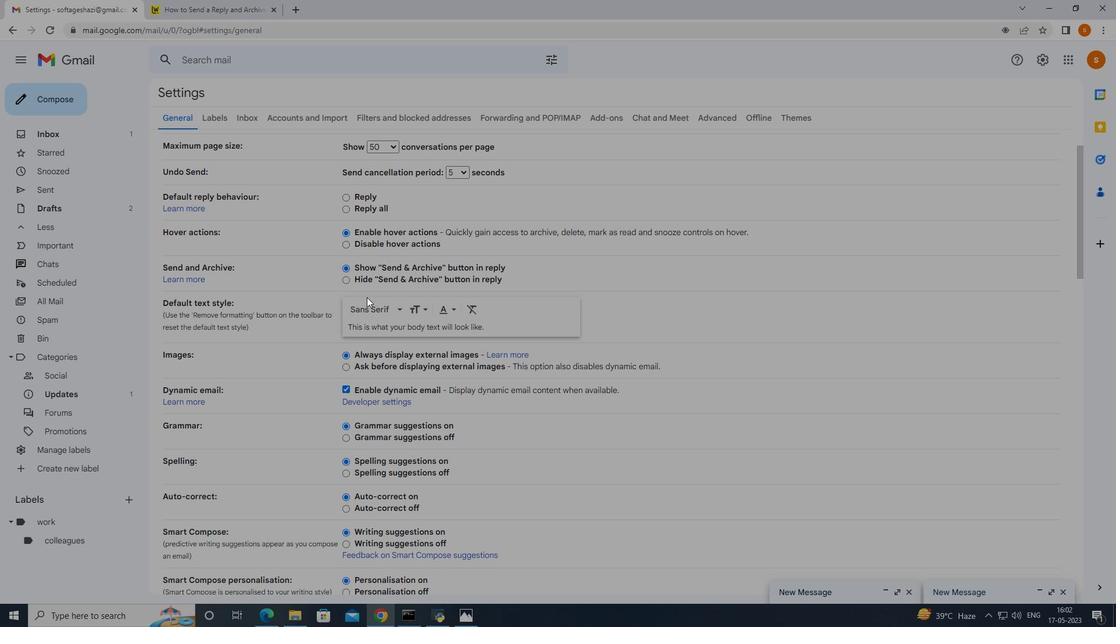 
Action: Mouse scrolled (370, 311) with delta (0, 0)
Screenshot: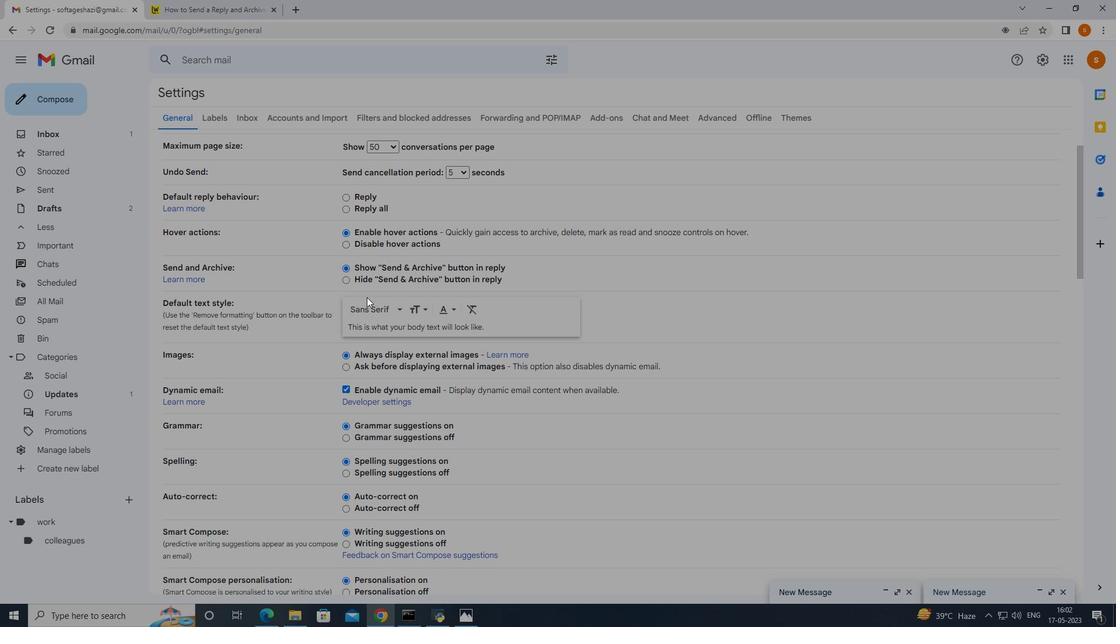 
Action: Mouse moved to (370, 312)
Screenshot: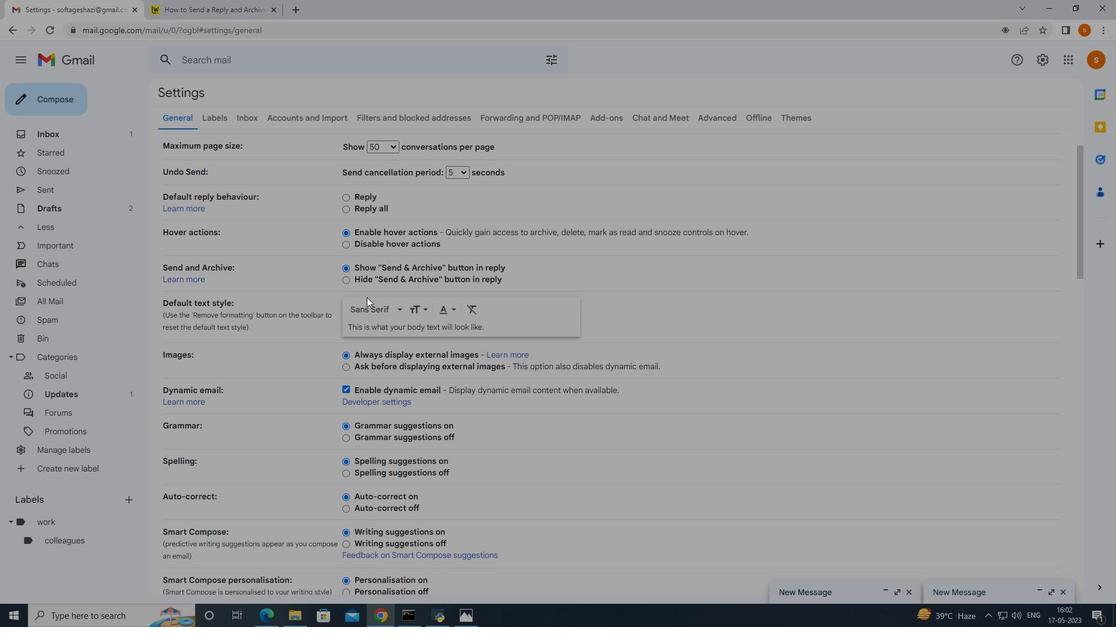 
Action: Mouse scrolled (370, 311) with delta (0, 0)
Screenshot: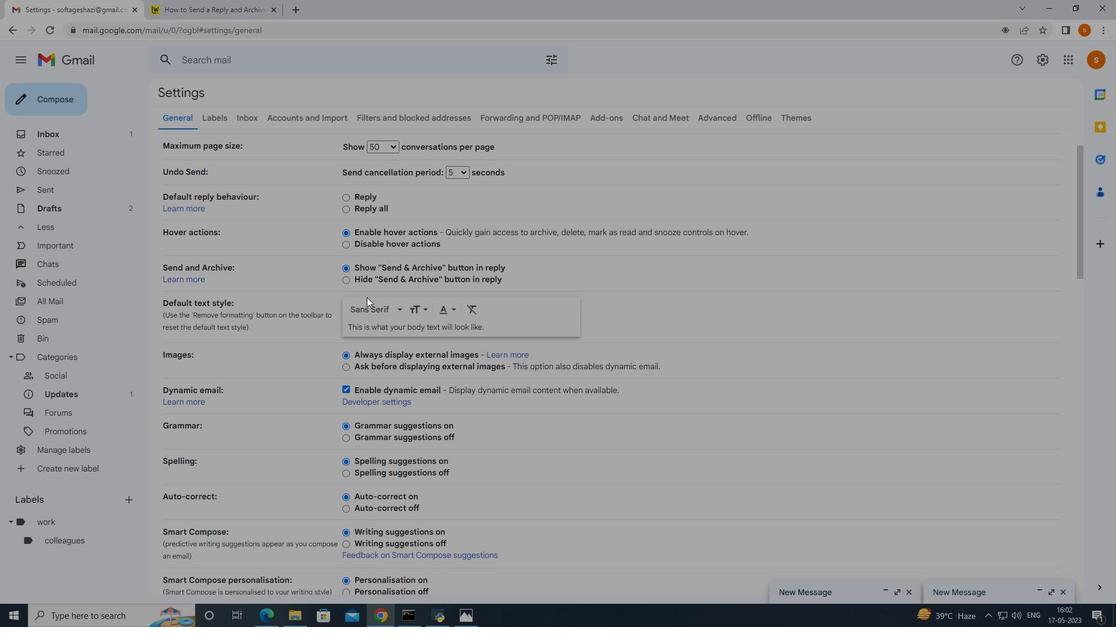 
Action: Mouse scrolled (370, 311) with delta (0, 0)
Screenshot: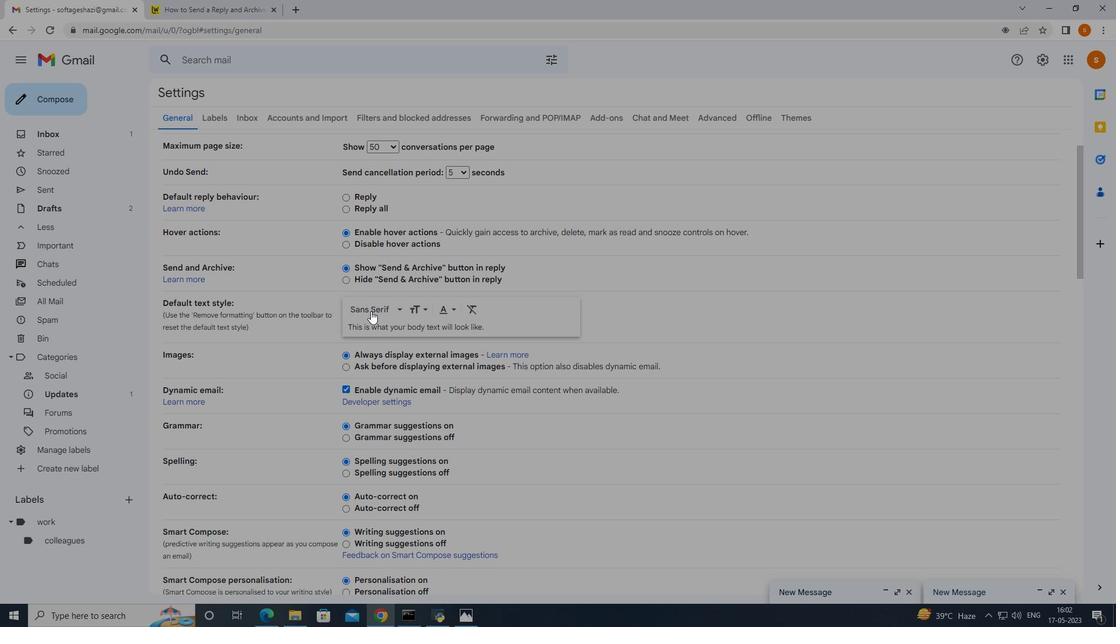 
Action: Mouse scrolled (370, 311) with delta (0, 0)
Screenshot: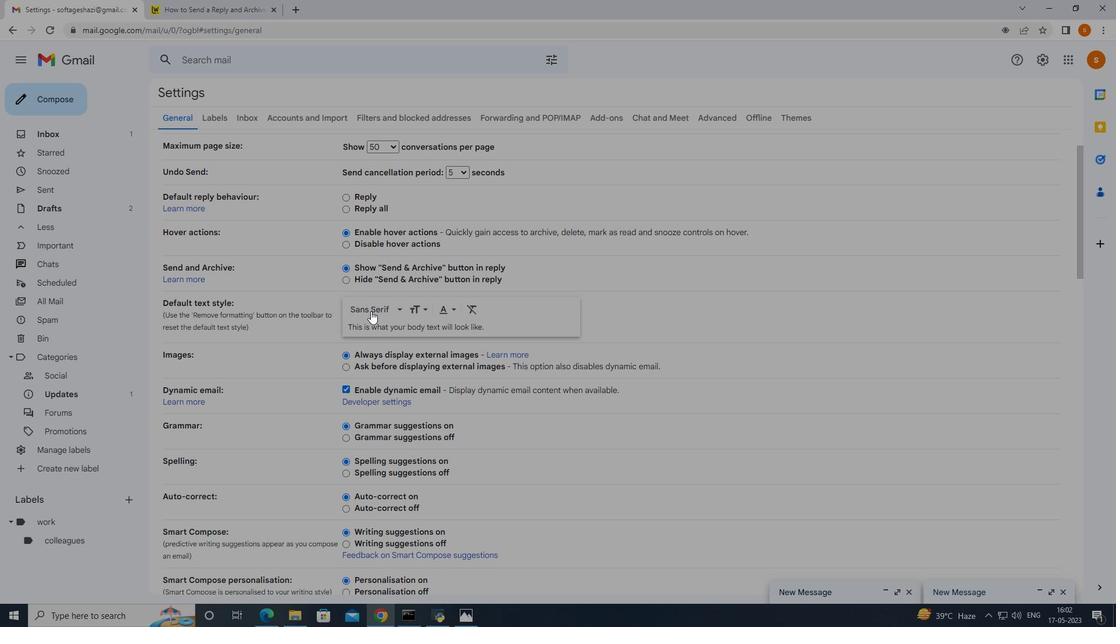 
Action: Mouse moved to (374, 313)
Screenshot: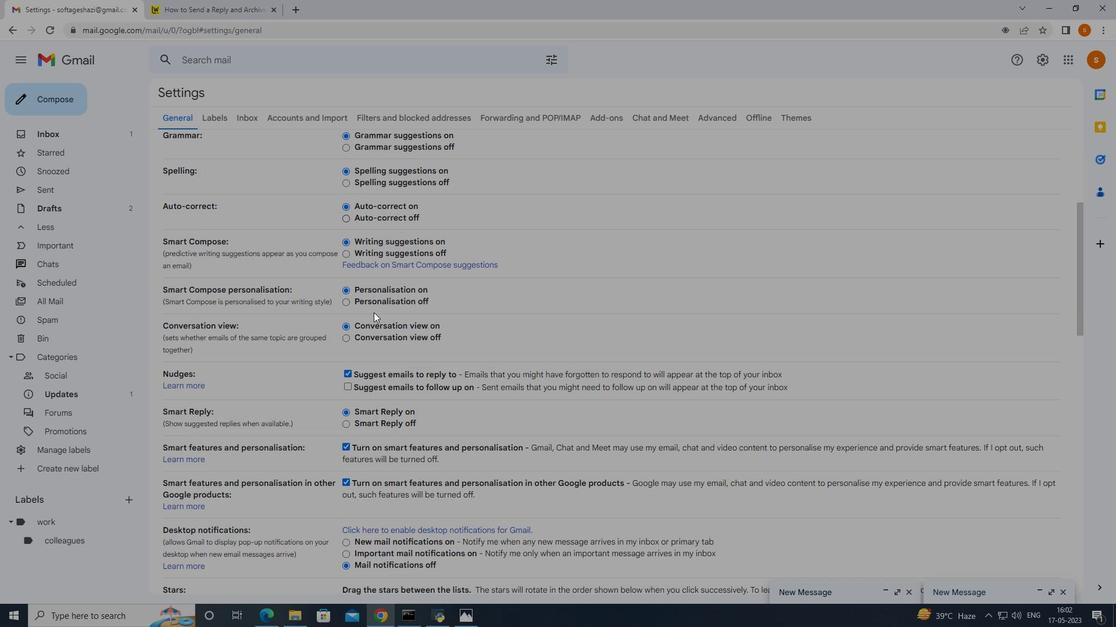 
Action: Mouse scrolled (374, 312) with delta (0, 0)
Screenshot: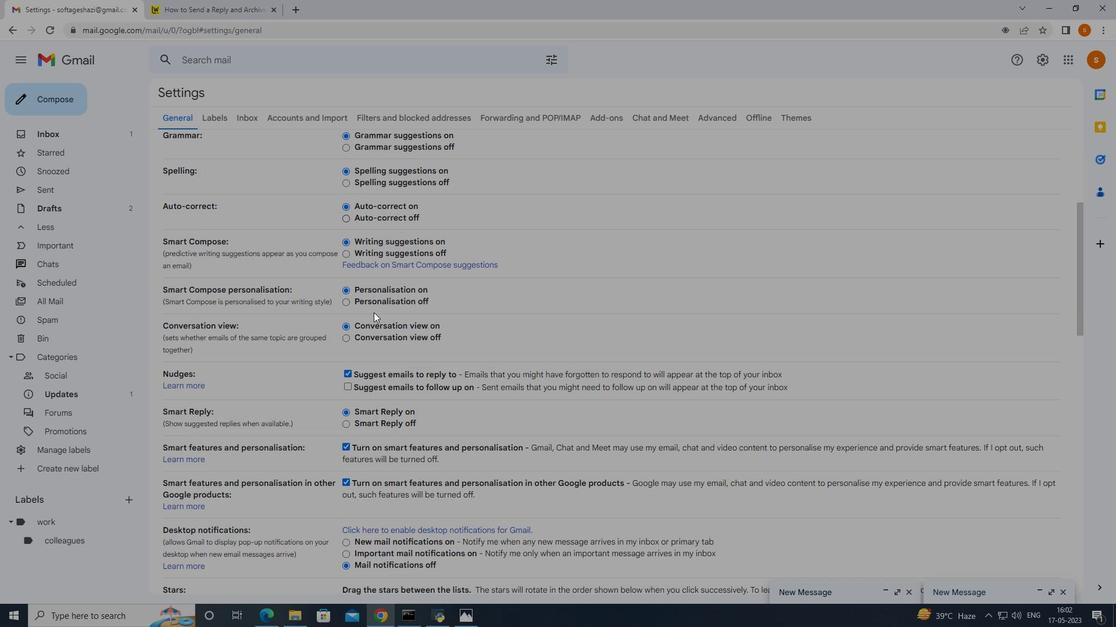 
Action: Mouse moved to (375, 313)
Screenshot: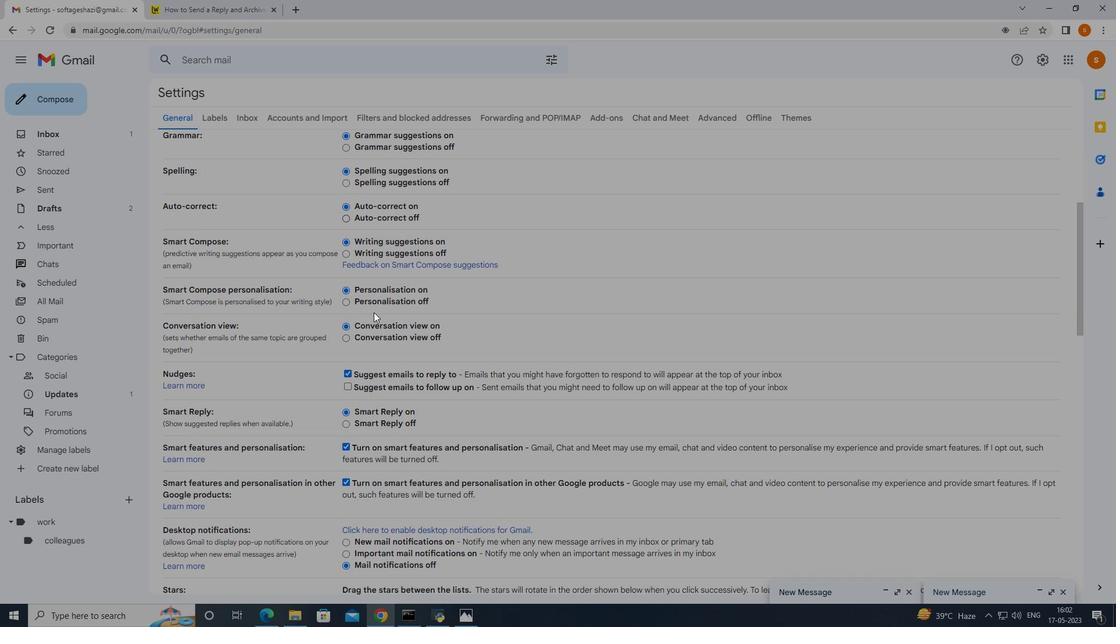 
Action: Mouse scrolled (374, 312) with delta (0, 0)
Screenshot: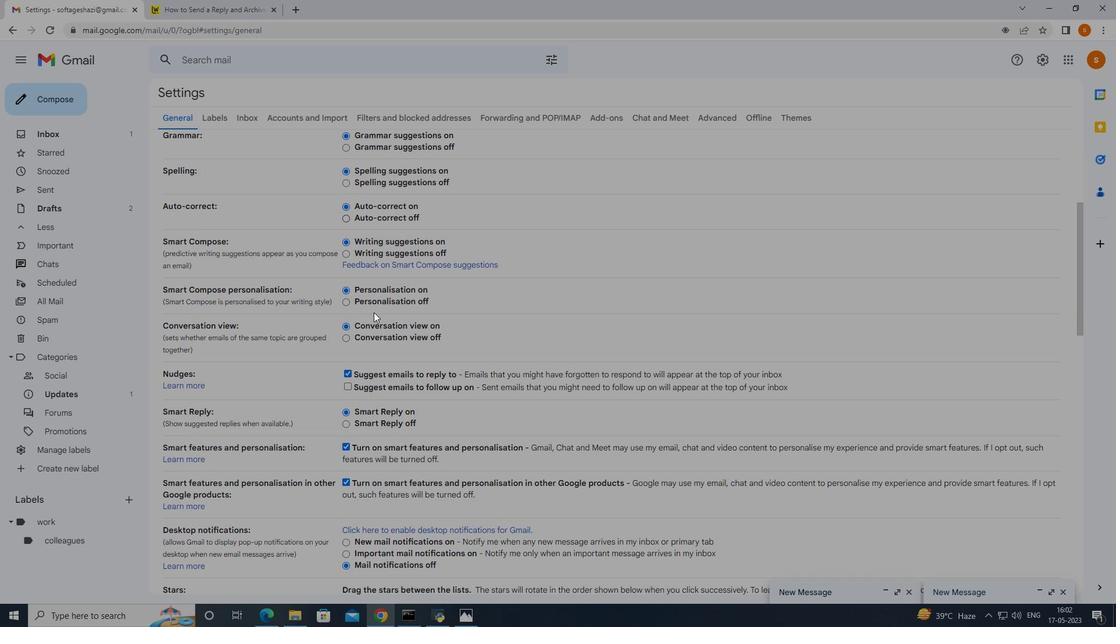 
Action: Mouse moved to (375, 313)
Screenshot: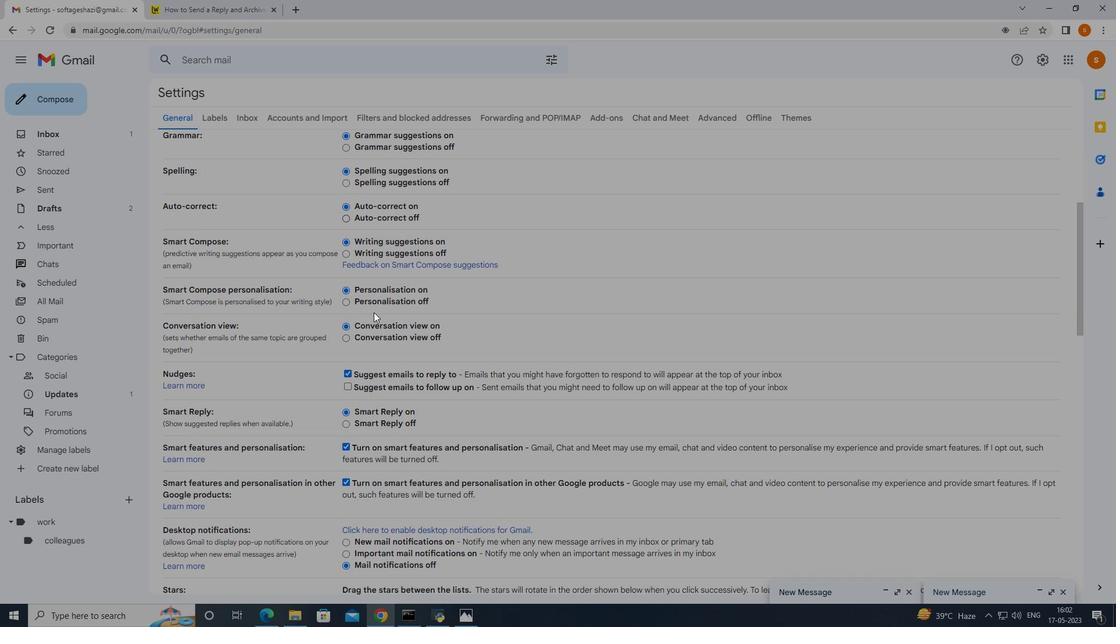 
Action: Mouse scrolled (375, 313) with delta (0, 0)
Screenshot: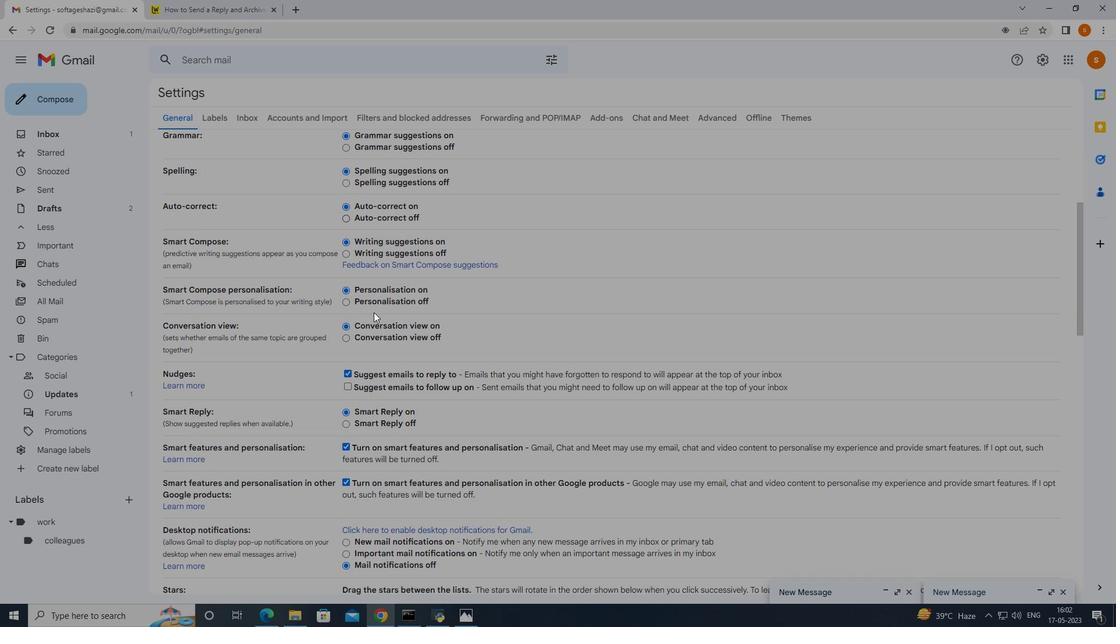 
Action: Mouse scrolled (375, 313) with delta (0, 0)
Screenshot: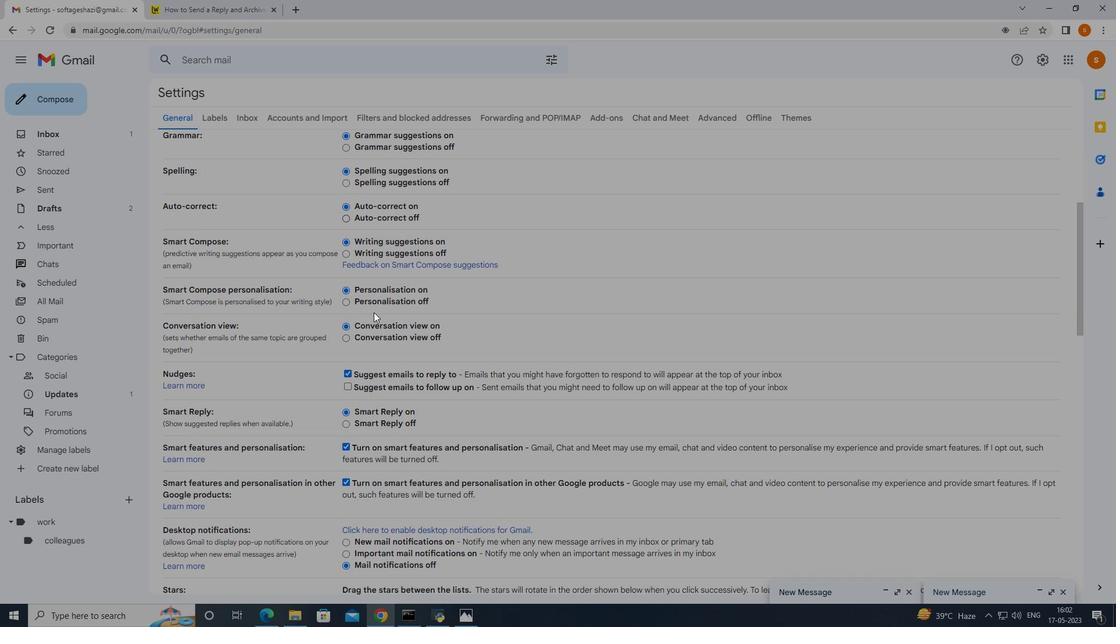 
Action: Mouse moved to (376, 313)
Screenshot: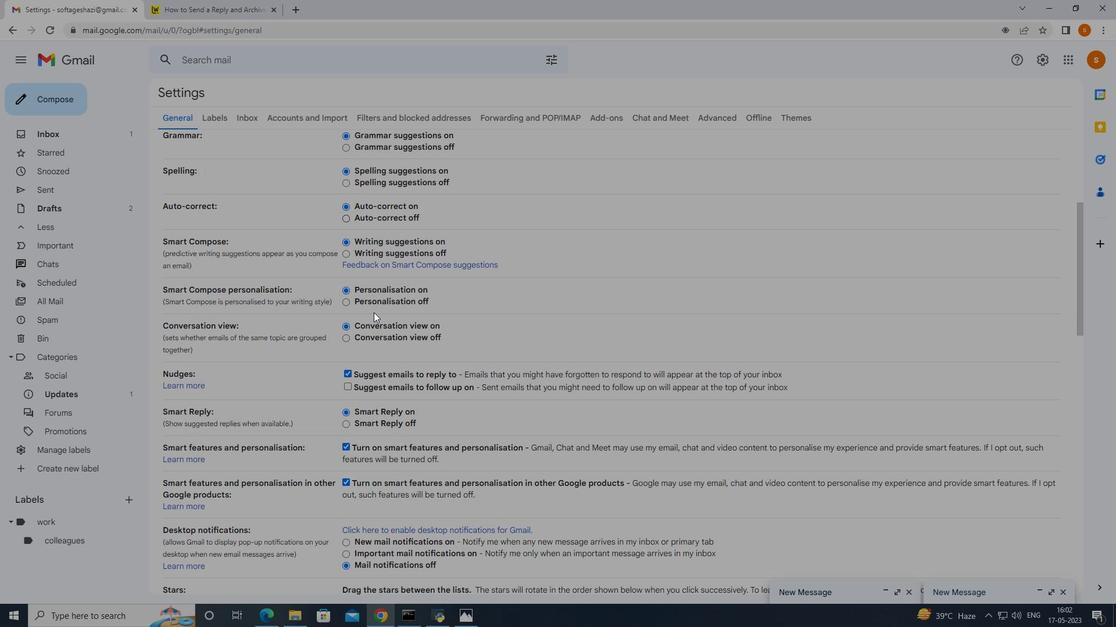 
Action: Mouse scrolled (376, 313) with delta (0, 0)
Screenshot: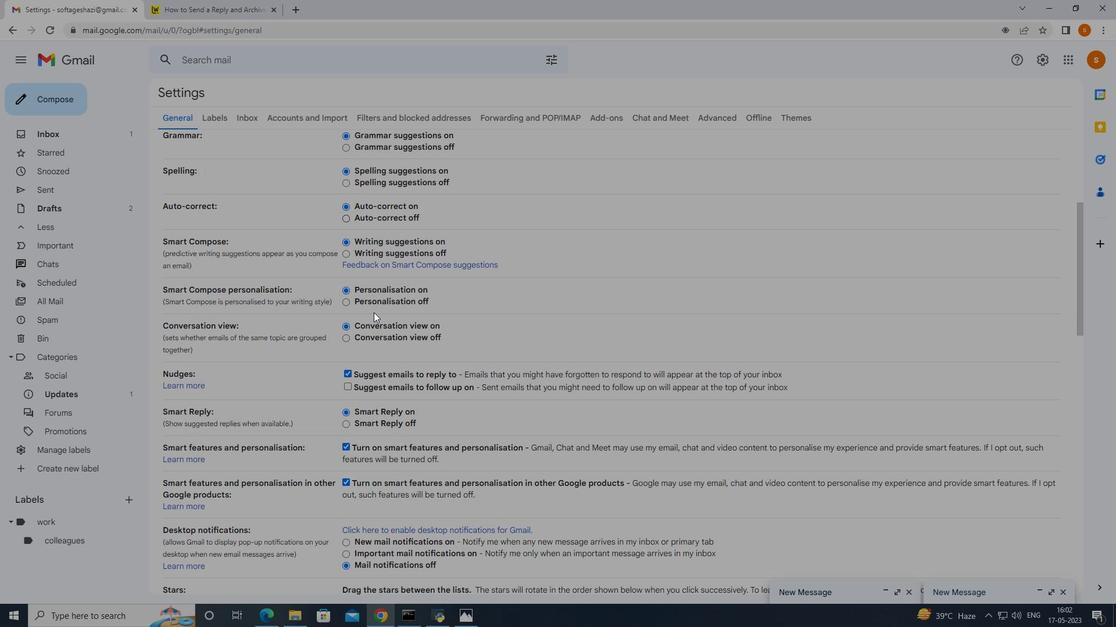 
Action: Mouse moved to (380, 314)
Screenshot: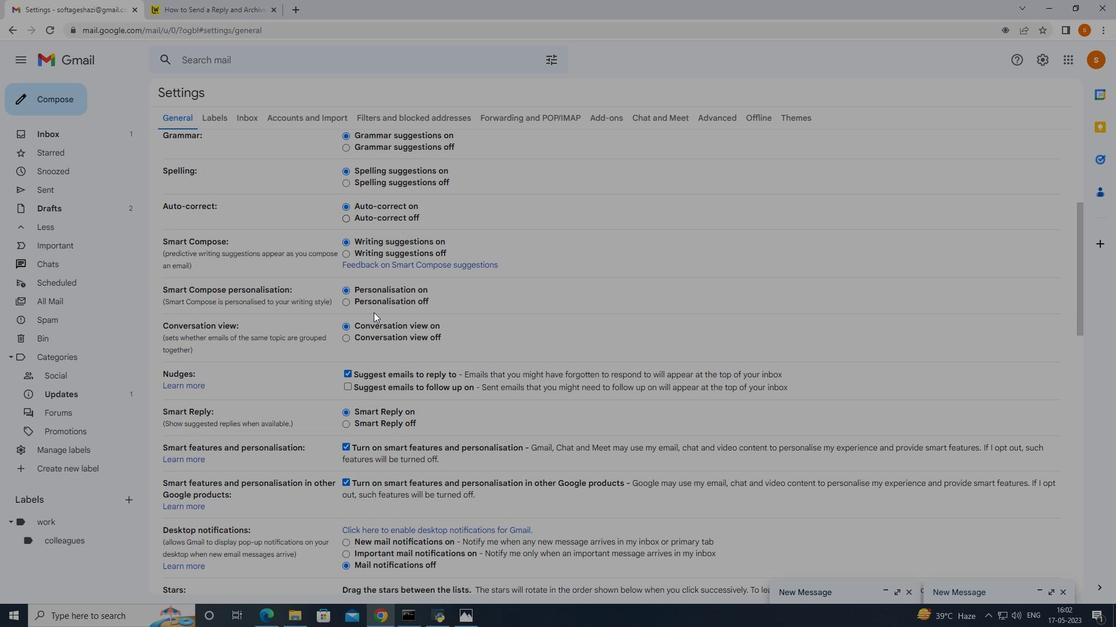 
Action: Mouse scrolled (377, 313) with delta (0, 0)
Screenshot: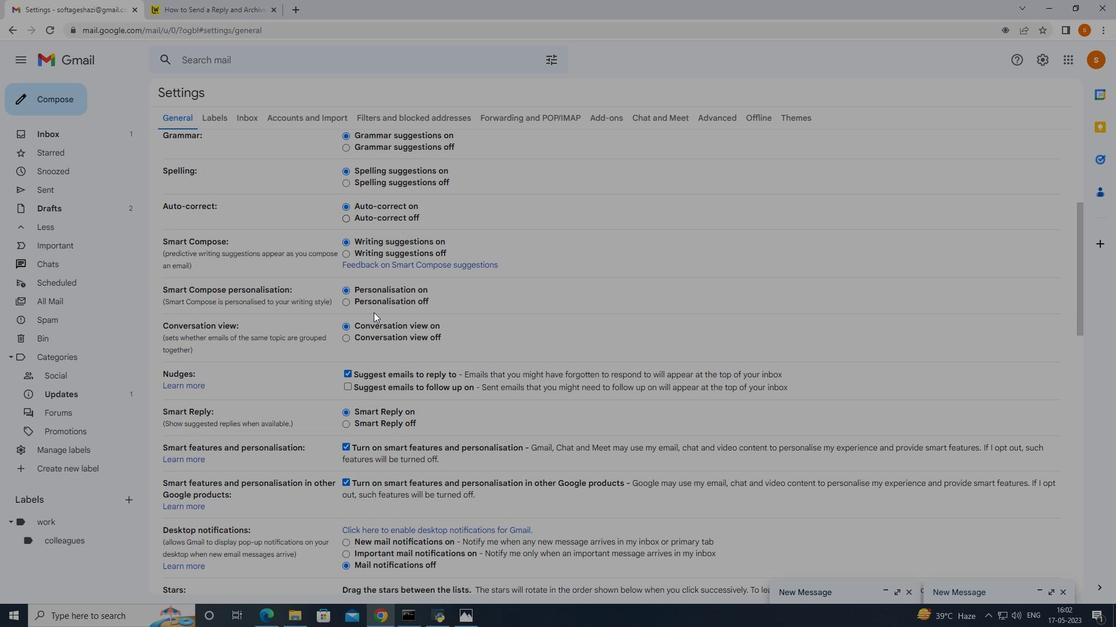 
Action: Mouse moved to (552, 505)
Screenshot: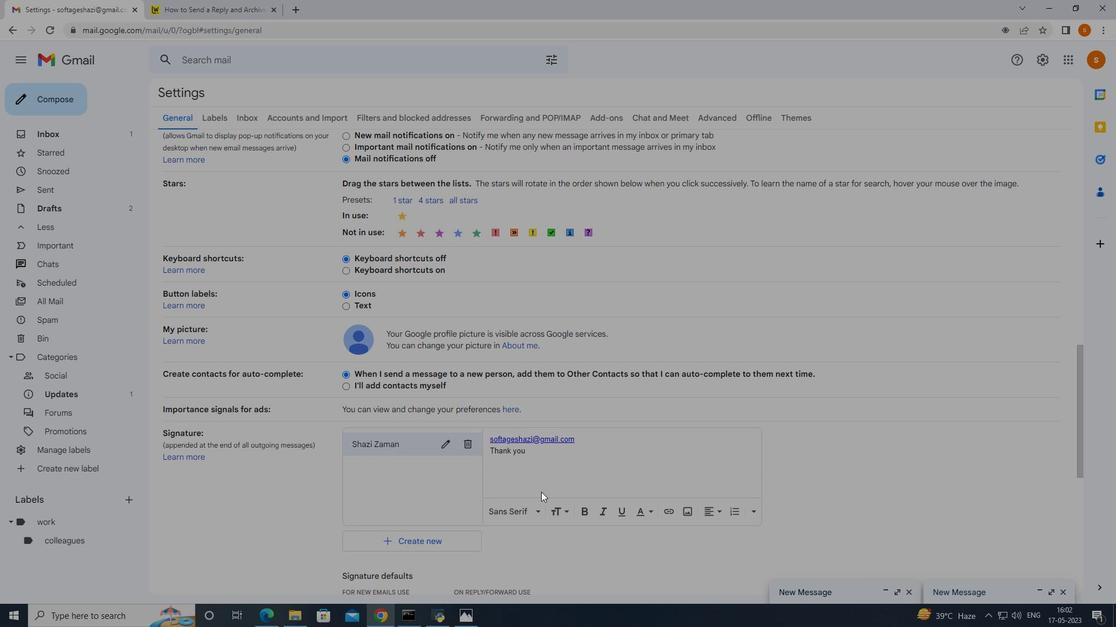 
Action: Mouse scrolled (552, 505) with delta (0, 0)
Screenshot: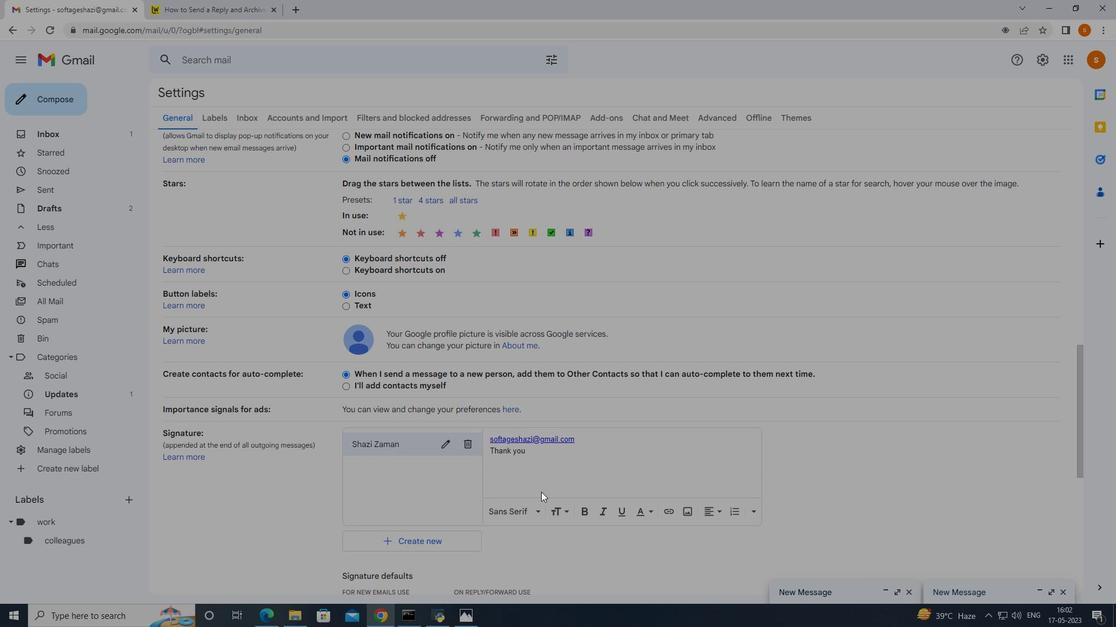 
Action: Mouse moved to (542, 467)
Screenshot: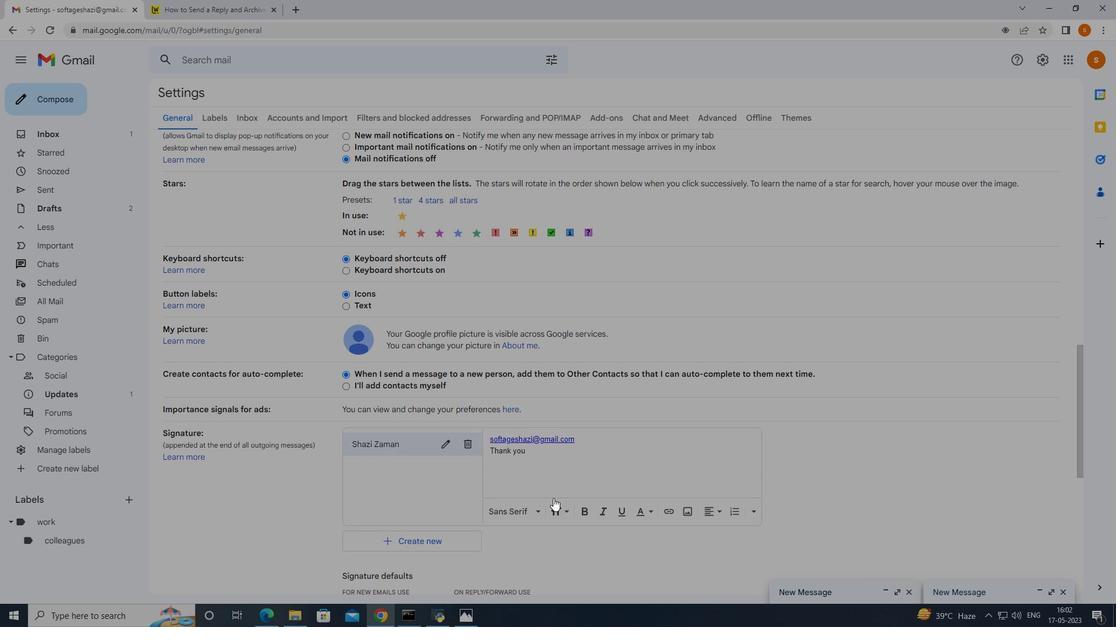 
Action: Mouse scrolled (548, 480) with delta (0, 0)
Screenshot: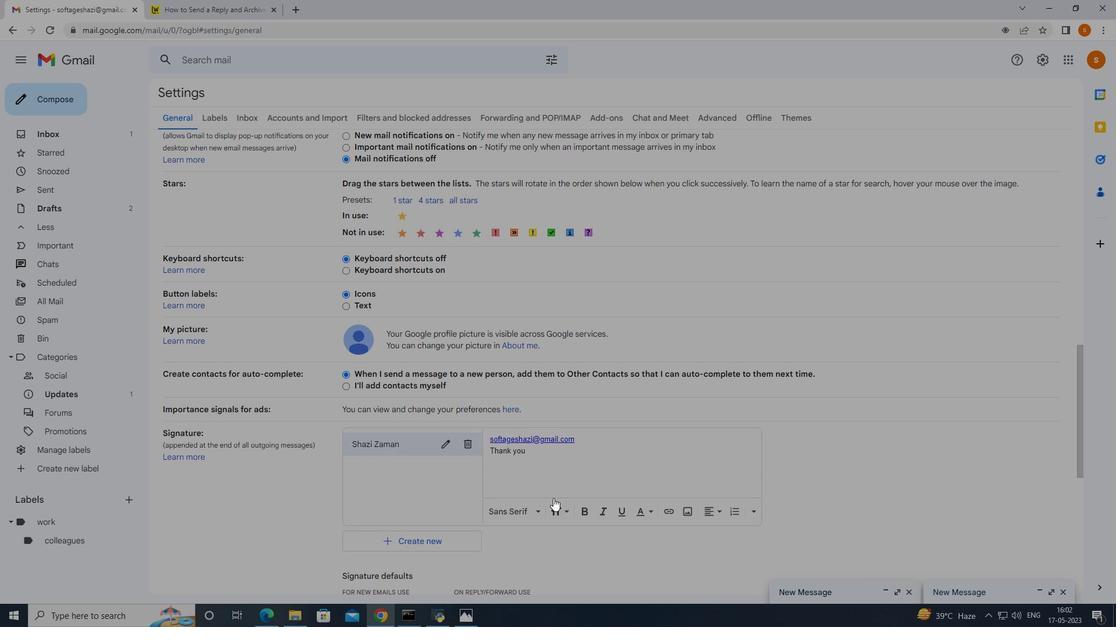 
Action: Mouse moved to (541, 462)
Screenshot: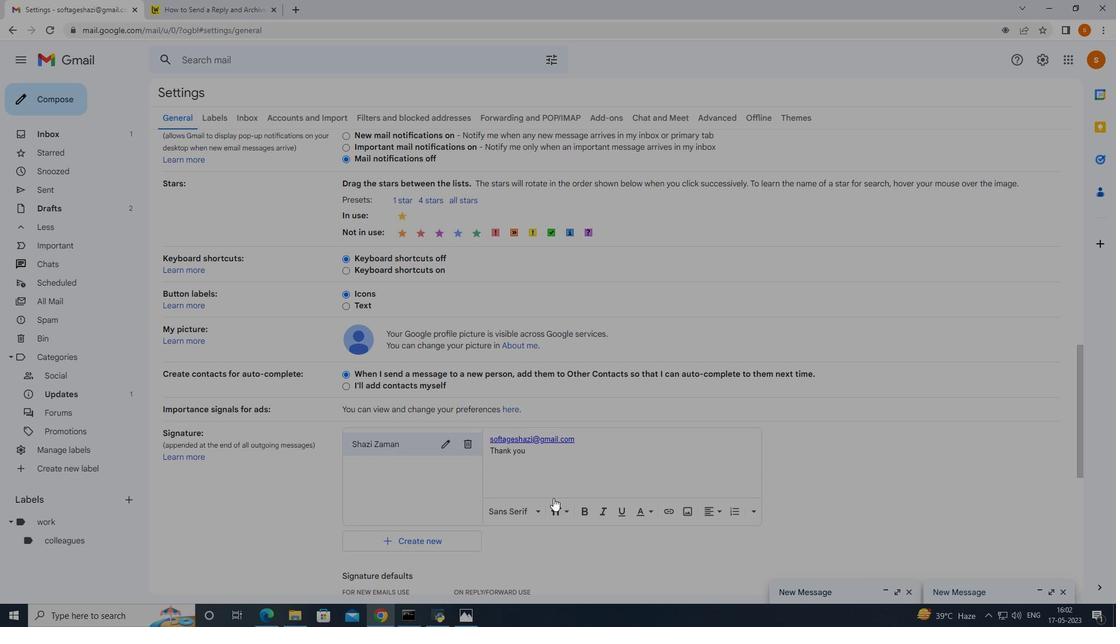 
Action: Mouse scrolled (542, 464) with delta (0, 0)
Screenshot: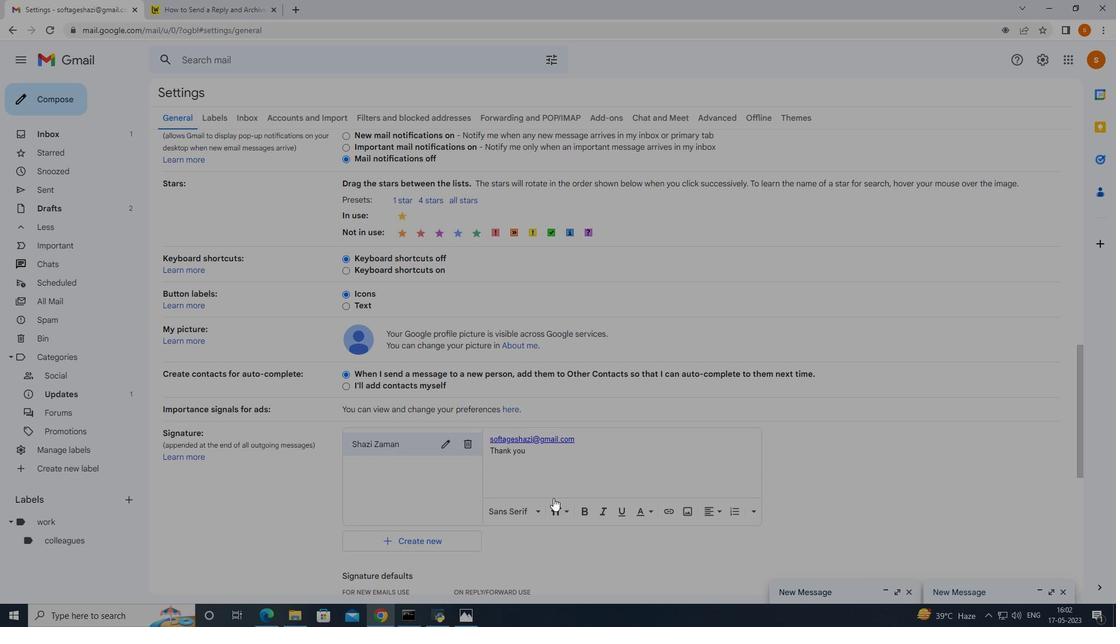 
Action: Mouse moved to (538, 460)
Screenshot: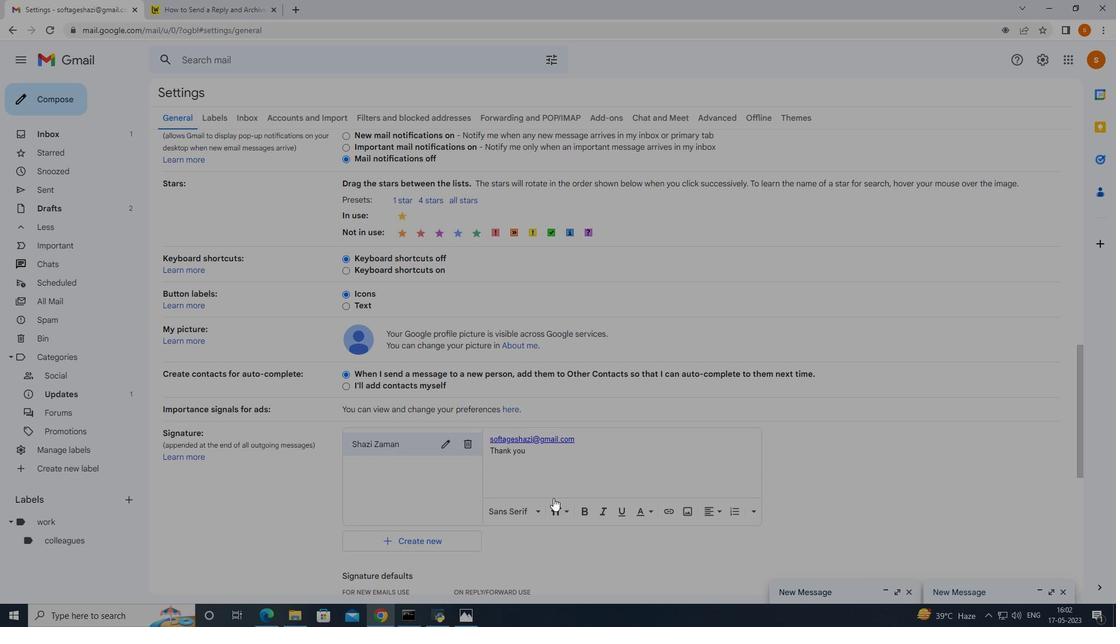 
Action: Mouse scrolled (540, 461) with delta (0, 0)
Screenshot: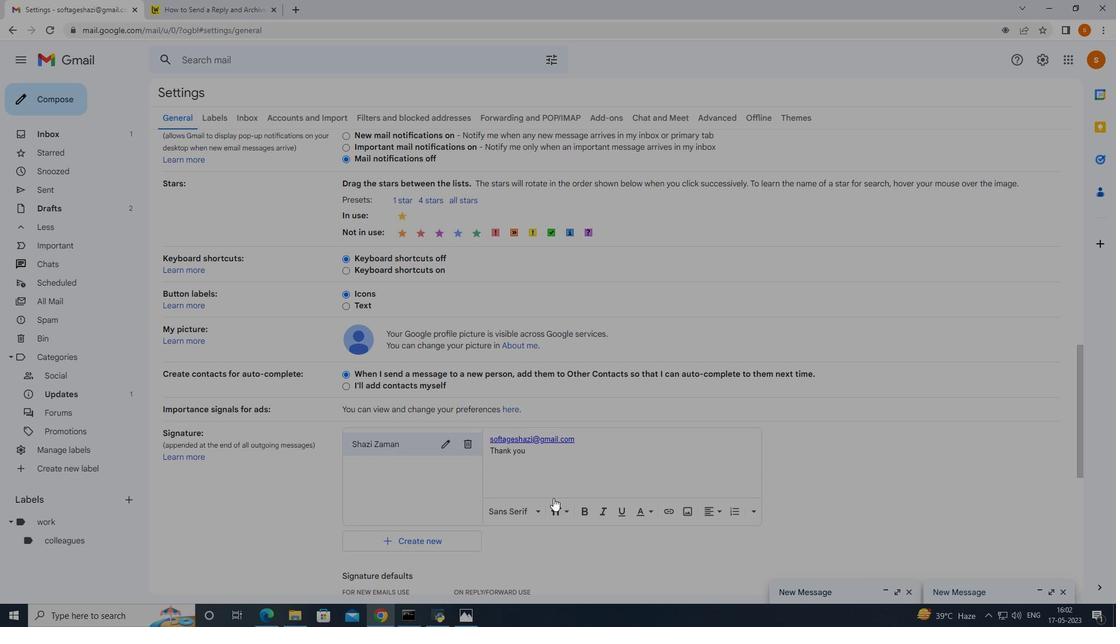 
Action: Mouse moved to (527, 453)
Screenshot: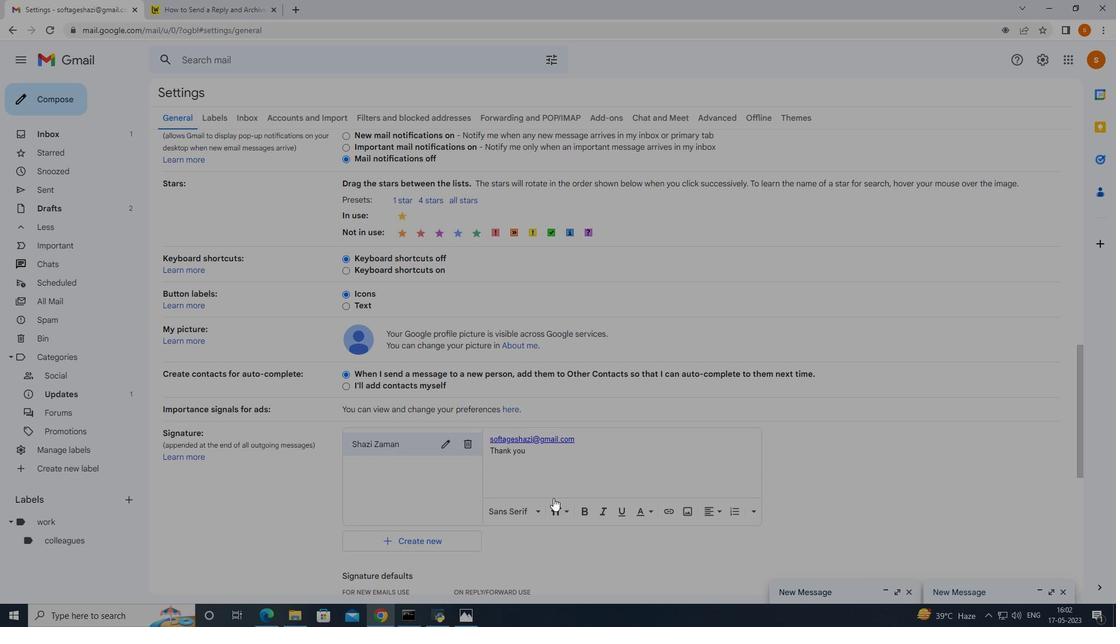 
Action: Mouse scrolled (529, 453) with delta (0, 0)
Screenshot: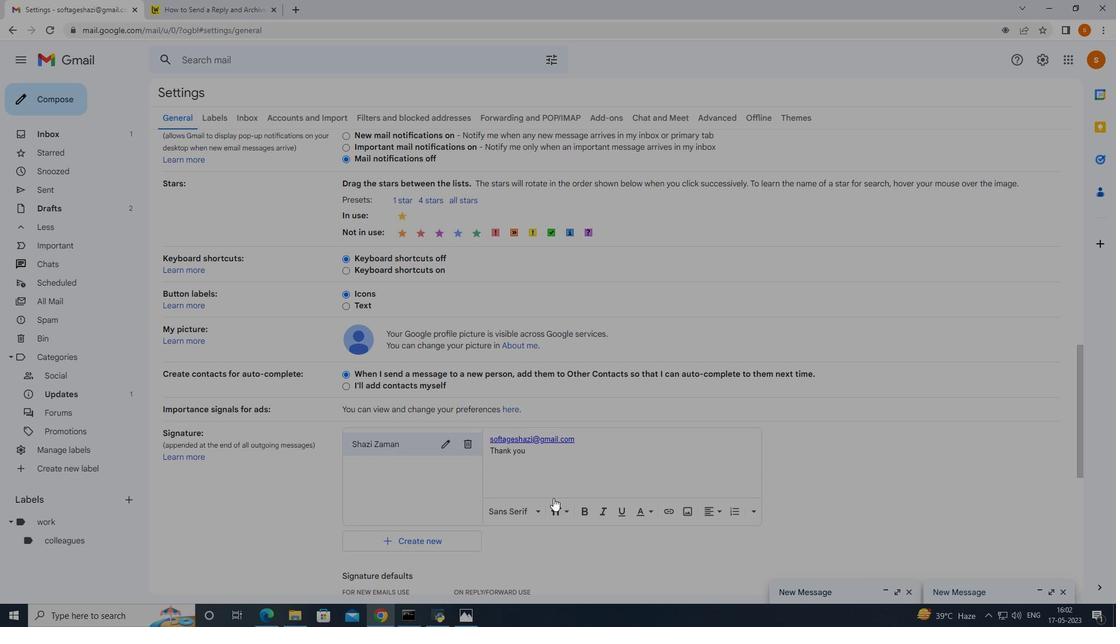 
Action: Mouse moved to (562, 459)
Screenshot: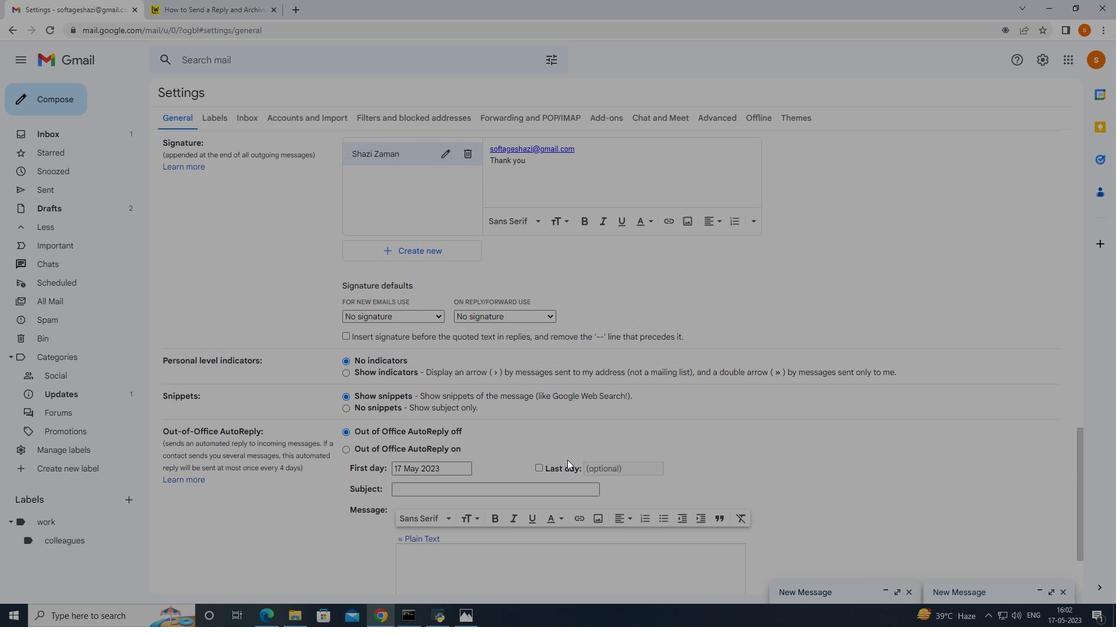 
Action: Mouse scrolled (562, 458) with delta (0, 0)
Screenshot: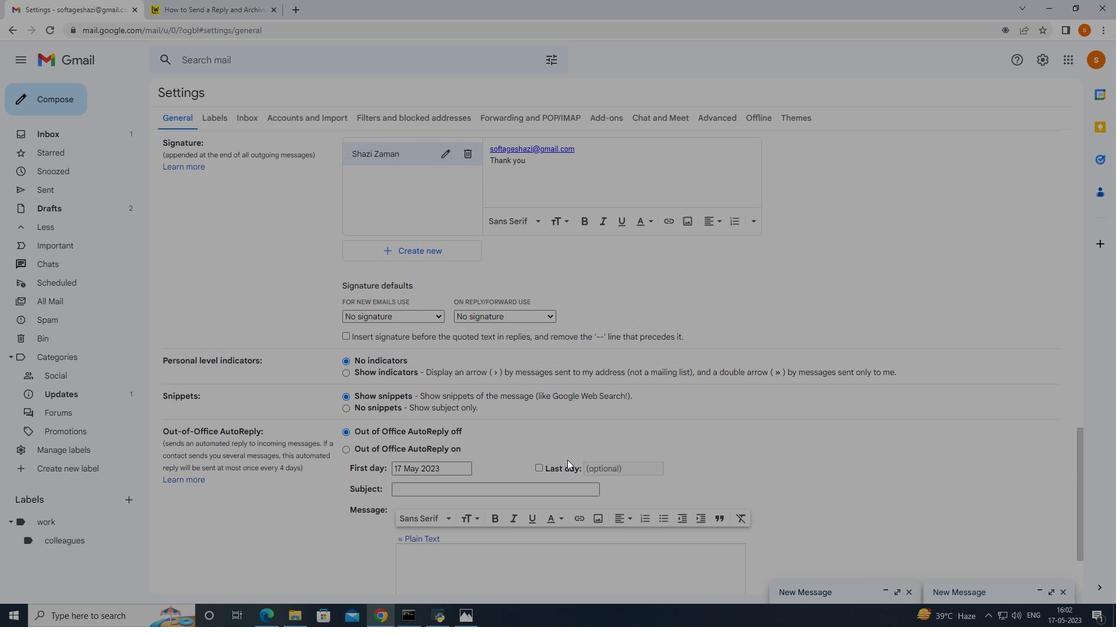 
Action: Mouse moved to (563, 459)
Screenshot: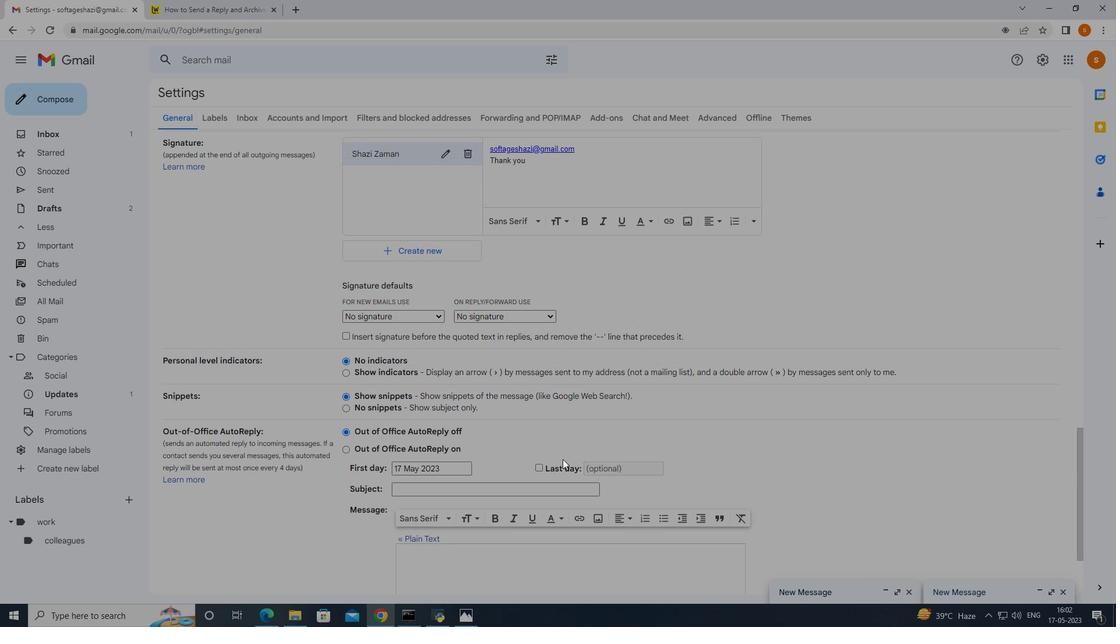 
Action: Mouse scrolled (563, 458) with delta (0, 0)
Screenshot: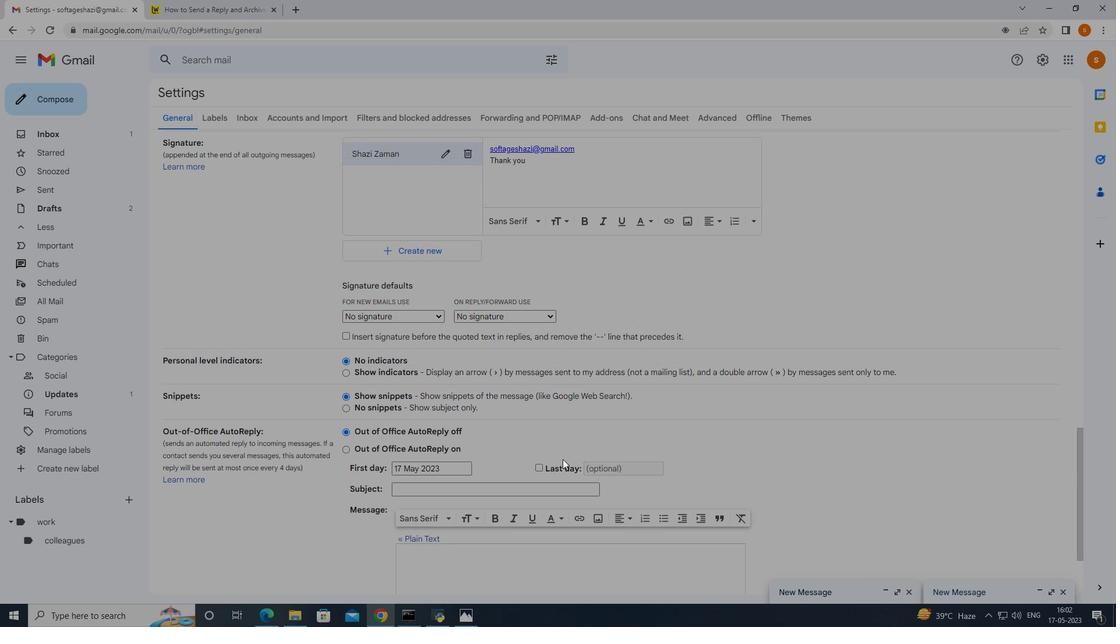 
Action: Mouse scrolled (563, 458) with delta (0, 0)
Screenshot: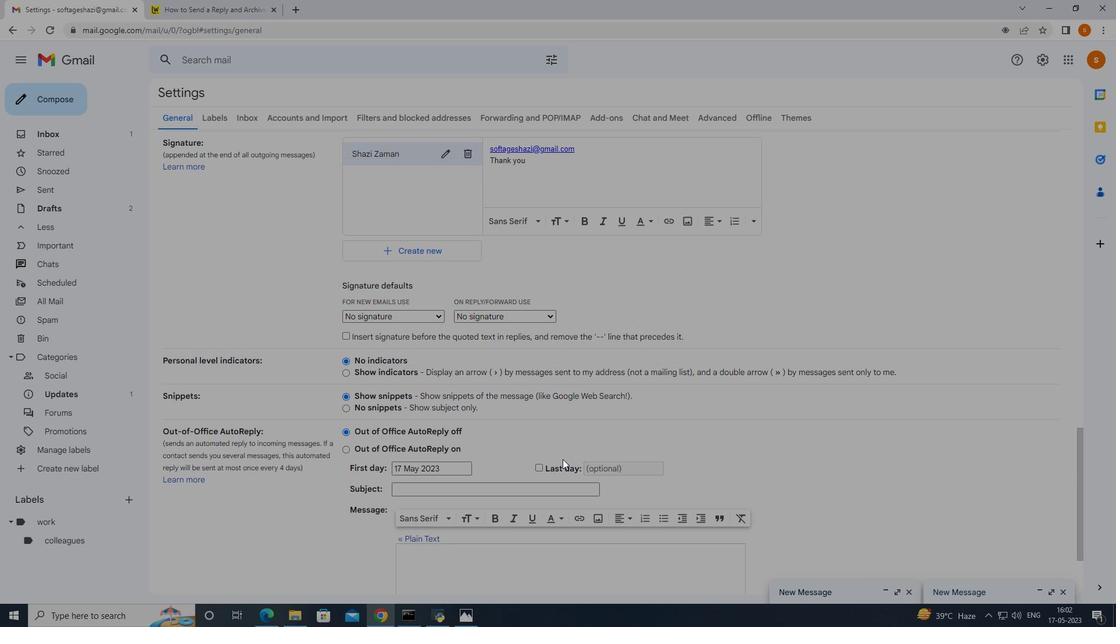 
Action: Mouse moved to (341, 403)
Screenshot: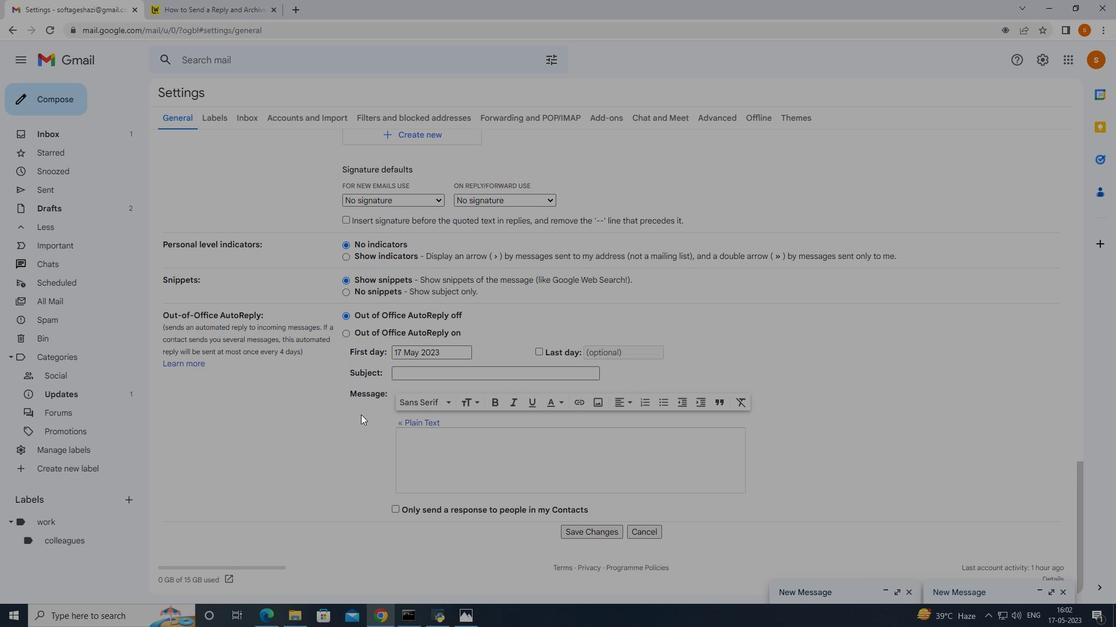 
Action: Mouse scrolled (341, 402) with delta (0, 0)
Screenshot: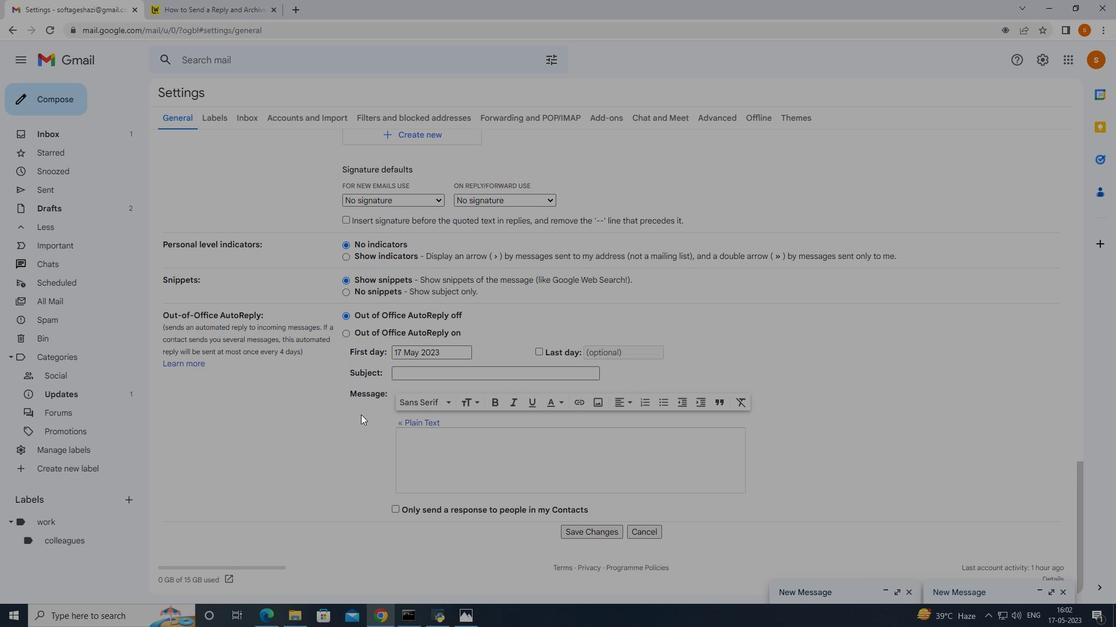 
Action: Mouse moved to (271, 306)
Screenshot: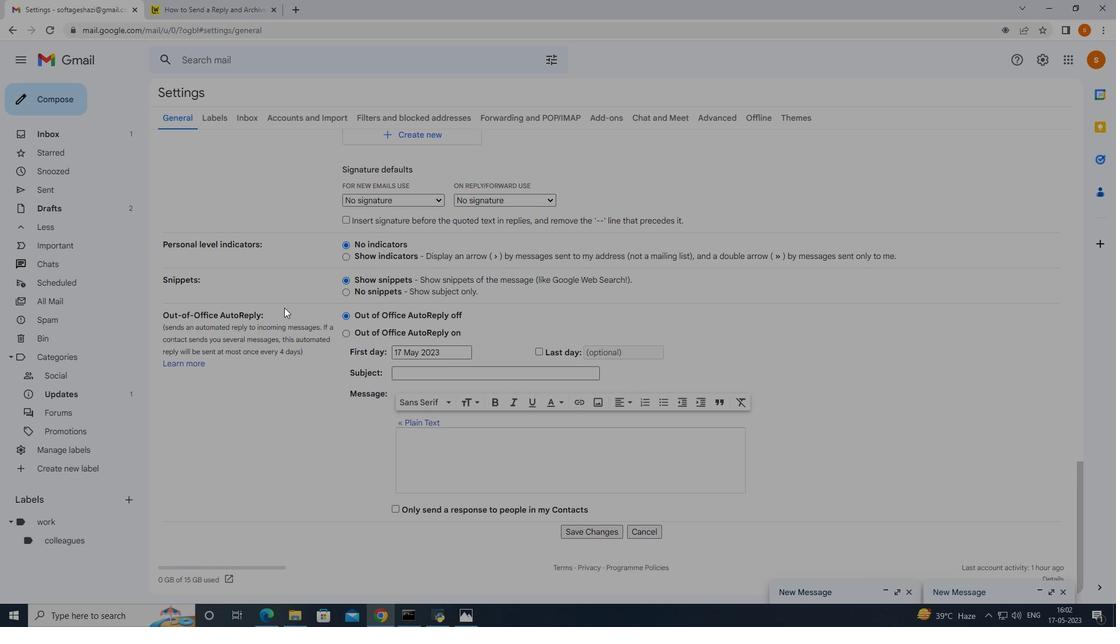 
Action: Mouse scrolled (271, 305) with delta (0, 0)
Screenshot: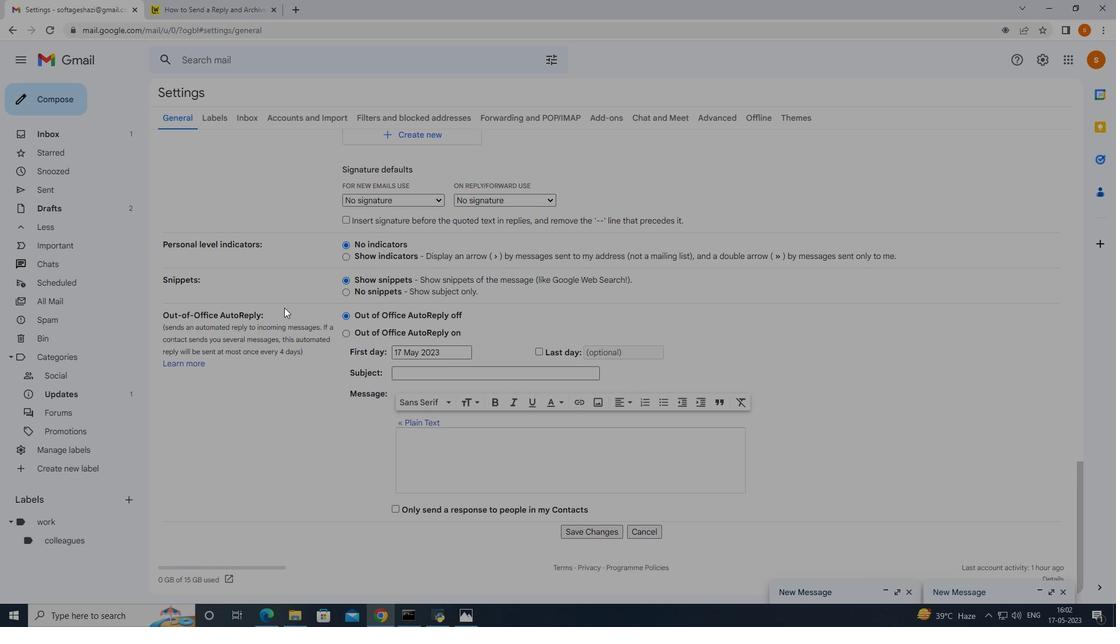 
Action: Mouse moved to (440, 402)
Screenshot: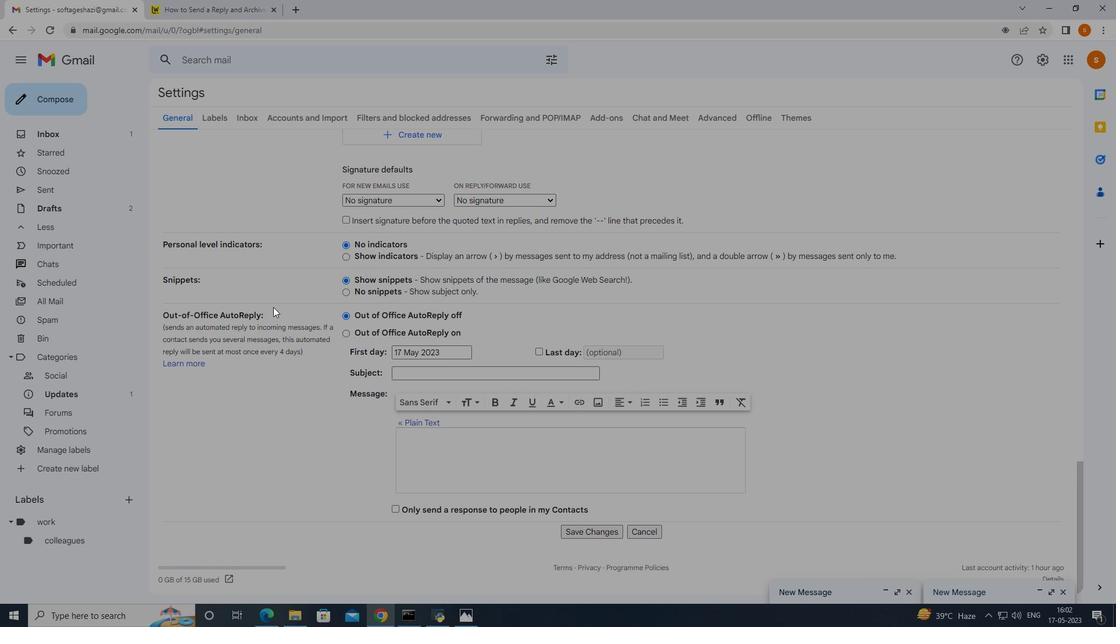 
Action: Mouse scrolled (433, 399) with delta (0, 0)
Screenshot: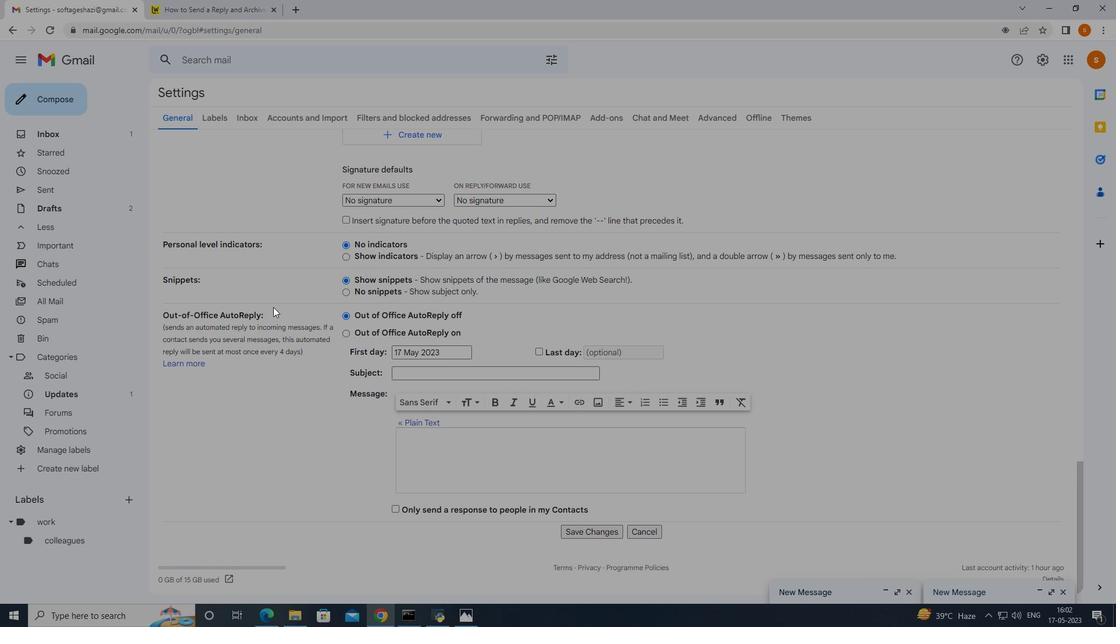 
Action: Mouse moved to (474, 419)
Screenshot: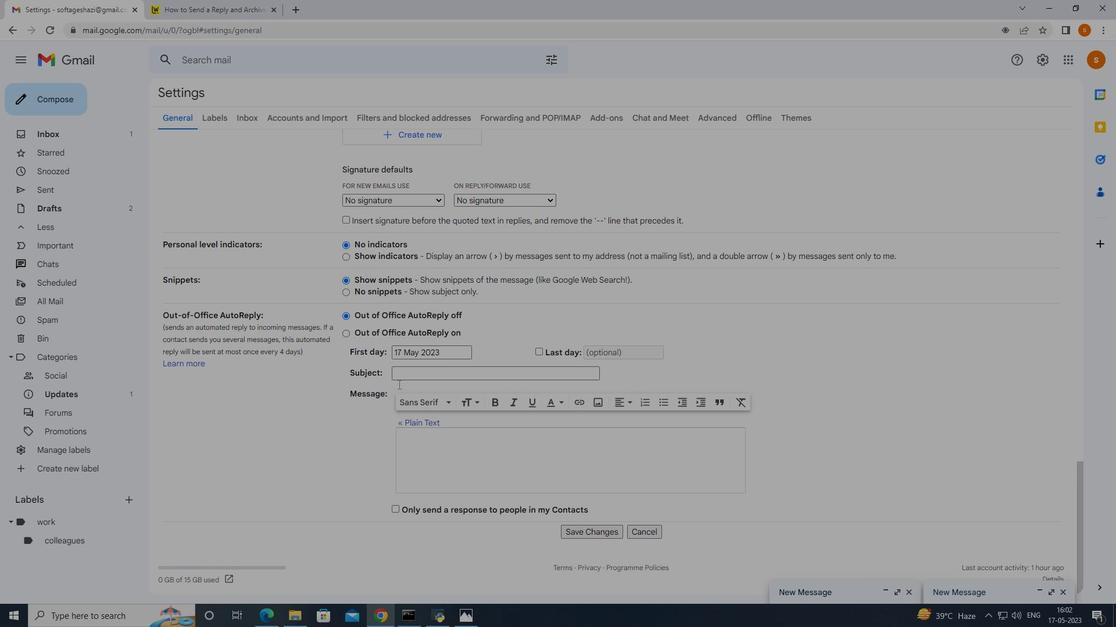 
Action: Mouse scrolled (473, 418) with delta (0, 0)
Screenshot: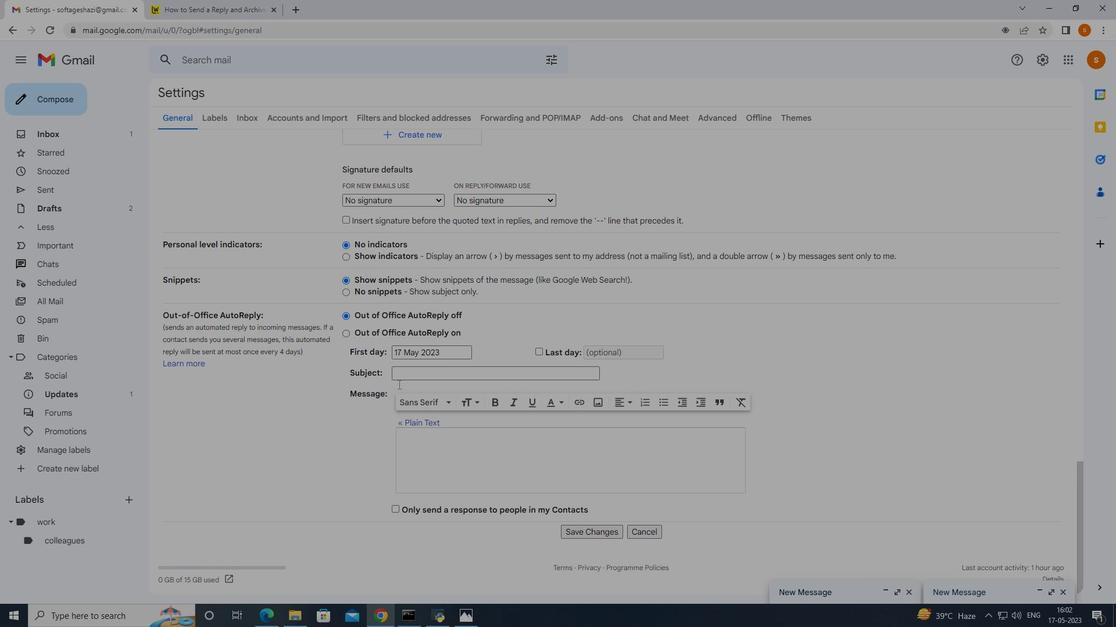 
Action: Mouse moved to (477, 422)
Screenshot: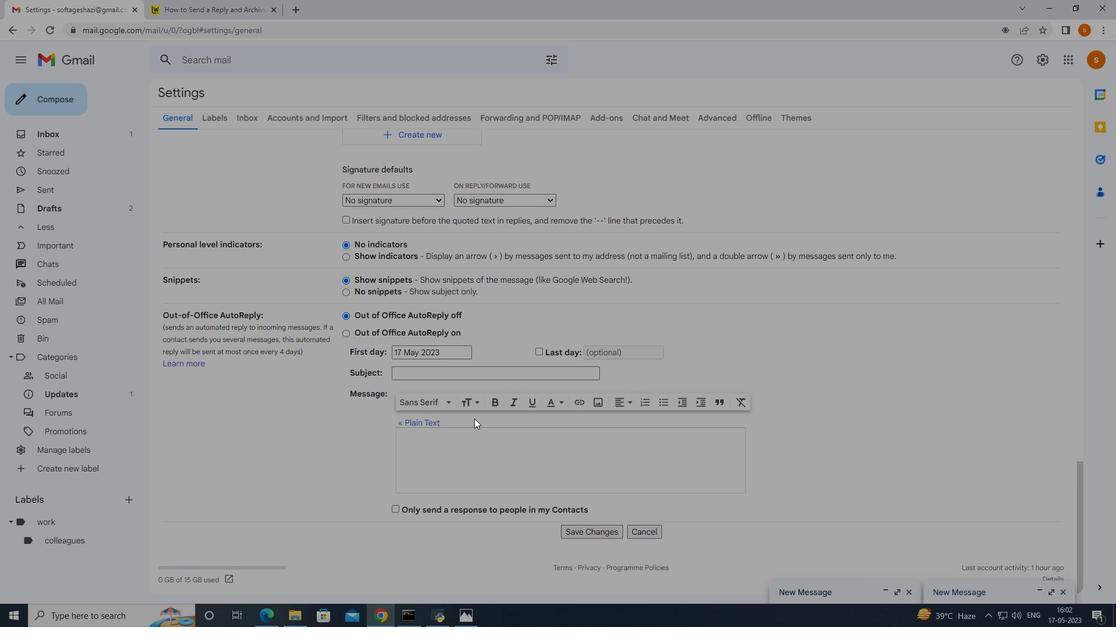
Action: Mouse scrolled (476, 420) with delta (0, 0)
Screenshot: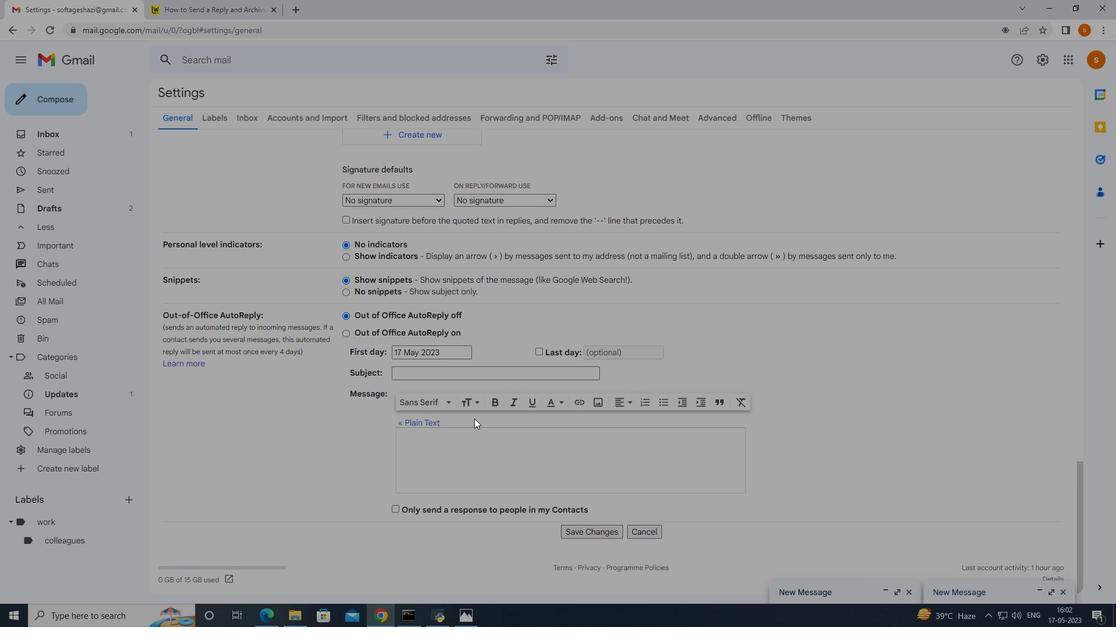 
Action: Mouse moved to (580, 534)
Screenshot: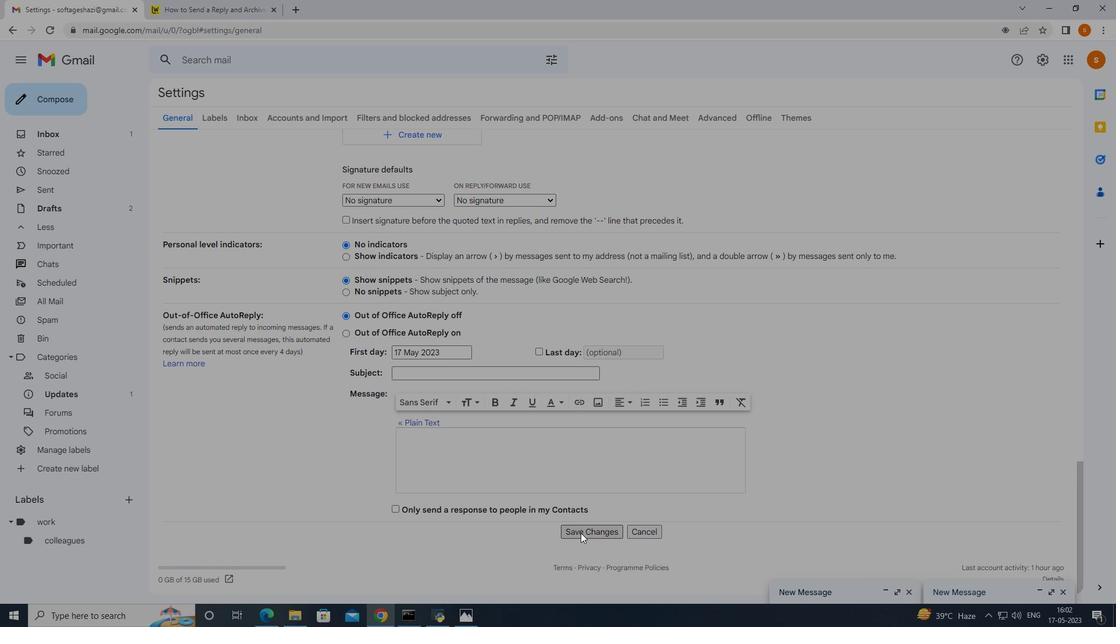 
Action: Mouse pressed left at (580, 534)
Screenshot: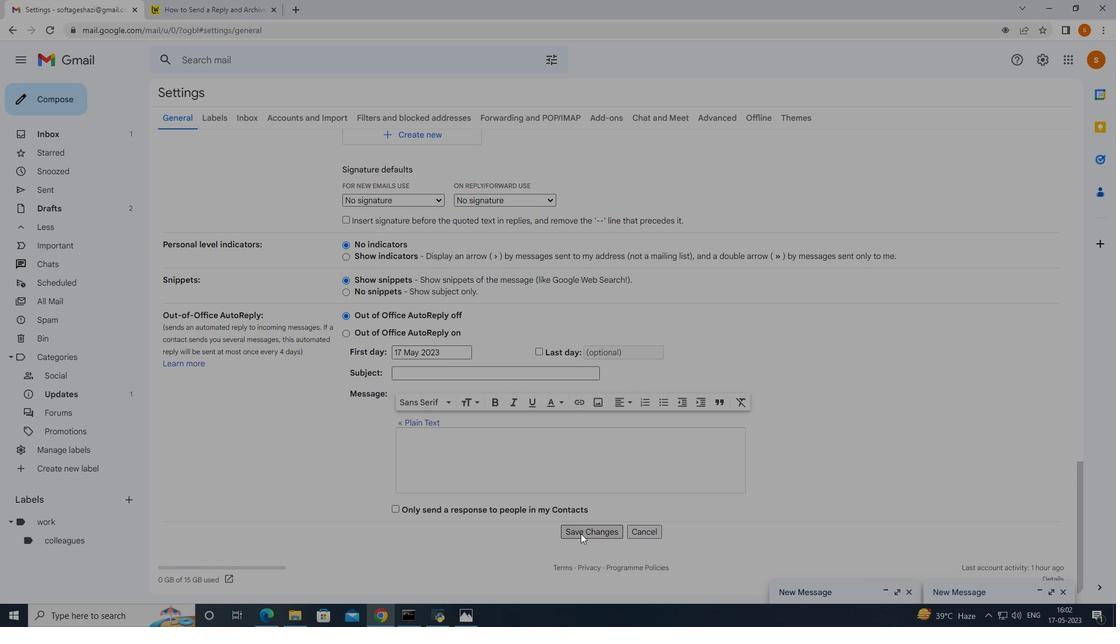 
Action: Mouse moved to (593, 438)
Screenshot: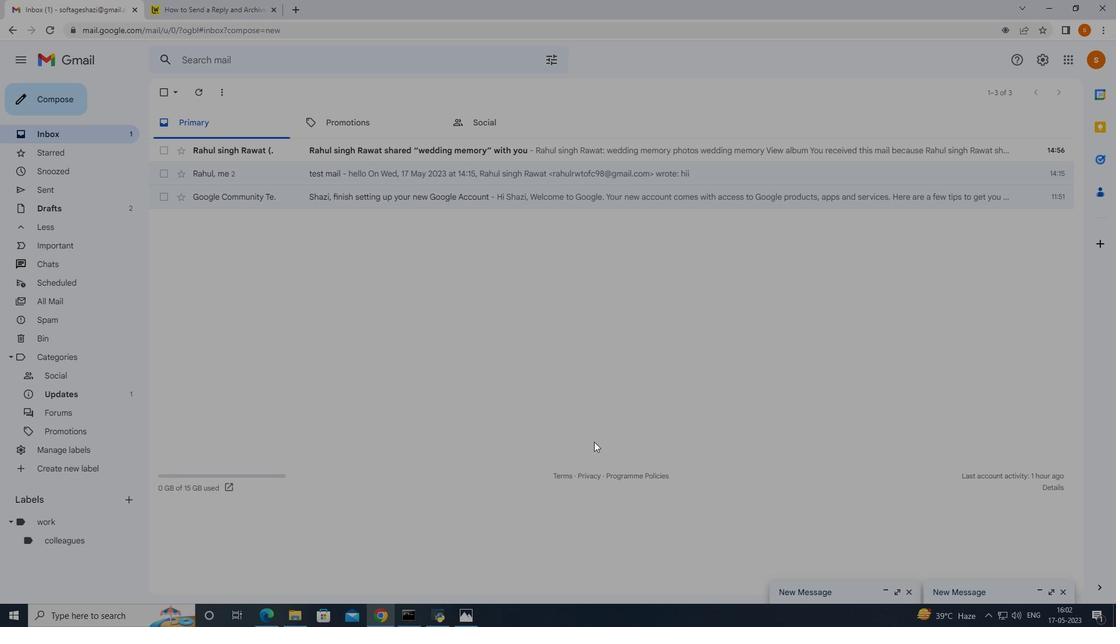 
